 Task: Search one way flight ticket for 1 adult, 5 children, 2 infants in seat and 1 infant on lap in first from Lafayette: Lafayette Regional Airport (paul Fournet Field) to Jacksonville: Albert J. Ellis Airport on 5-3-2023. Choice of flights is Southwest. Number of bags: 7 checked bags. Price is upto 77000. Outbound departure time preference is 11:15.
Action: Mouse moved to (310, 109)
Screenshot: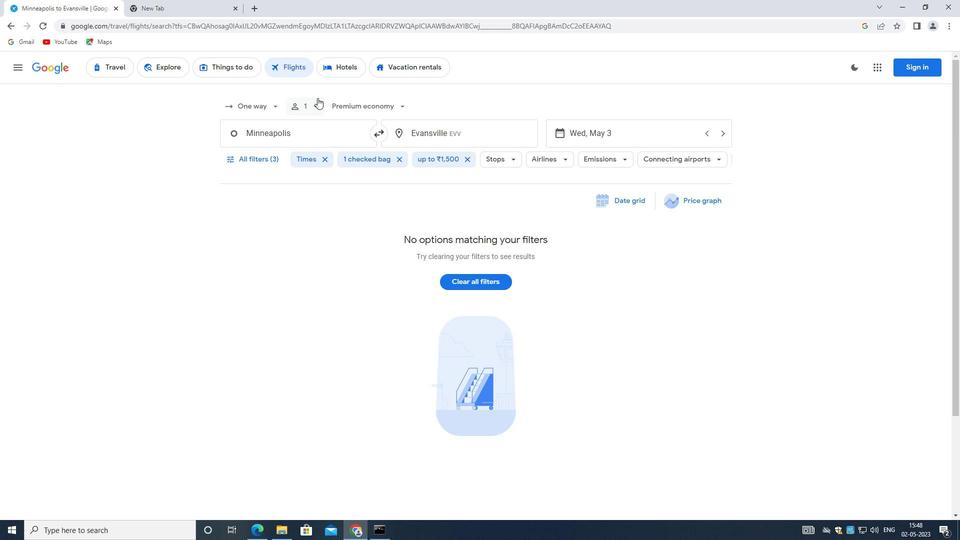 
Action: Mouse pressed left at (310, 109)
Screenshot: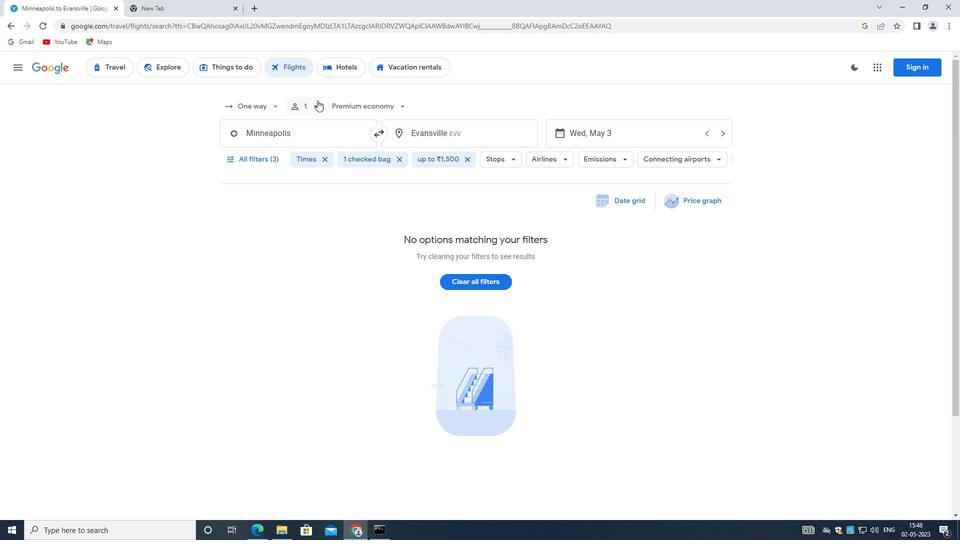 
Action: Mouse moved to (260, 107)
Screenshot: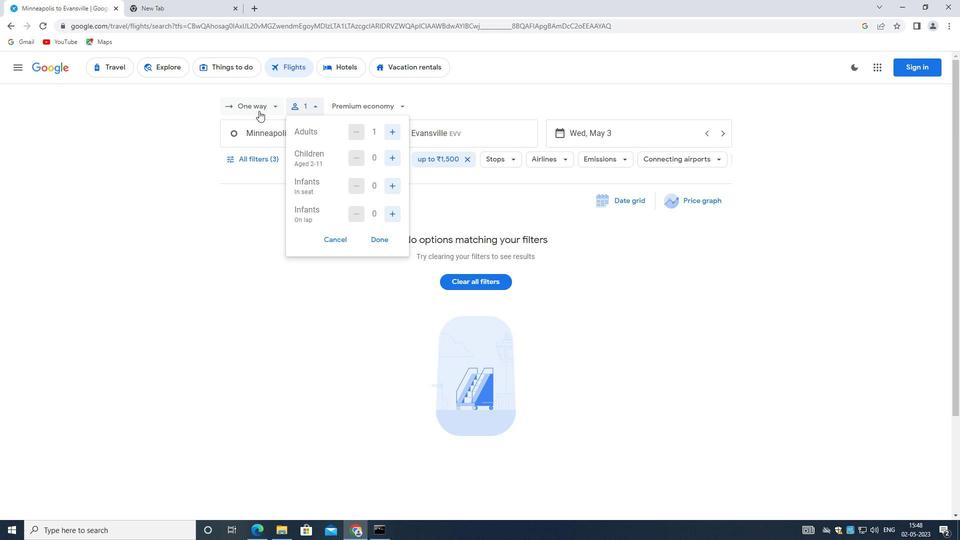 
Action: Mouse pressed left at (260, 107)
Screenshot: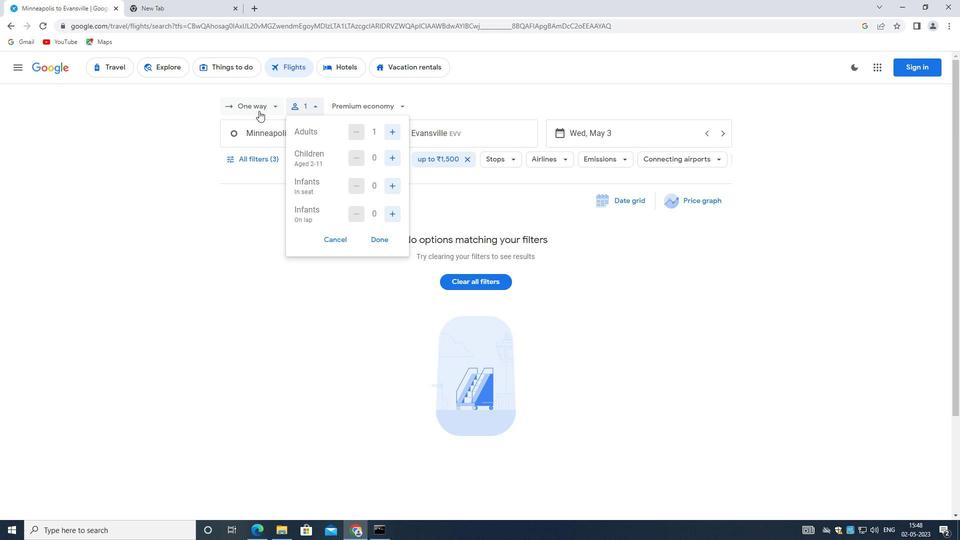 
Action: Mouse moved to (263, 149)
Screenshot: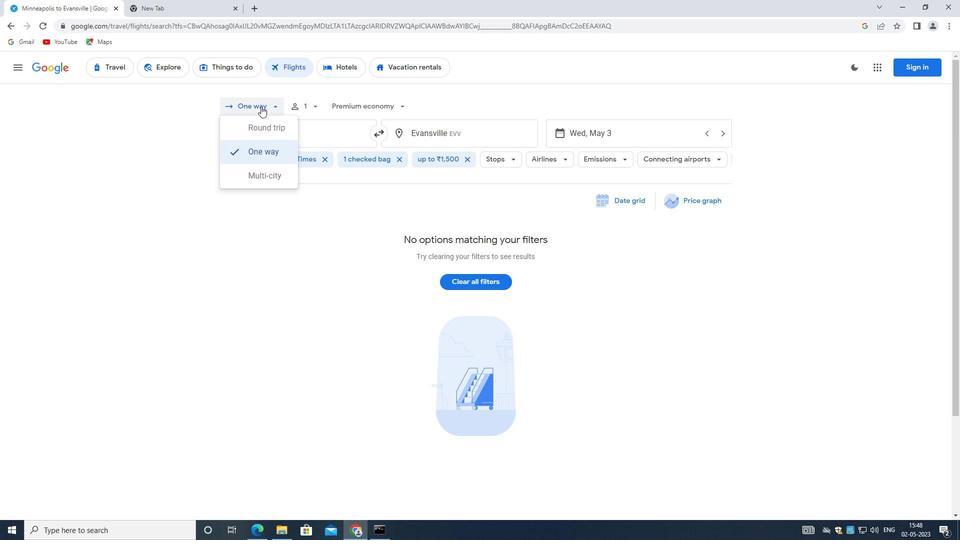 
Action: Mouse pressed left at (263, 149)
Screenshot: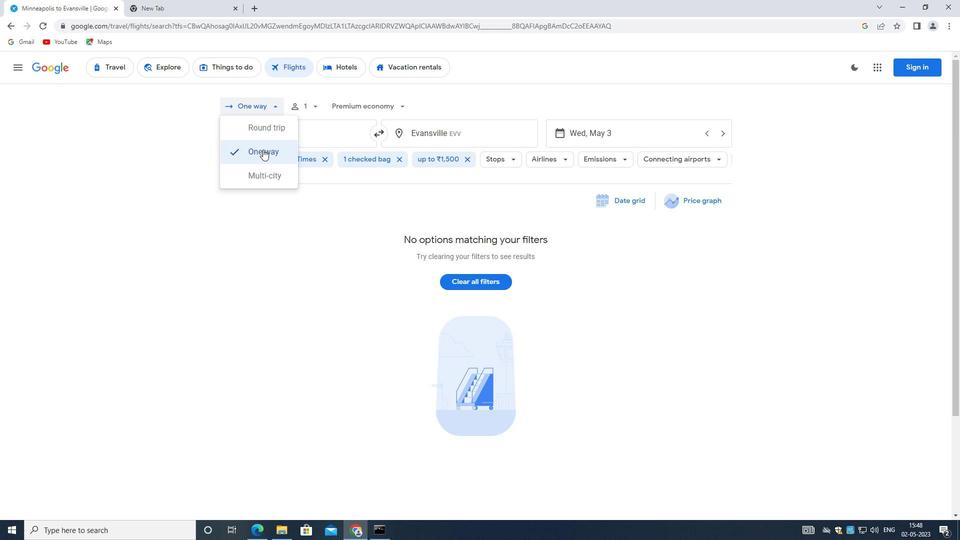 
Action: Mouse moved to (311, 104)
Screenshot: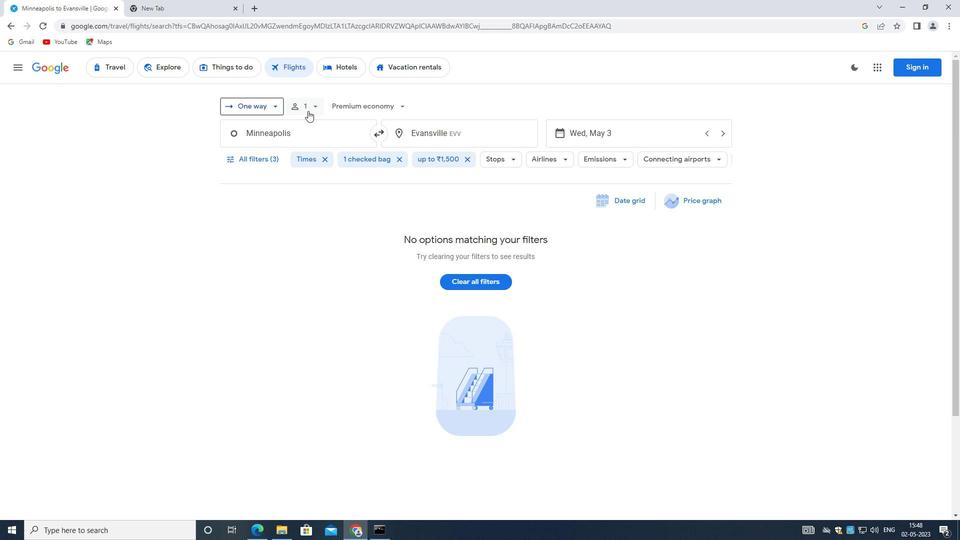 
Action: Mouse pressed left at (311, 104)
Screenshot: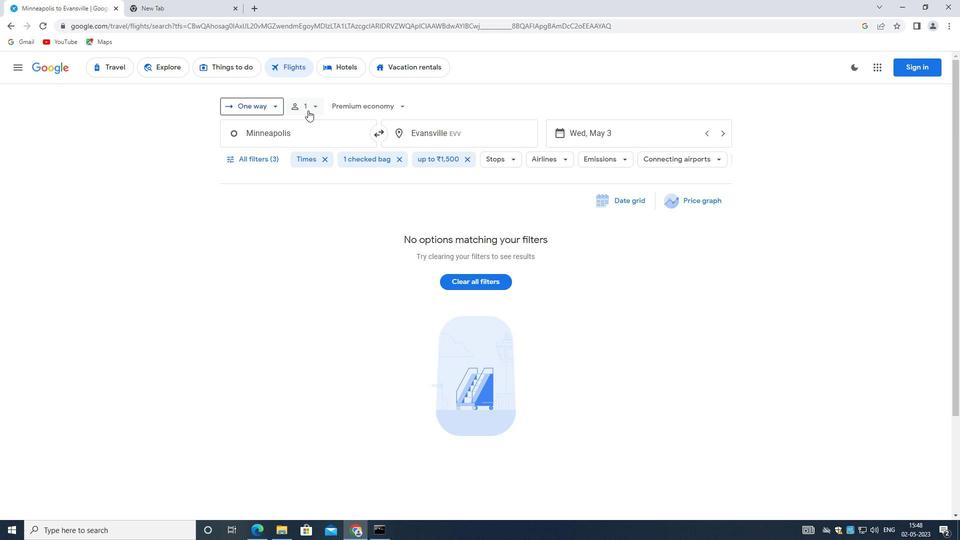 
Action: Mouse moved to (388, 155)
Screenshot: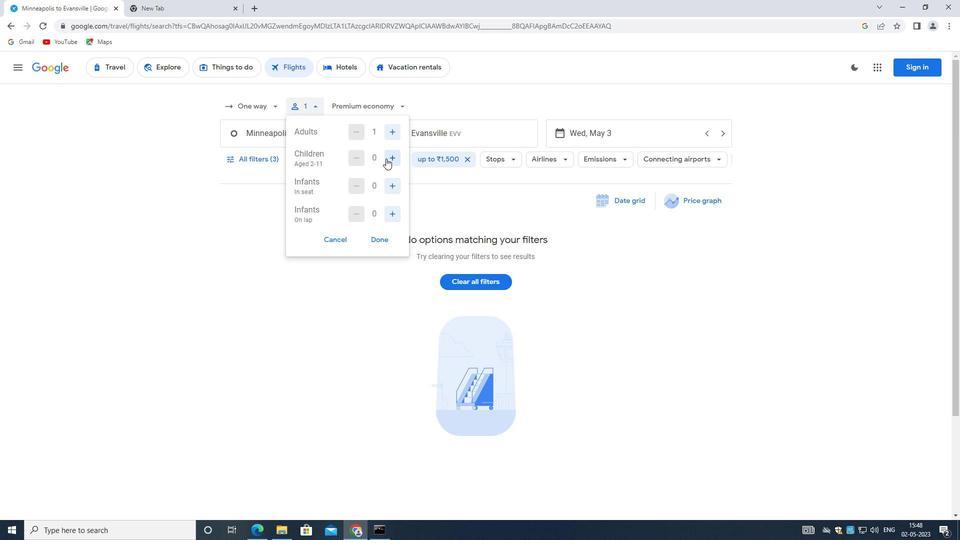 
Action: Mouse pressed left at (388, 155)
Screenshot: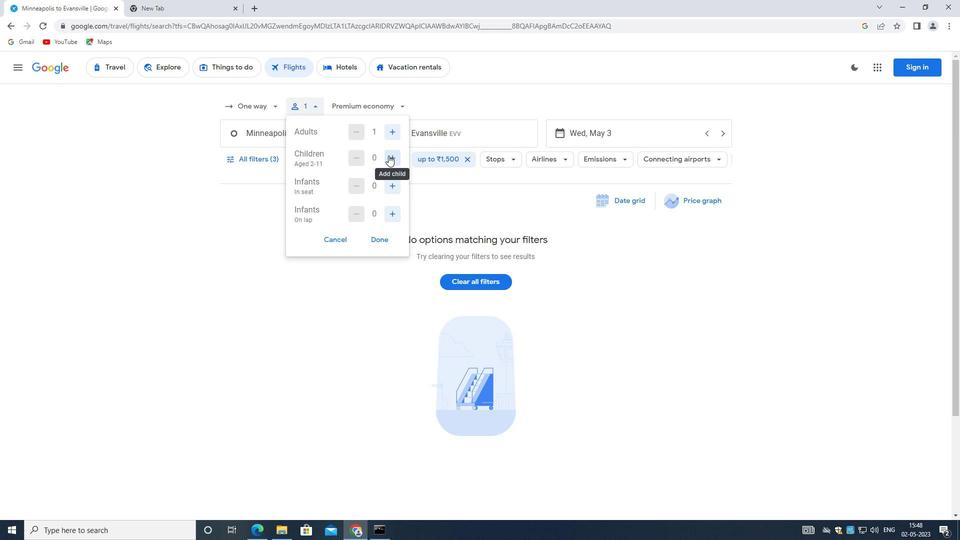 
Action: Mouse pressed left at (388, 155)
Screenshot: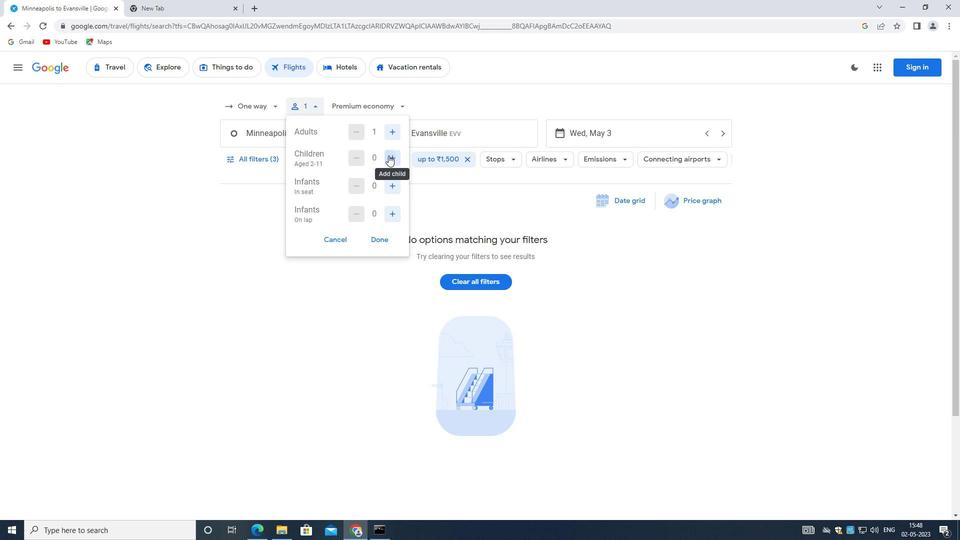 
Action: Mouse pressed left at (388, 155)
Screenshot: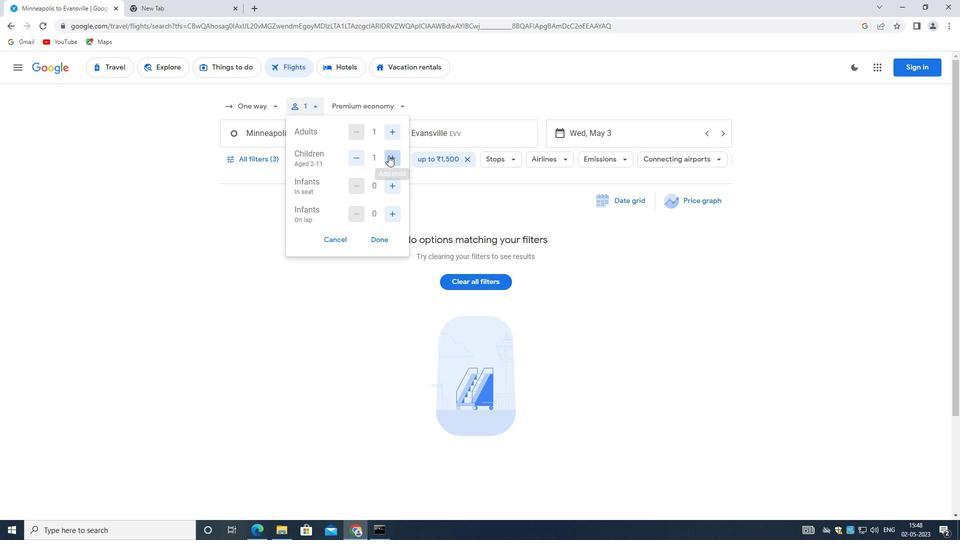 
Action: Mouse pressed left at (388, 155)
Screenshot: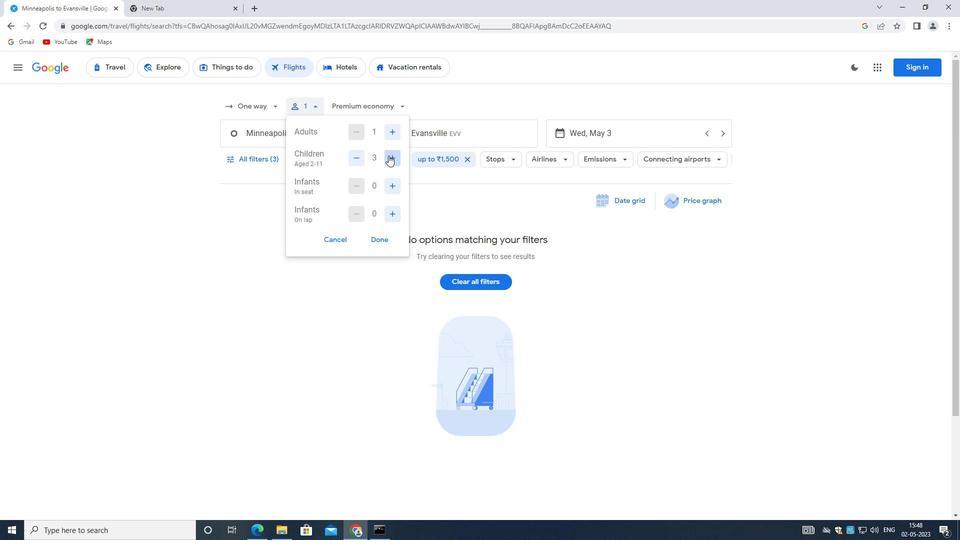 
Action: Mouse pressed left at (388, 155)
Screenshot: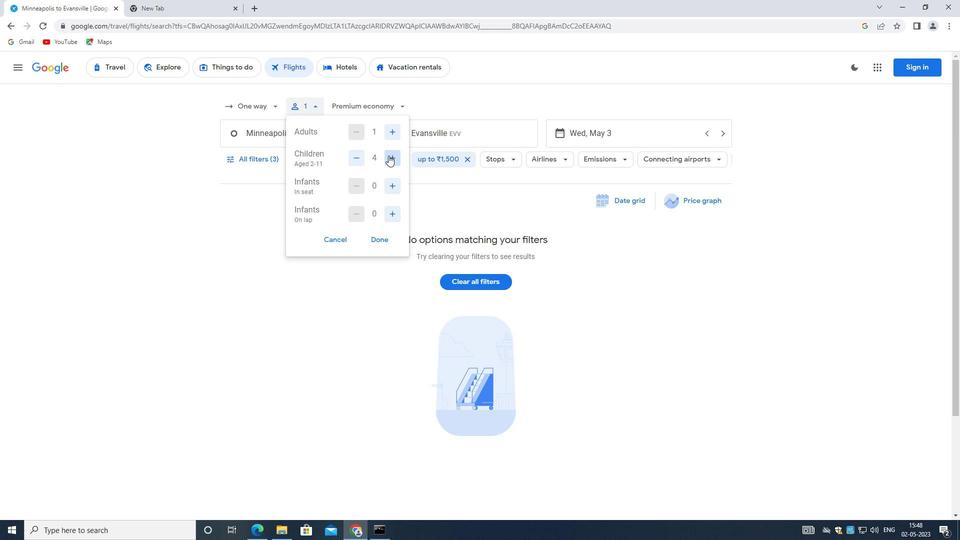 
Action: Mouse moved to (389, 186)
Screenshot: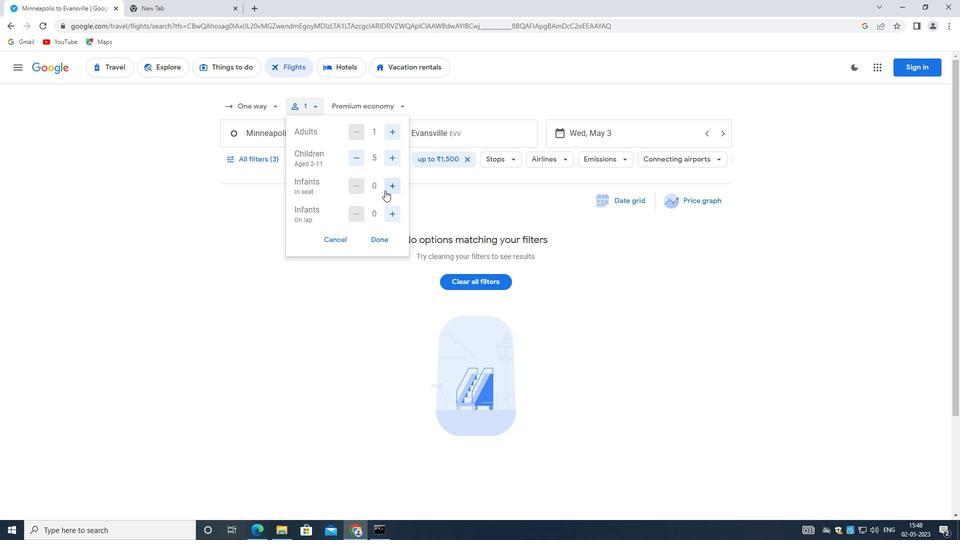 
Action: Mouse pressed left at (389, 186)
Screenshot: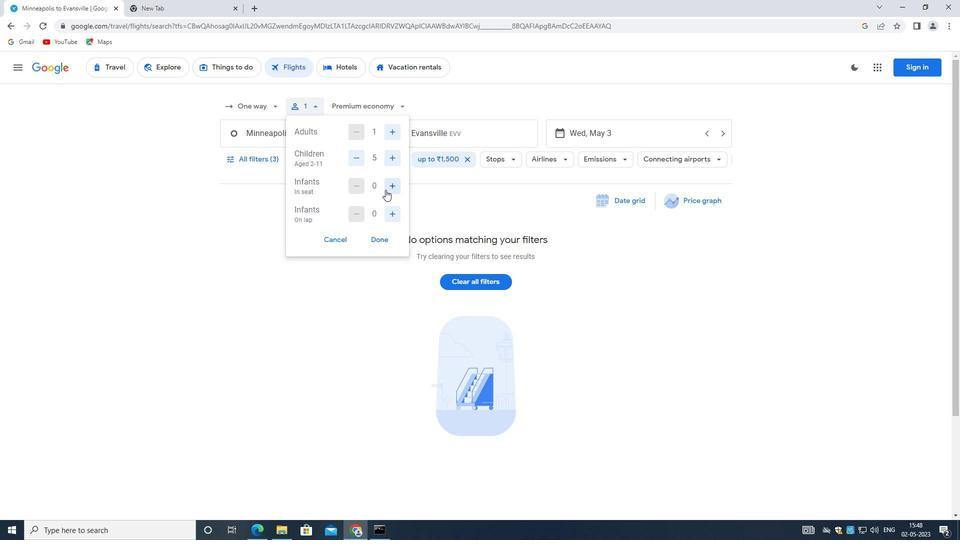 
Action: Mouse moved to (389, 185)
Screenshot: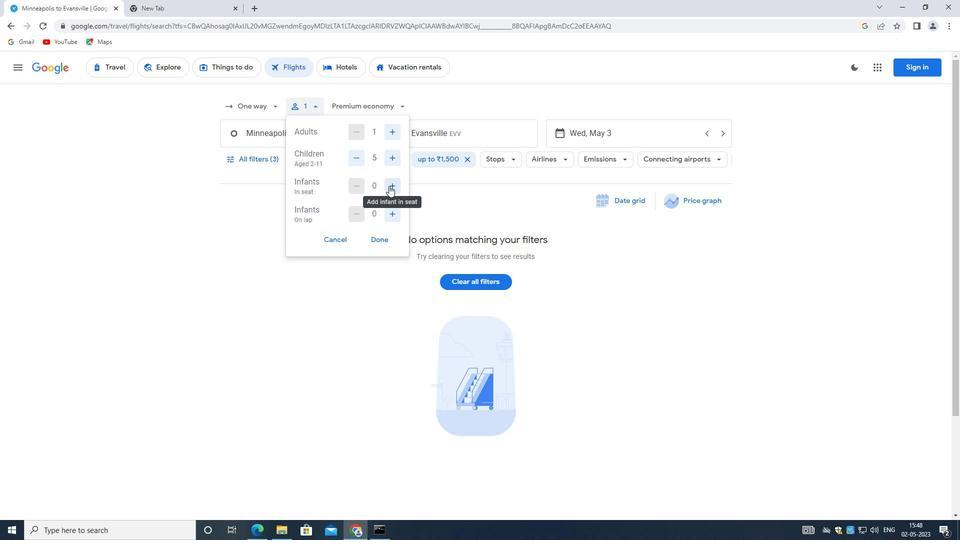 
Action: Mouse pressed left at (389, 185)
Screenshot: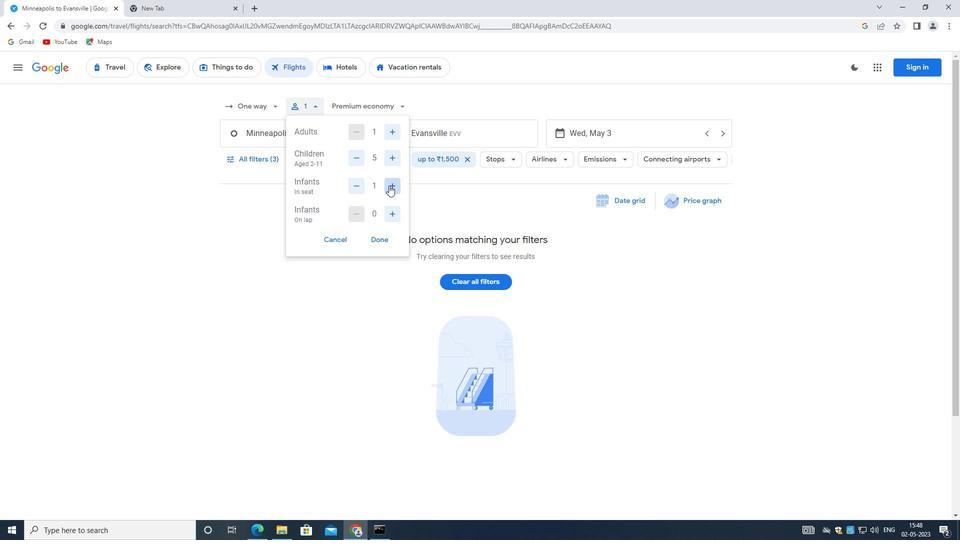 
Action: Mouse moved to (387, 217)
Screenshot: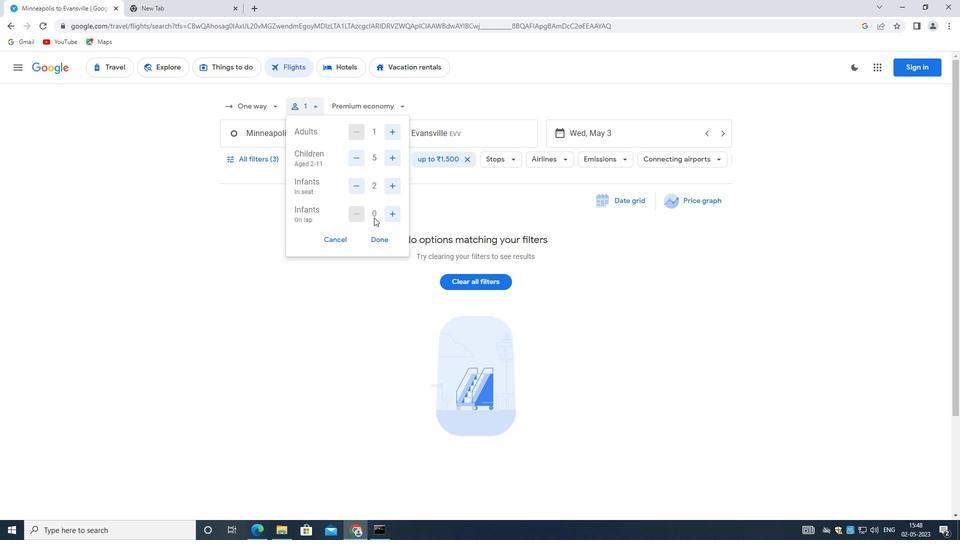 
Action: Mouse pressed left at (387, 217)
Screenshot: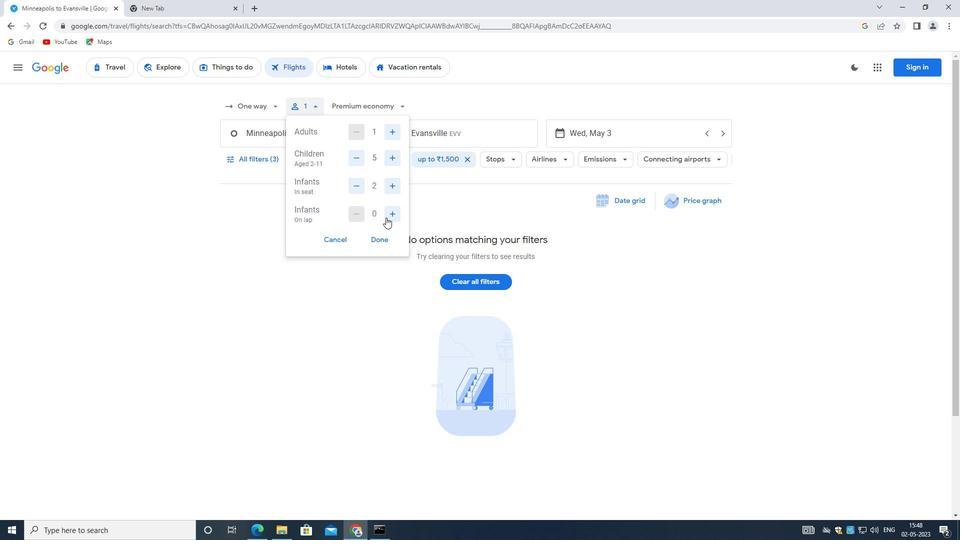 
Action: Mouse moved to (359, 185)
Screenshot: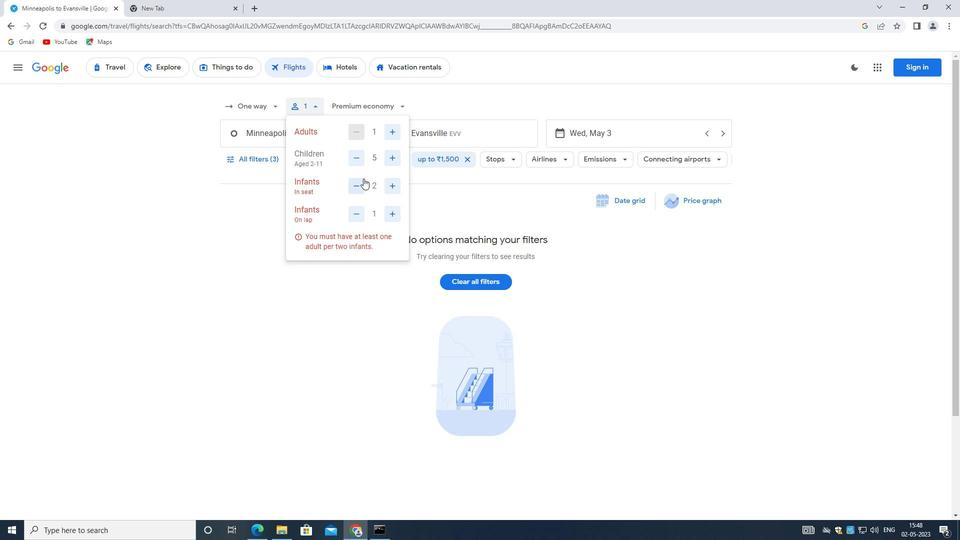 
Action: Mouse pressed left at (359, 185)
Screenshot: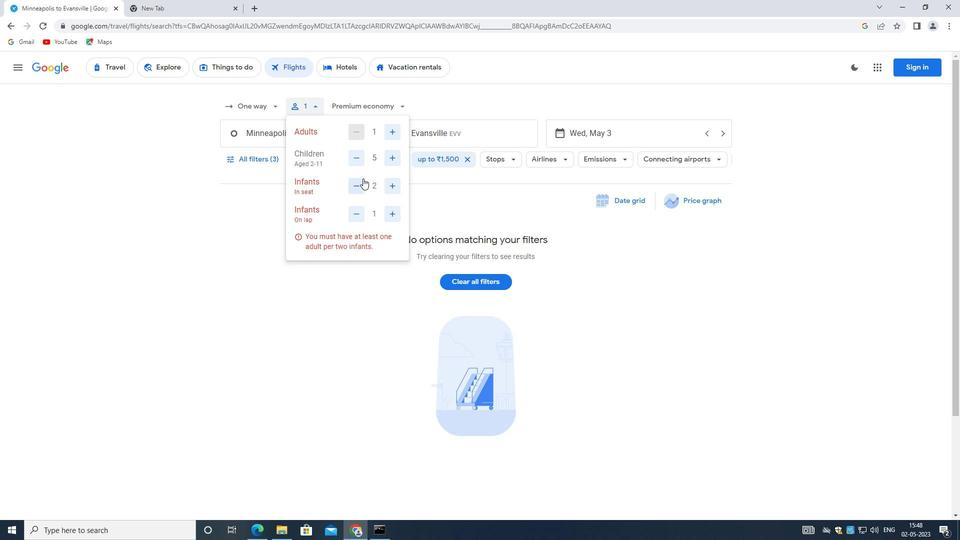 
Action: Mouse moved to (382, 240)
Screenshot: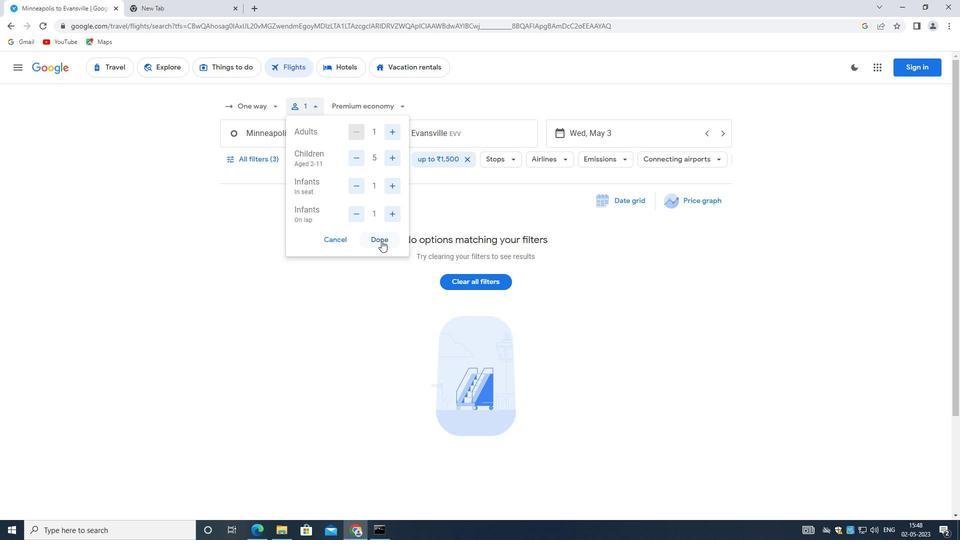 
Action: Mouse pressed left at (382, 240)
Screenshot: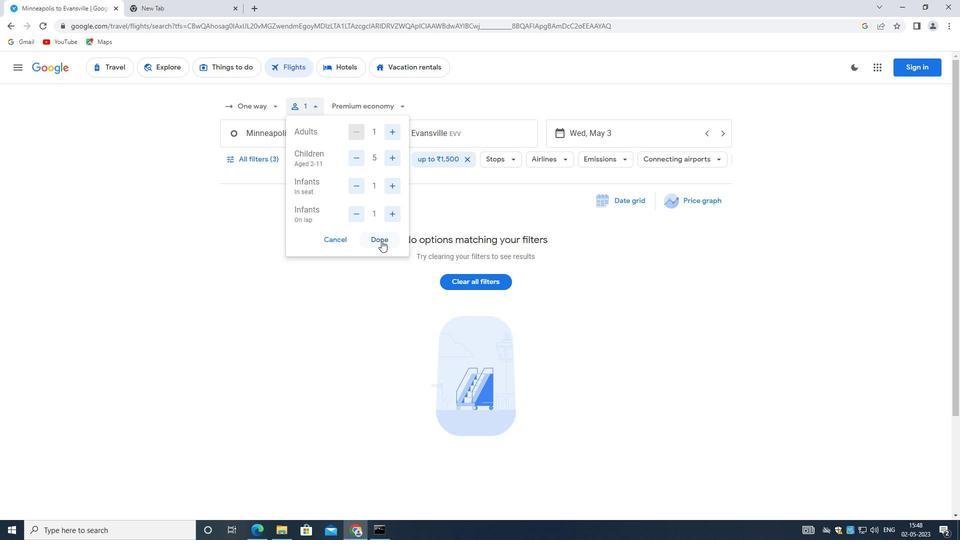 
Action: Mouse moved to (284, 135)
Screenshot: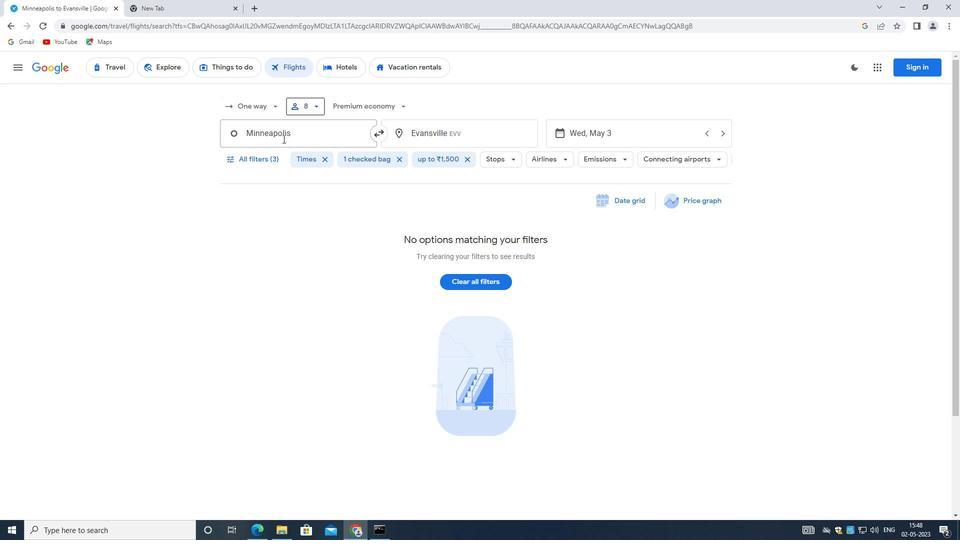
Action: Mouse pressed left at (284, 135)
Screenshot: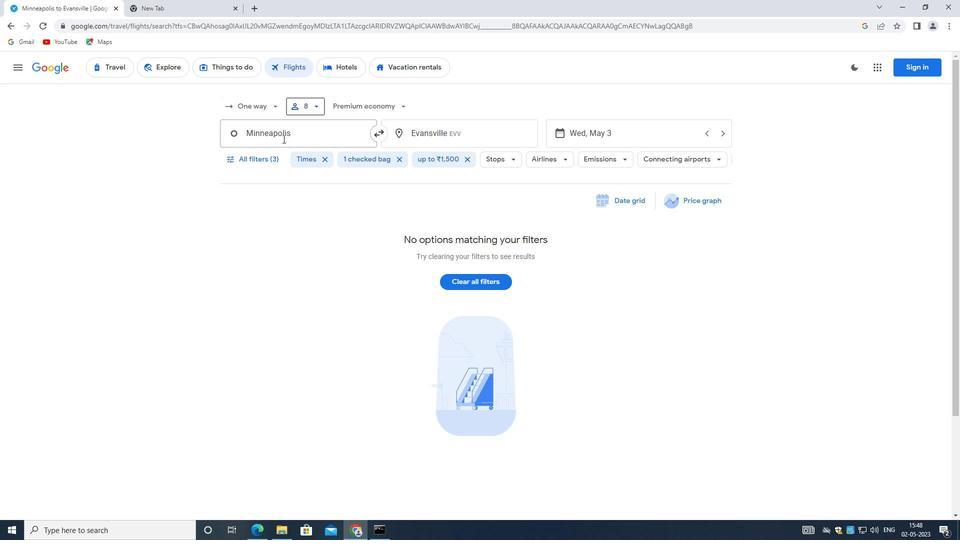 
Action: Mouse moved to (285, 134)
Screenshot: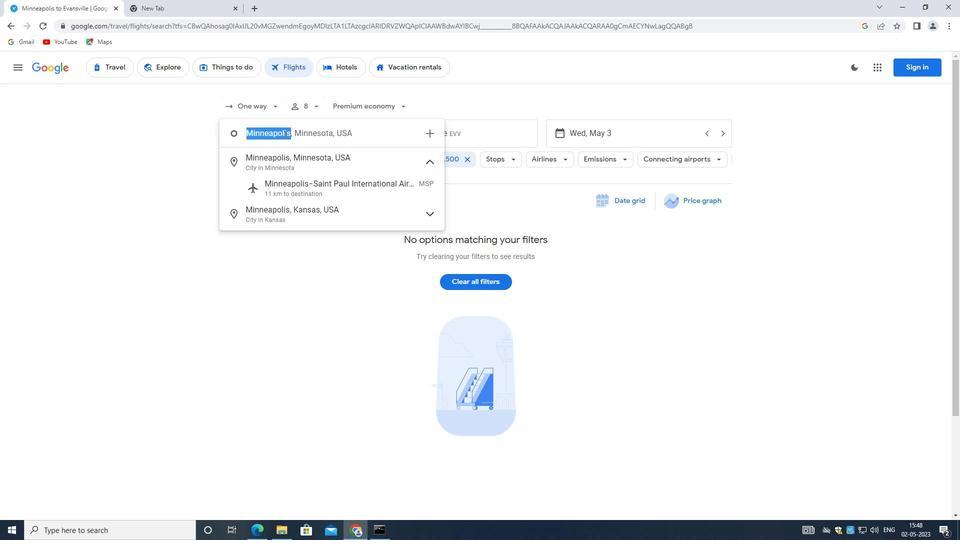 
Action: Key pressed <Key.backspace><Key.shift_r><Key.shift_r><Key.shift_r><Key.shift_r><Key.shift_r><Key.shift_r><Key.shift_r><Key.shift_r><Key.shift_r><Key.shift_r><Key.shift_r><Key.shift_r><Key.shift_r><Key.shift_r><Key.shift_r><Key.shift_r><Key.shift_r><Key.shift_r><Key.shift_r><Key.shift_r><Key.shift_r><Key.shift_r><Key.shift_r><Key.shift_r><Key.shift_r><Key.shift_r><Key.shift_r><Key.shift_r><Key.shift_r><Key.shift_r><Key.shift_r><Key.shift_r>Lafayette<Key.space><Key.shift><Key.shift><Key.shift><Key.shift><Key.shift><Key.shift><Key.shift><Key.shift><Key.shift><Key.shift><Key.shift><Key.shift><Key.shift><Key.shift><Key.shift><Key.shift><Key.shift><Key.shift><Key.shift><Key.shift><Key.shift><Key.shift><Key.shift><Key.shift><Key.shift><Key.shift><Key.shift><Key.shift><Key.shift><Key.shift><Key.shift><Key.shift><Key.shift><Key.shift><Key.shift><Key.shift><Key.shift><Key.shift><Key.shift><Key.shift><Key.shift><Key.shift><Key.shift><Key.shift><Key.shift><Key.shift><Key.shift><Key.shift><Key.shift><Key.shift><Key.shift><Key.shift><Key.shift><Key.shift><Key.shift><Key.shift><Key.shift><Key.shift><Key.shift><Key.shift><Key.shift><Key.shift><Key.shift><Key.shift><Key.shift><Key.shift><Key.shift><Key.shift><Key.shift><Key.shift><Key.shift>
Screenshot: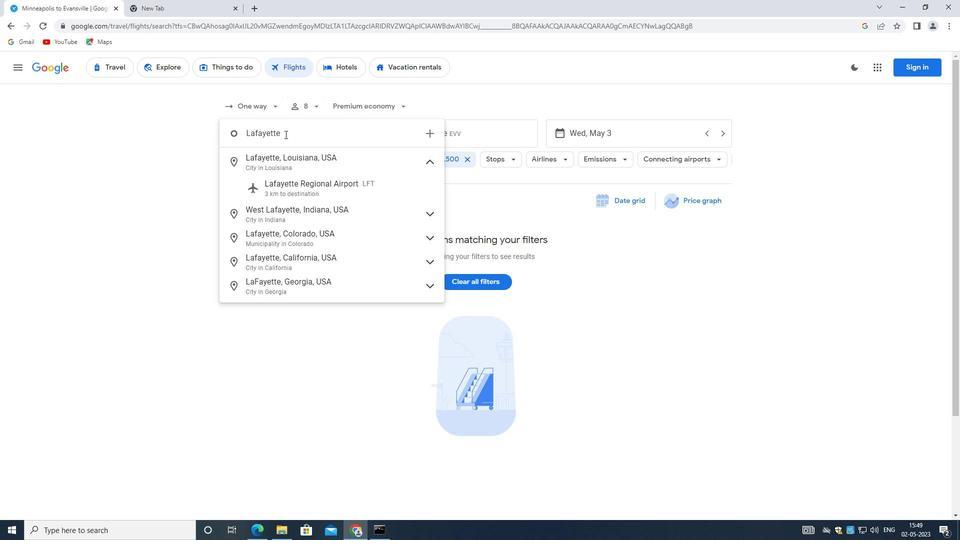 
Action: Mouse moved to (300, 181)
Screenshot: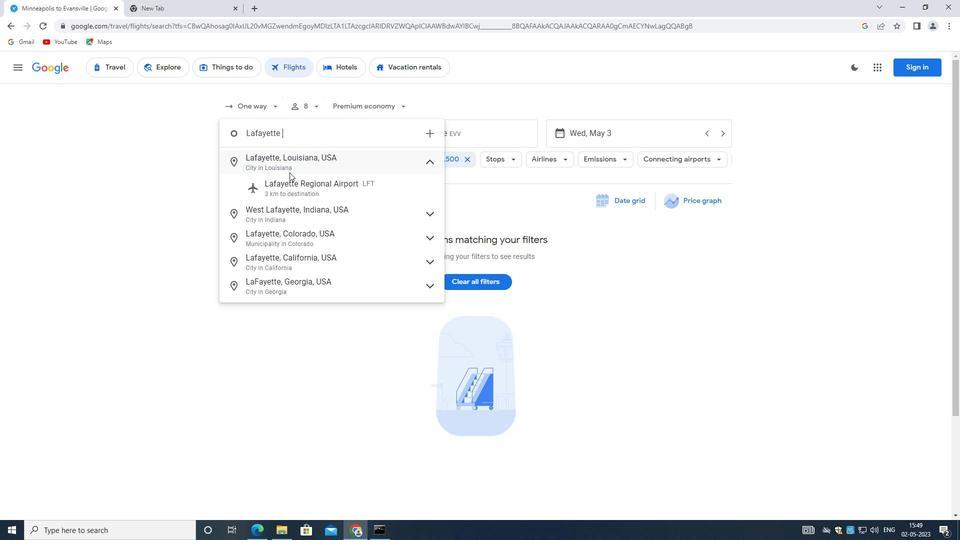 
Action: Mouse pressed left at (300, 181)
Screenshot: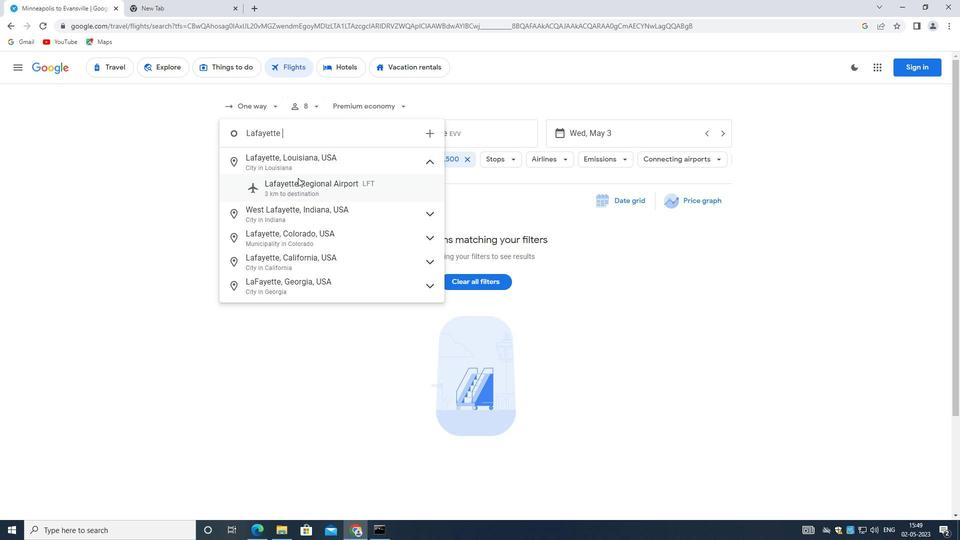 
Action: Mouse moved to (446, 127)
Screenshot: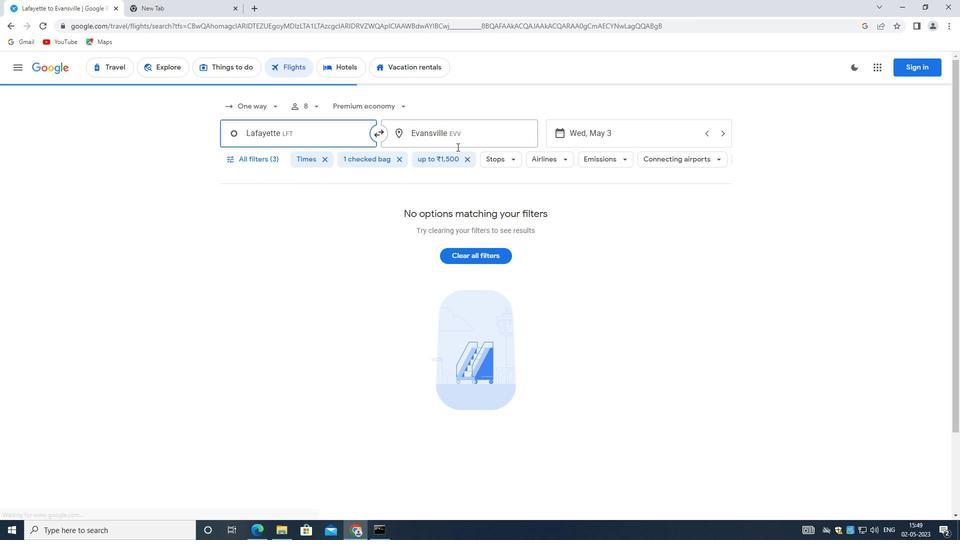 
Action: Mouse pressed left at (446, 127)
Screenshot: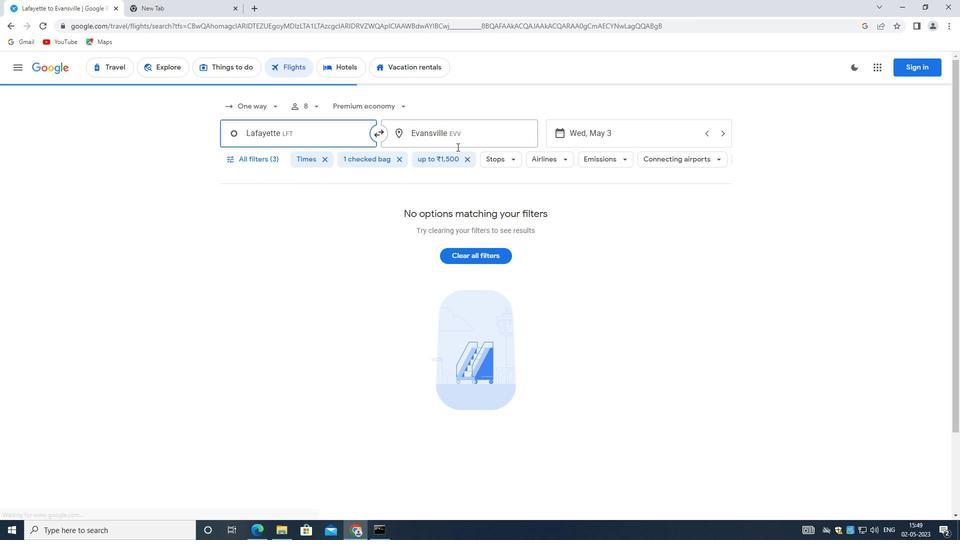 
Action: Mouse moved to (412, 117)
Screenshot: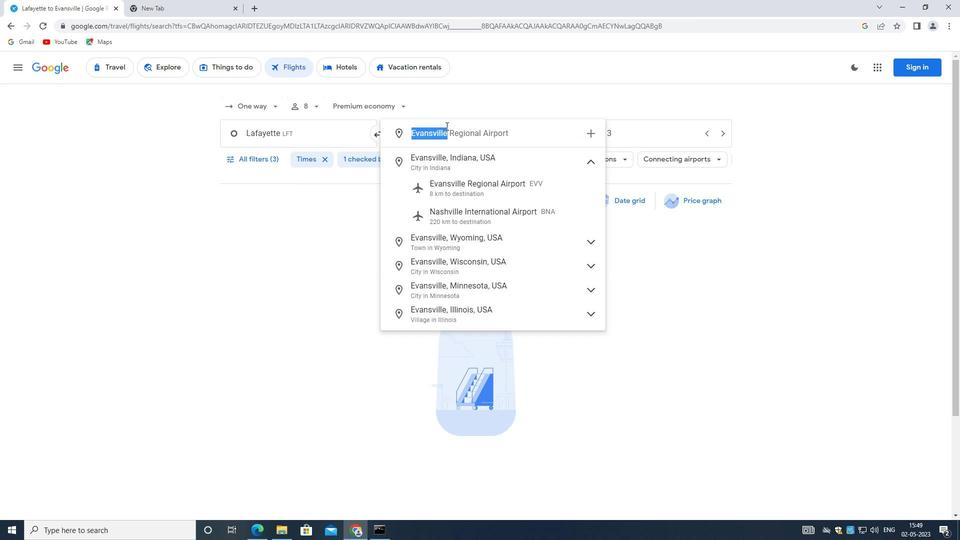 
Action: Key pressed <Key.backspace><Key.shift_r><Key.shift_r><Key.shift_r><Key.shift_r><Key.shift_r><Key.shift_r>JACKSONVILLE<Key.shift_r><Key.shift_r><Key.shift_r><Key.shift_r><Key.shift_r><Key.shift_r><Key.shift_r><Key.shift_r><Key.shift_r><Key.shift_r><Key.shift_r>:<Key.space><Key.shift>ALBERT<Key.space><Key.shift_r>J.<Key.space><Key.shift><Key.shift><Key.shift><Key.shift><Key.shift><Key.shift><Key.shift><Key.shift><Key.shift>ELLIS<Key.space><Key.shift>AIRPORT
Screenshot: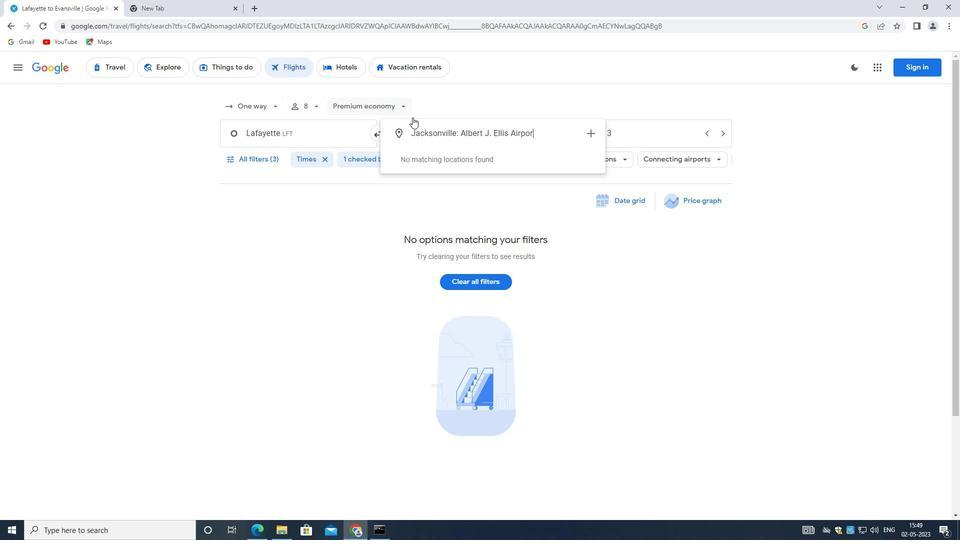 
Action: Mouse moved to (589, 129)
Screenshot: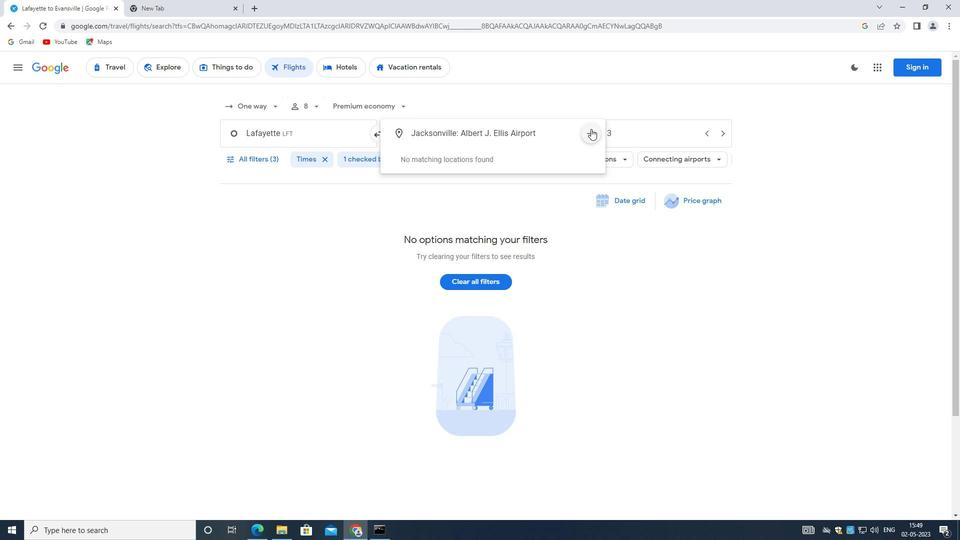 
Action: Mouse pressed left at (589, 129)
Screenshot: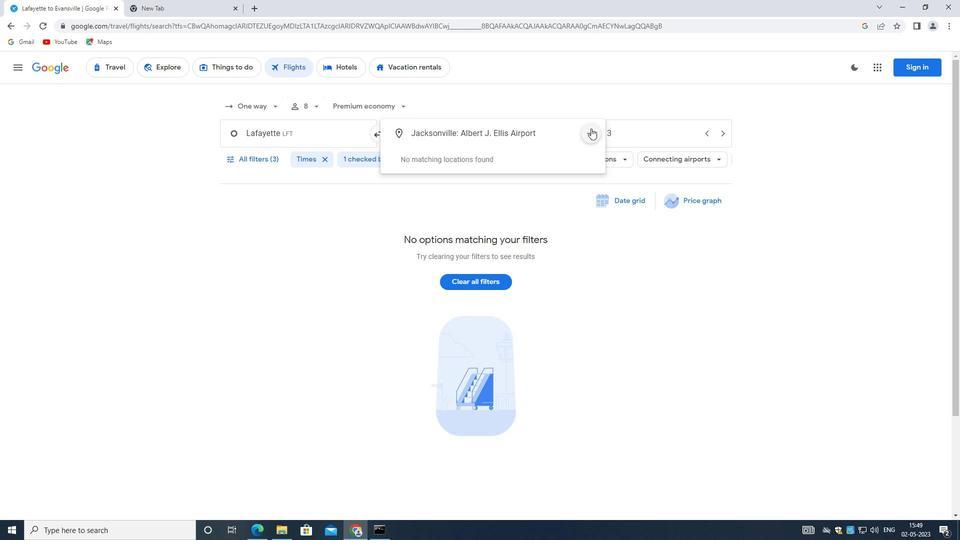 
Action: Mouse moved to (649, 132)
Screenshot: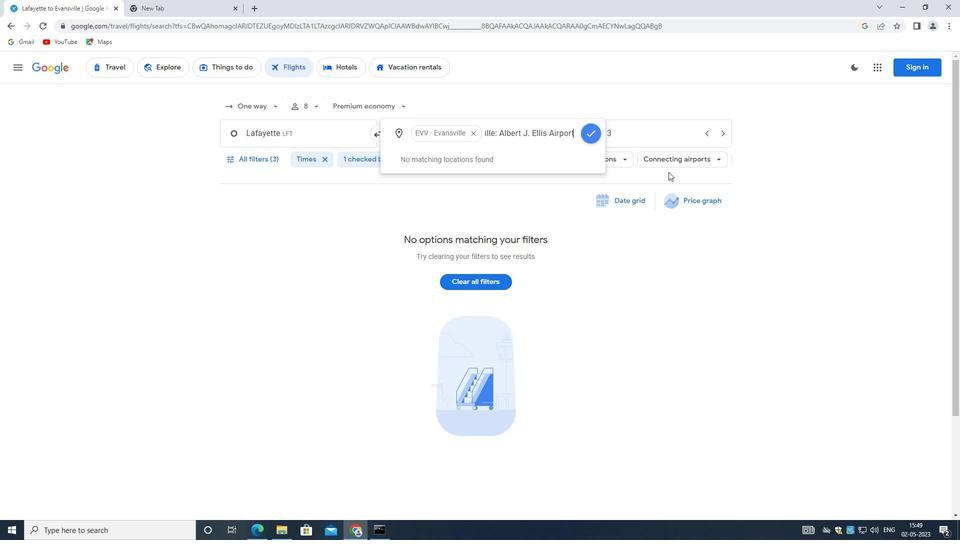 
Action: Mouse pressed left at (649, 132)
Screenshot: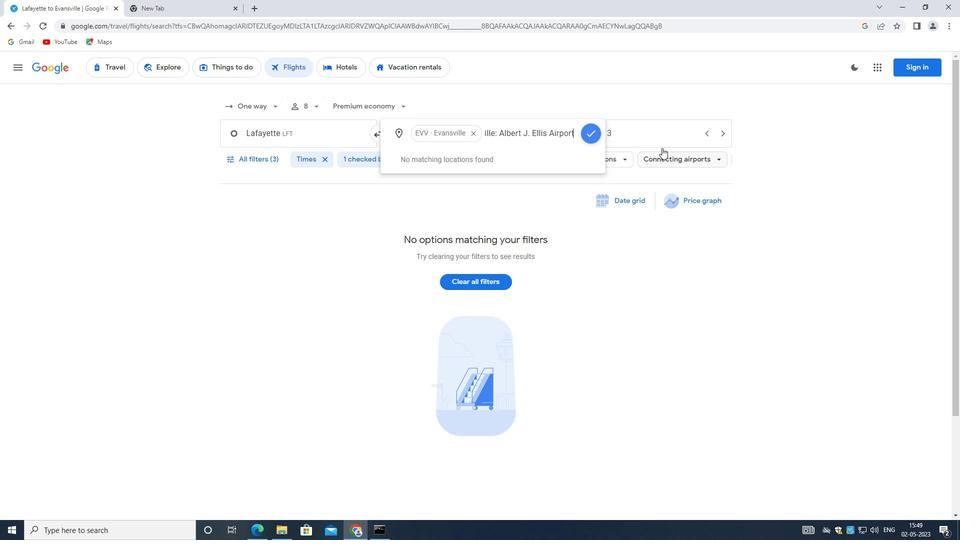 
Action: Mouse moved to (707, 387)
Screenshot: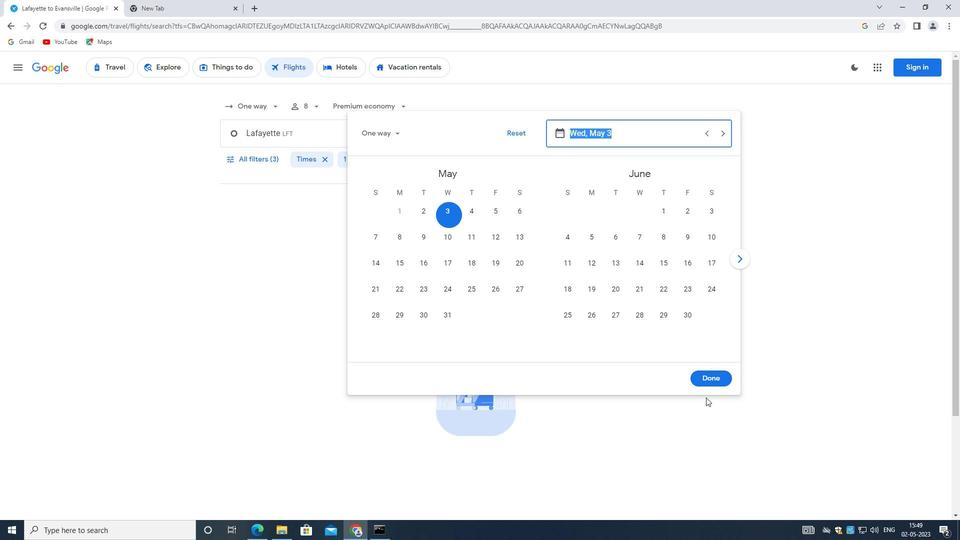 
Action: Mouse pressed left at (707, 387)
Screenshot: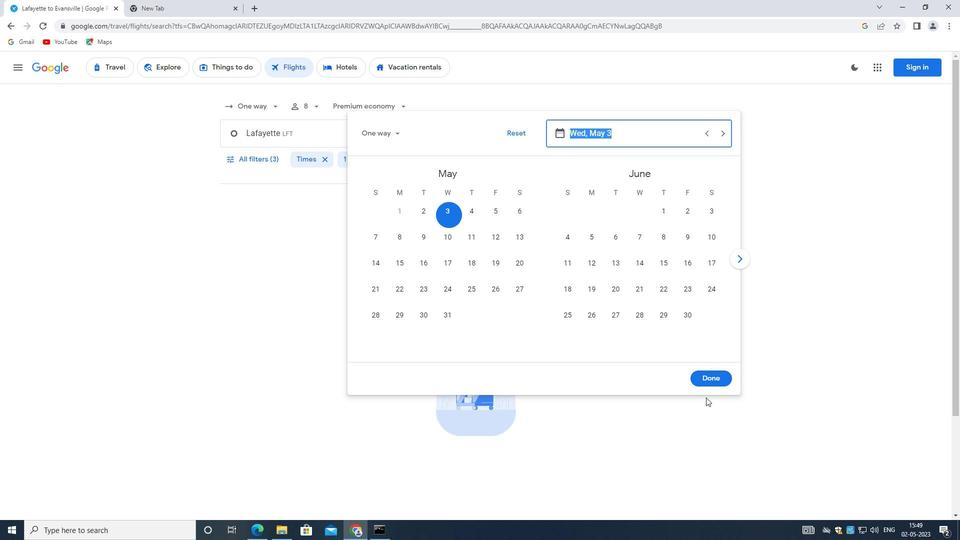 
Action: Mouse moved to (260, 163)
Screenshot: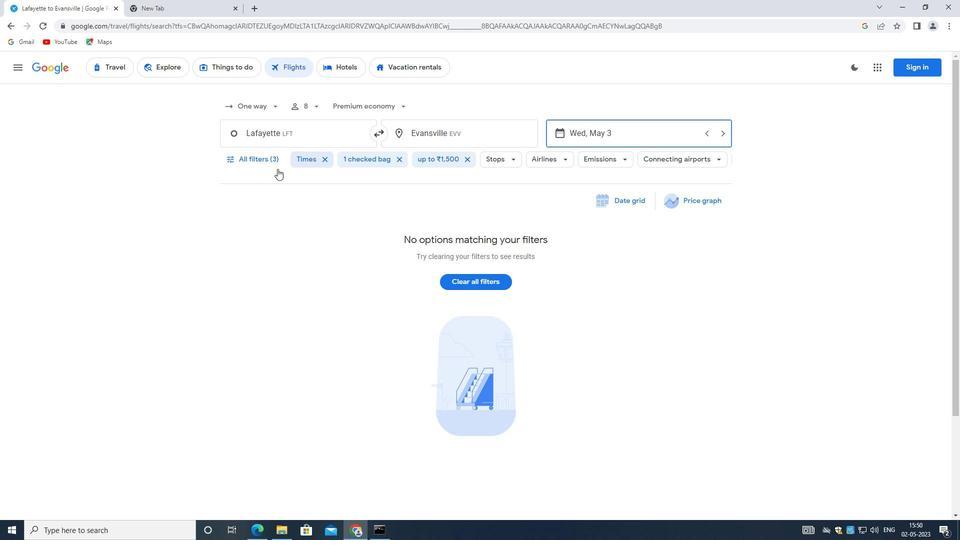 
Action: Mouse pressed left at (260, 163)
Screenshot: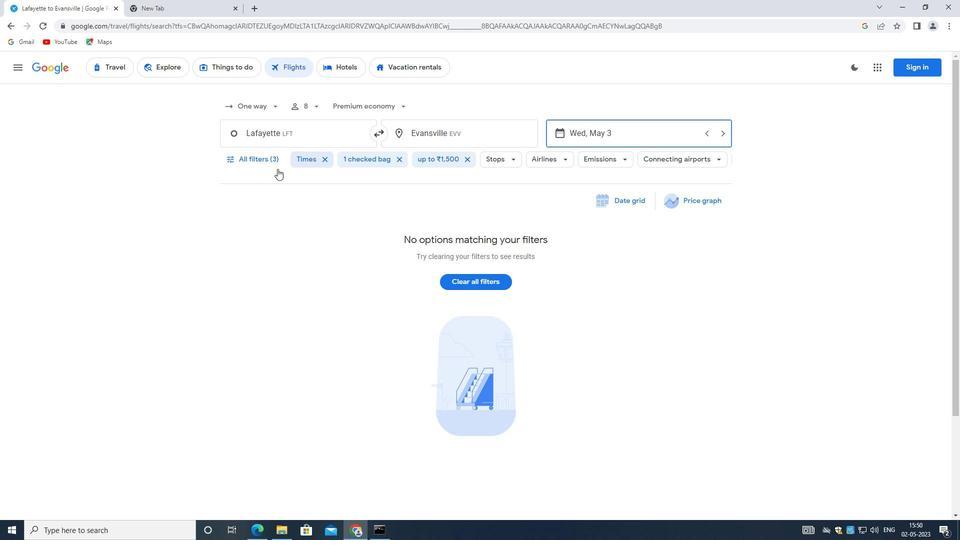 
Action: Mouse moved to (242, 297)
Screenshot: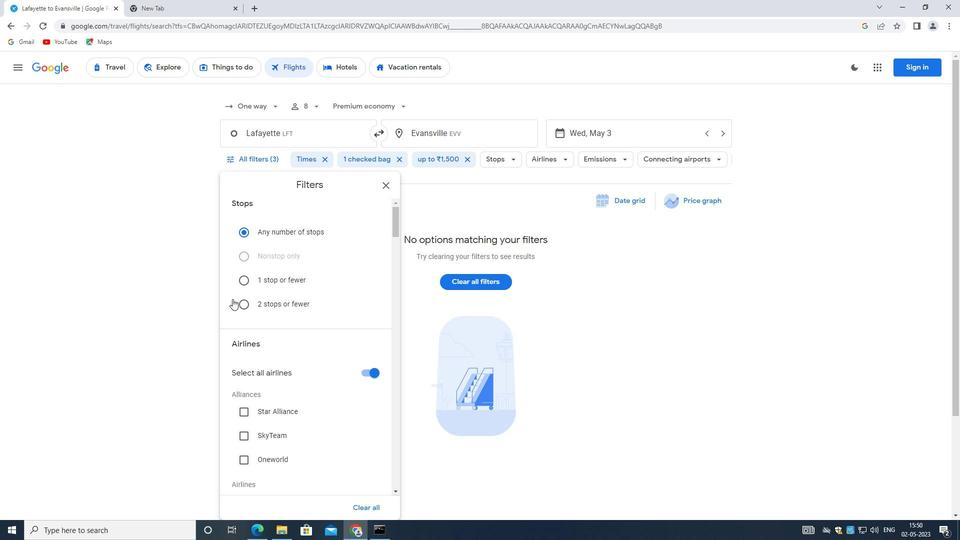 
Action: Mouse scrolled (242, 297) with delta (0, 0)
Screenshot: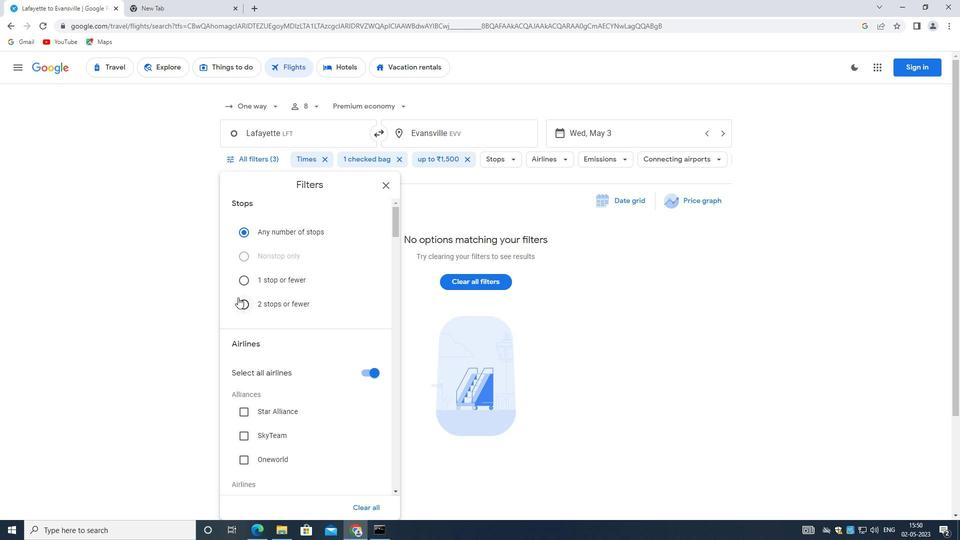 
Action: Mouse moved to (242, 297)
Screenshot: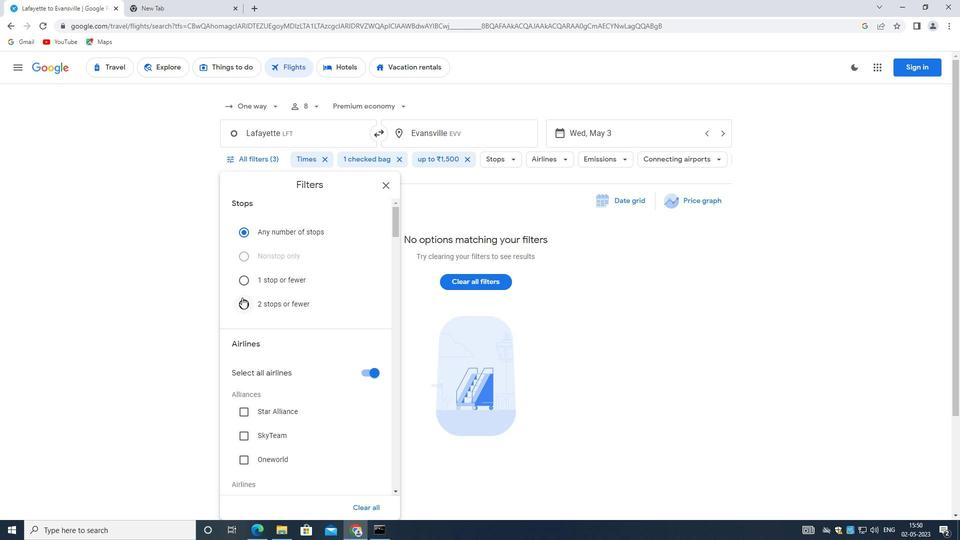 
Action: Mouse scrolled (242, 297) with delta (0, 0)
Screenshot: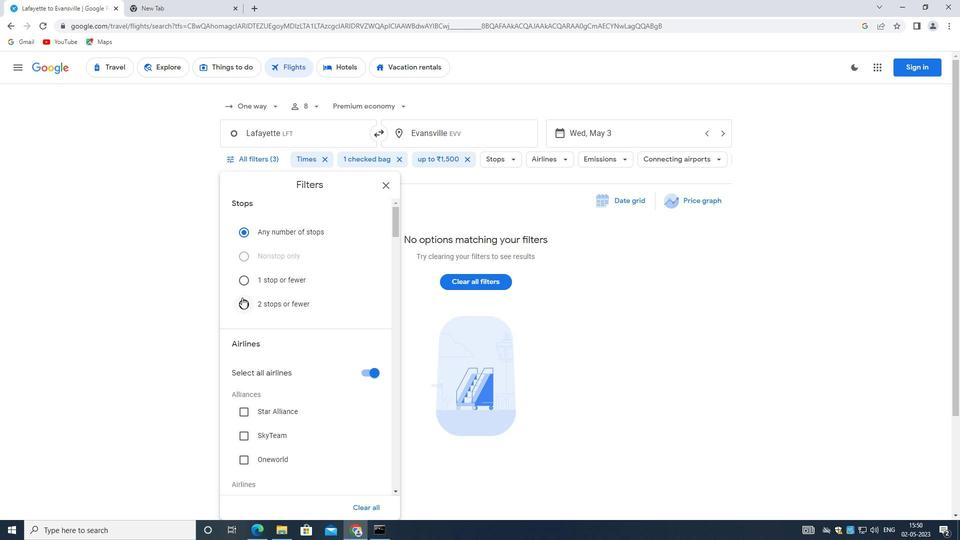 
Action: Mouse moved to (242, 298)
Screenshot: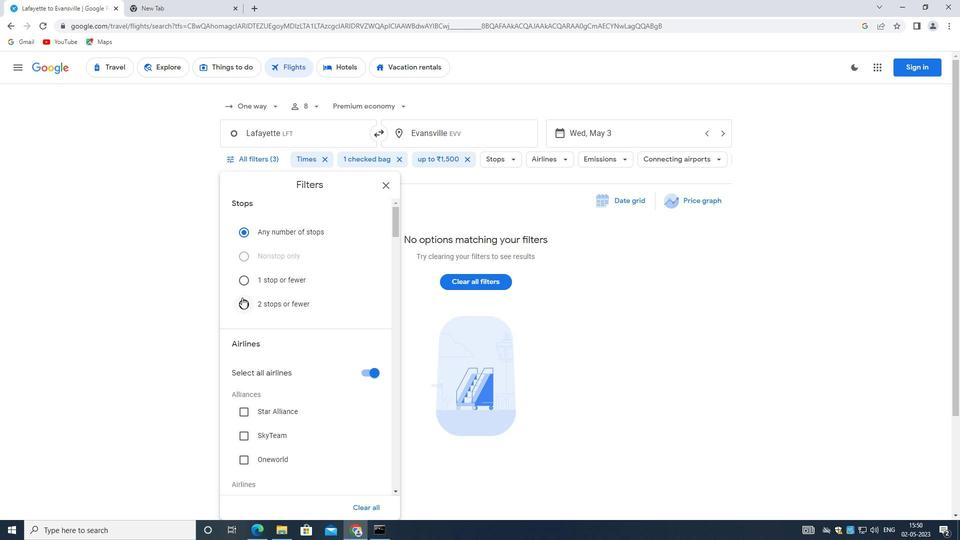 
Action: Mouse scrolled (242, 297) with delta (0, 0)
Screenshot: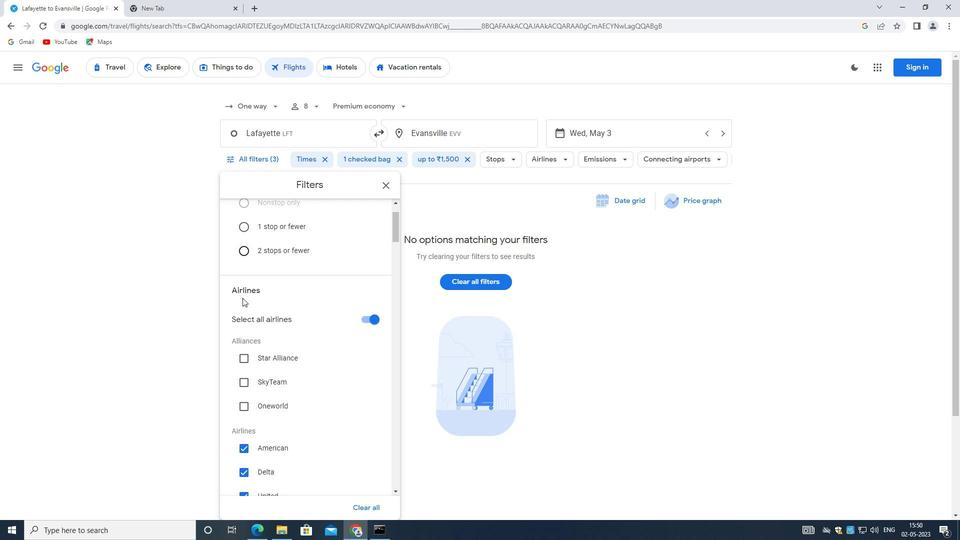 
Action: Mouse moved to (292, 343)
Screenshot: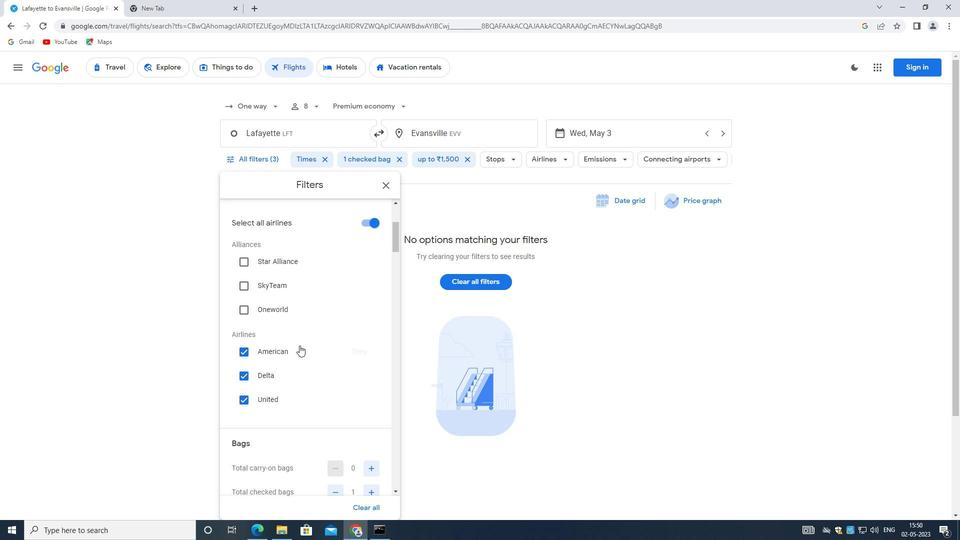 
Action: Mouse scrolled (292, 343) with delta (0, 0)
Screenshot: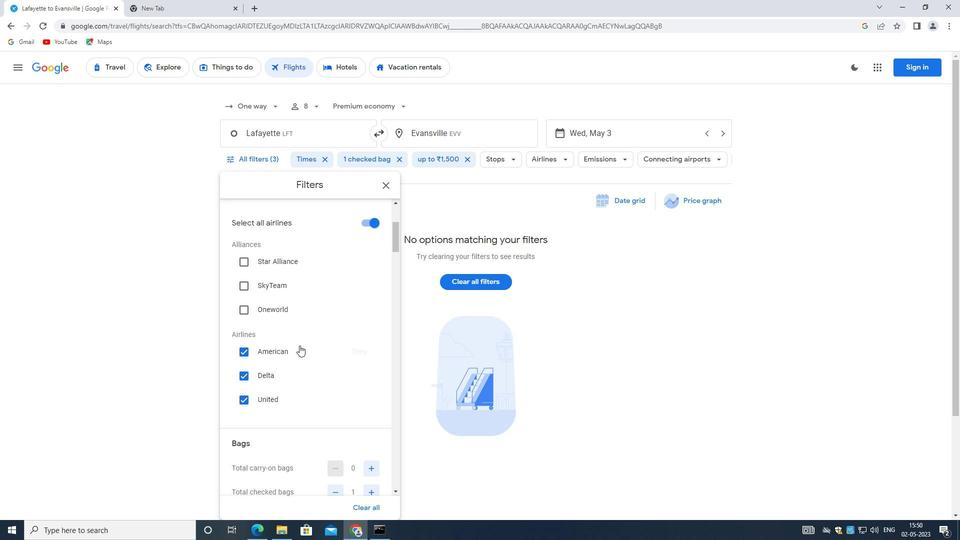 
Action: Mouse moved to (292, 343)
Screenshot: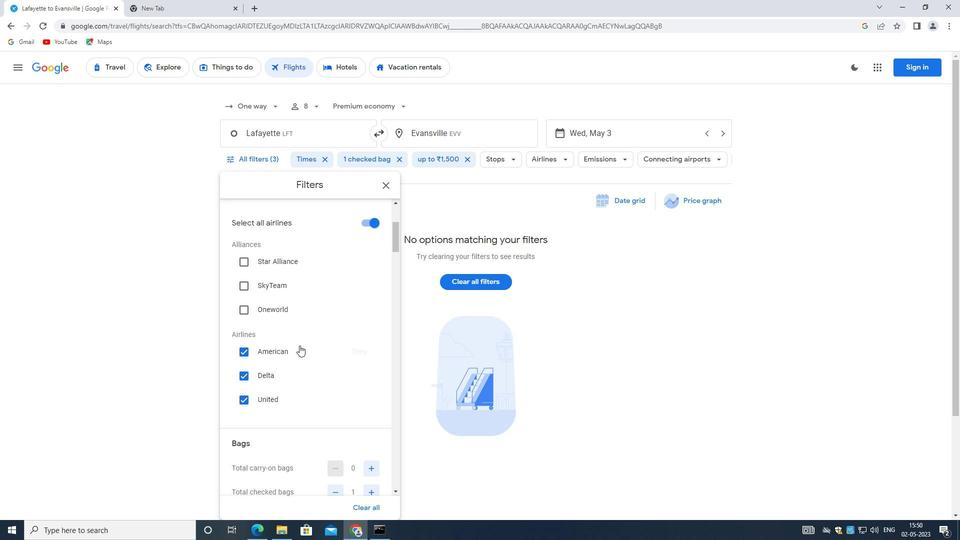 
Action: Mouse scrolled (292, 343) with delta (0, 0)
Screenshot: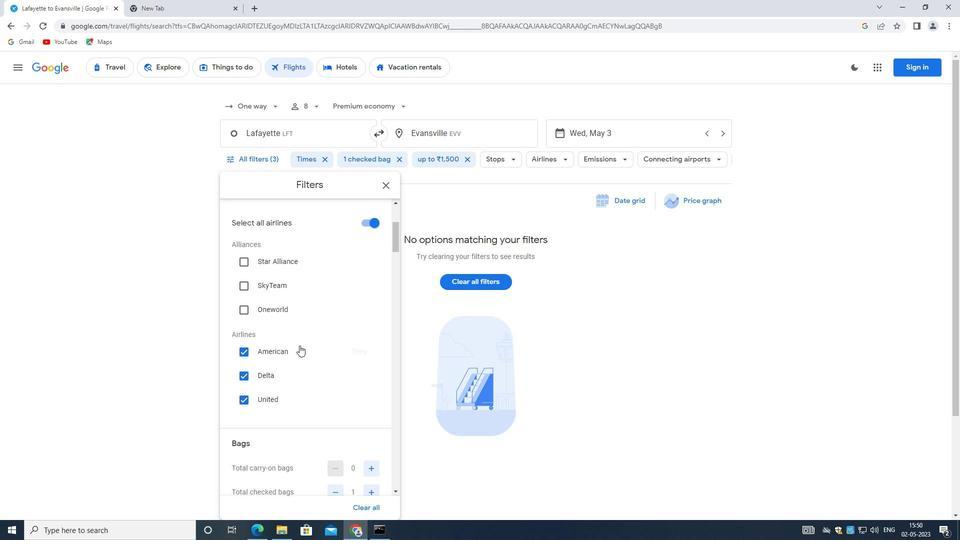 
Action: Mouse moved to (292, 343)
Screenshot: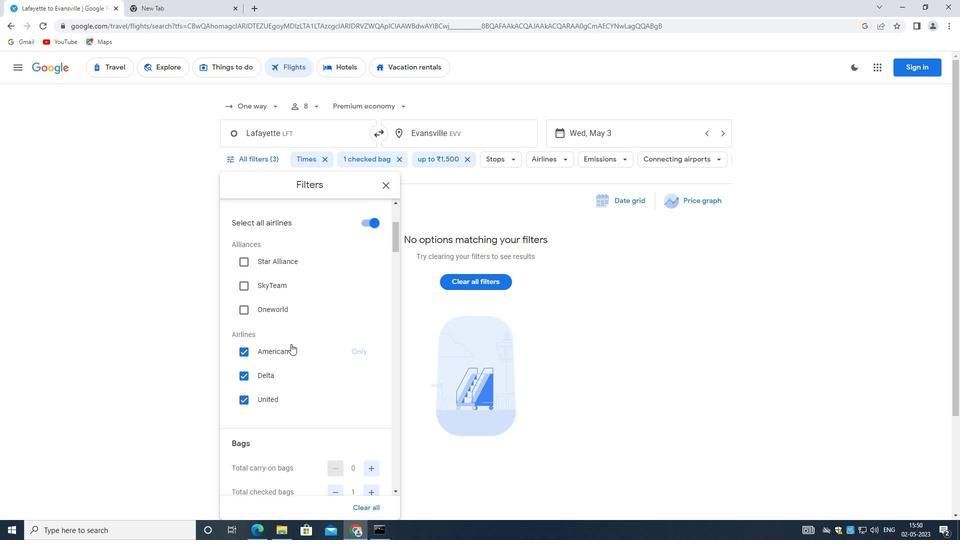 
Action: Mouse scrolled (292, 343) with delta (0, 0)
Screenshot: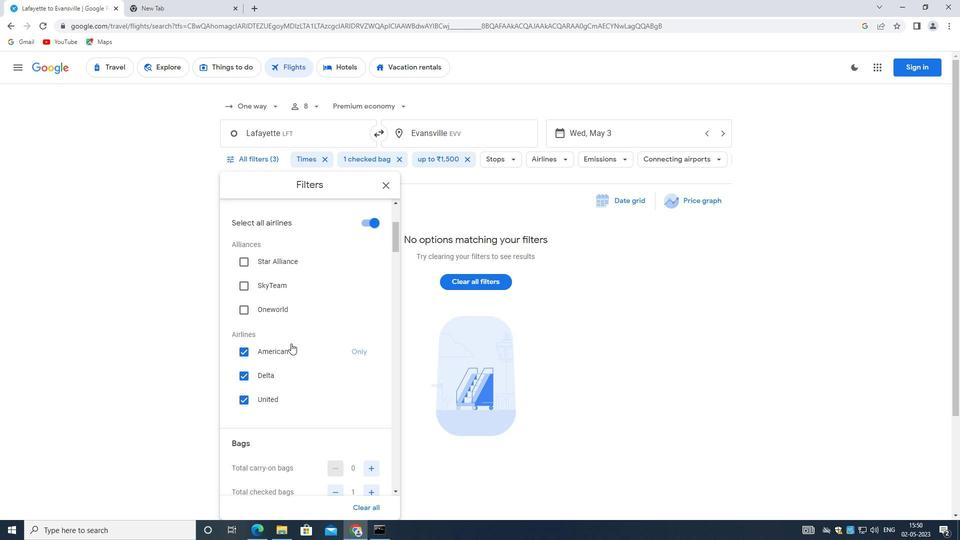 
Action: Mouse moved to (293, 343)
Screenshot: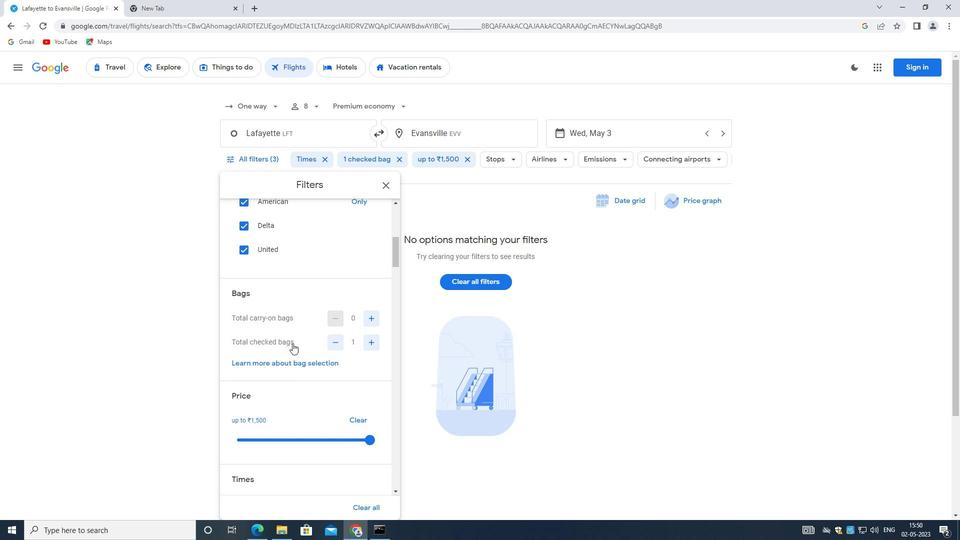 
Action: Mouse scrolled (293, 343) with delta (0, 0)
Screenshot: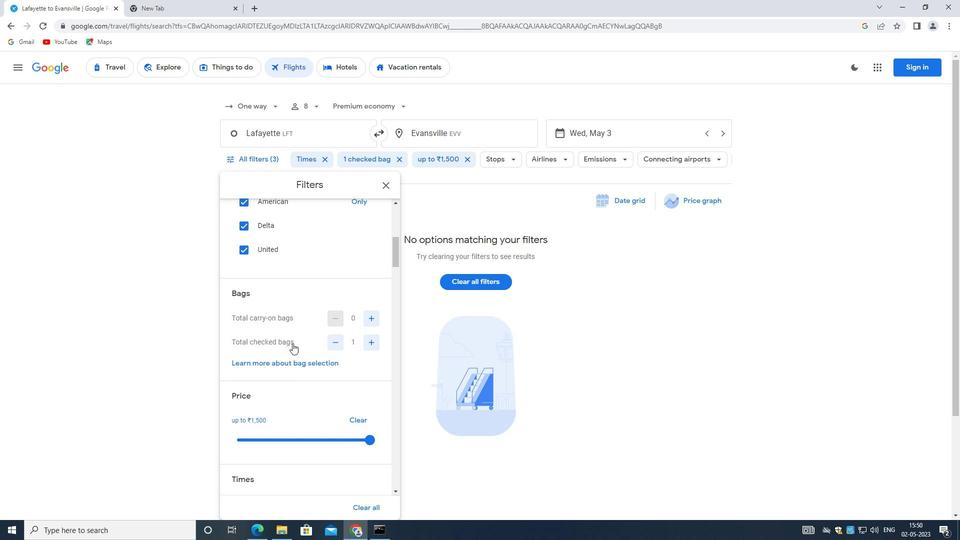 
Action: Mouse scrolled (293, 343) with delta (0, 0)
Screenshot: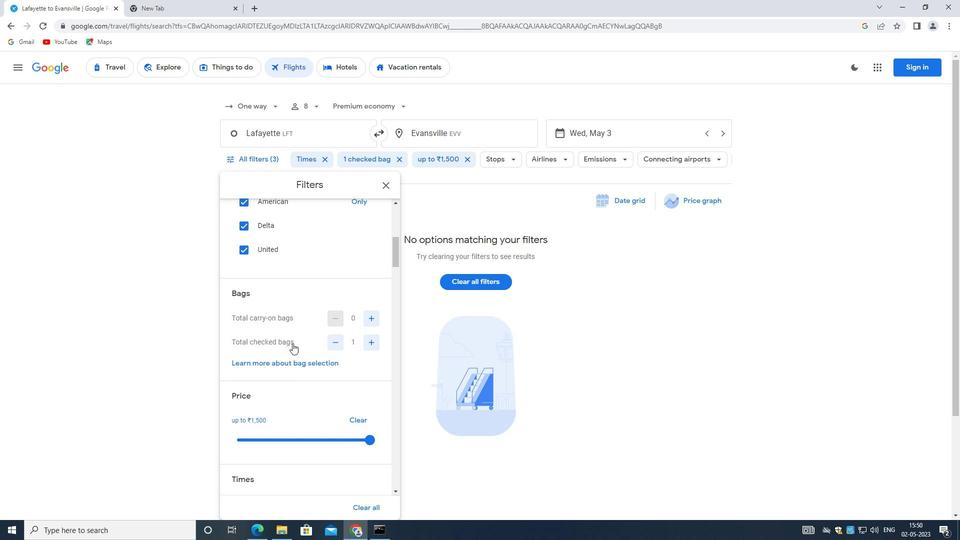 
Action: Mouse scrolled (293, 343) with delta (0, 0)
Screenshot: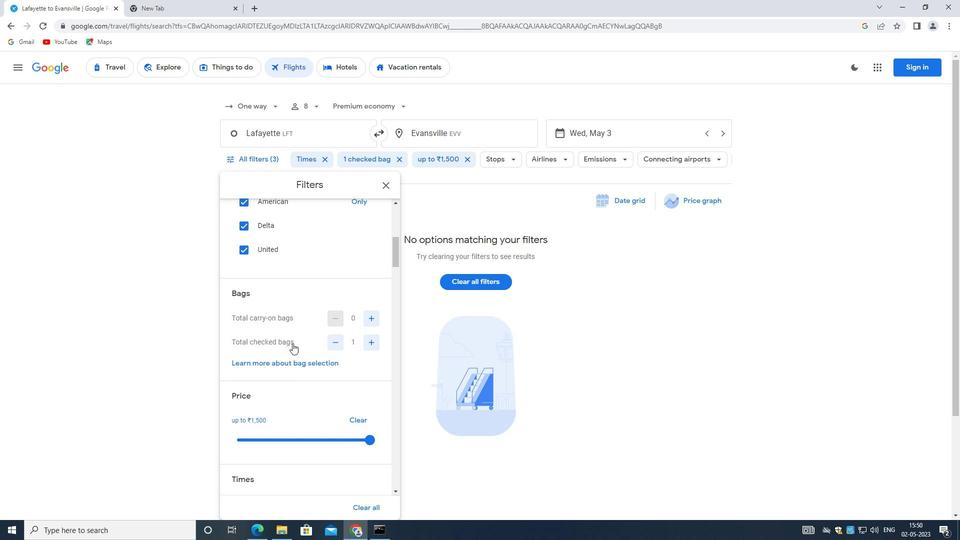 
Action: Mouse scrolled (293, 343) with delta (0, 0)
Screenshot: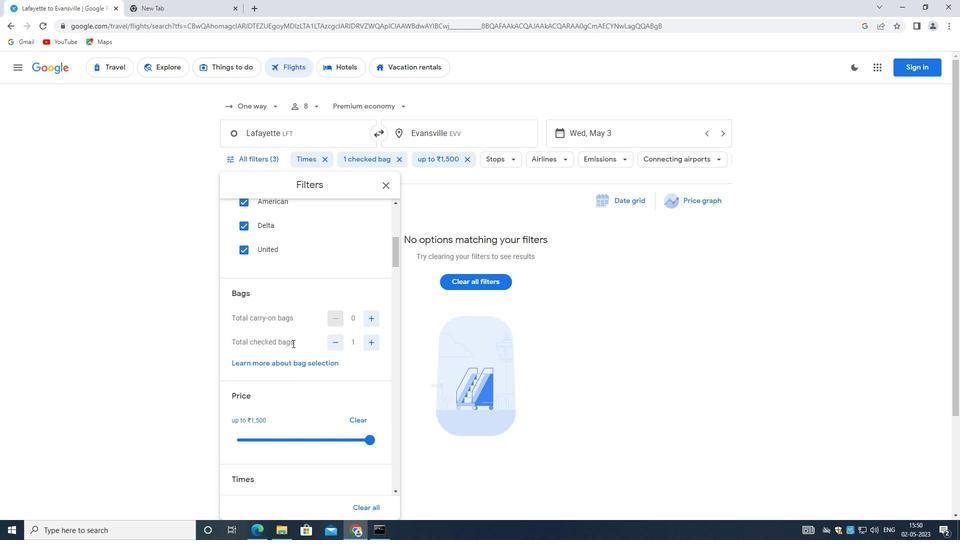 
Action: Mouse moved to (365, 272)
Screenshot: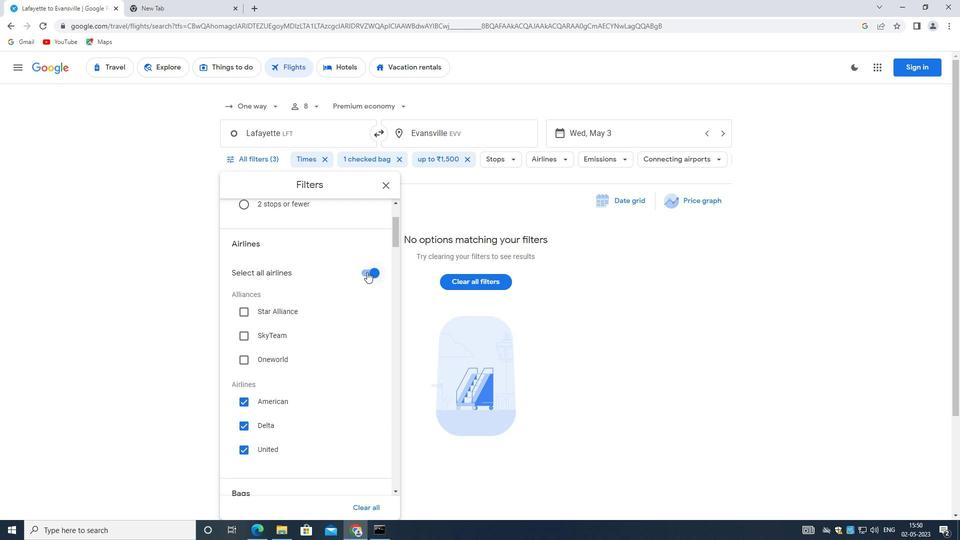 
Action: Mouse pressed left at (365, 272)
Screenshot: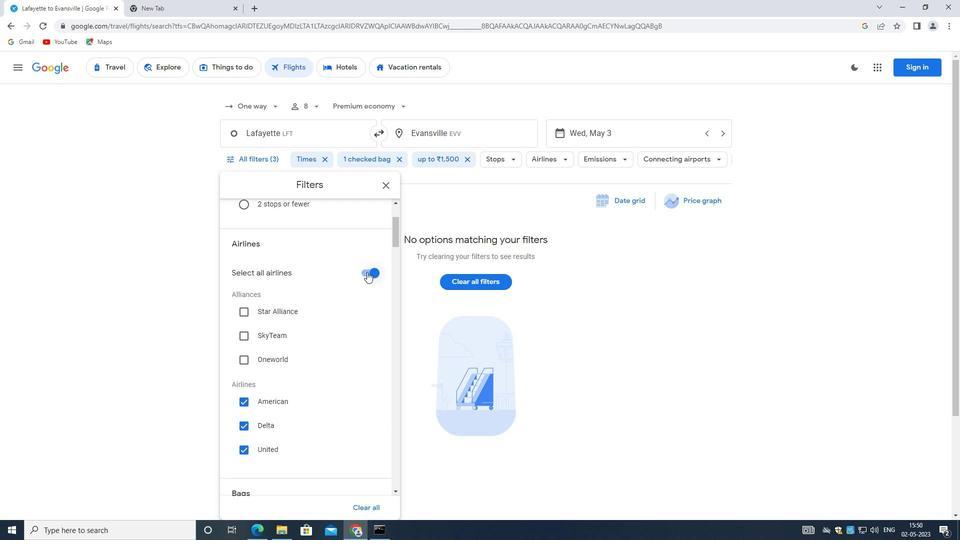 
Action: Mouse moved to (333, 281)
Screenshot: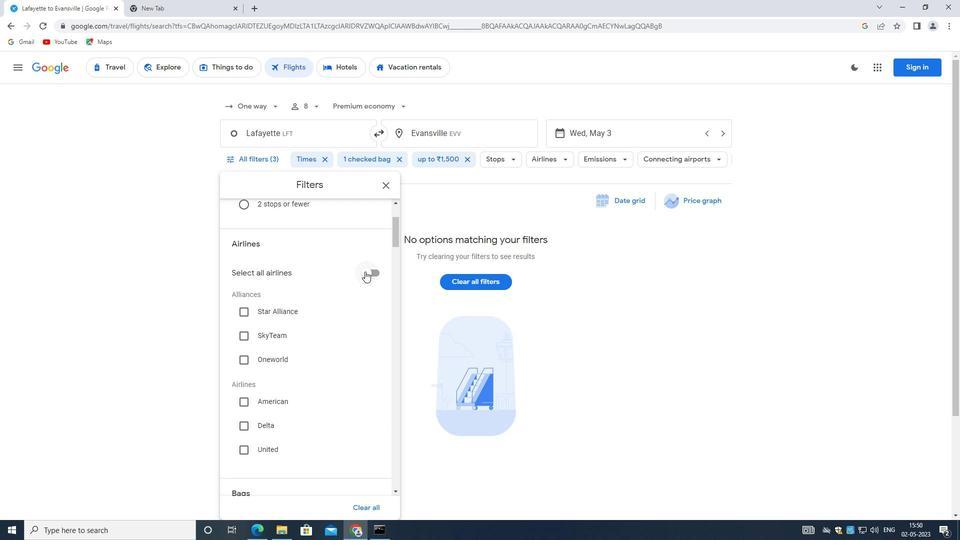 
Action: Mouse scrolled (333, 280) with delta (0, 0)
Screenshot: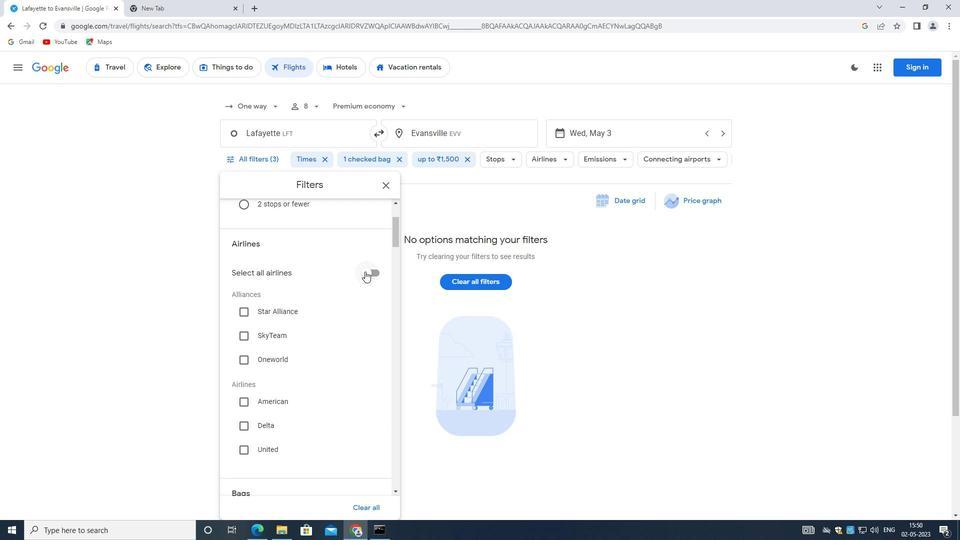
Action: Mouse moved to (332, 283)
Screenshot: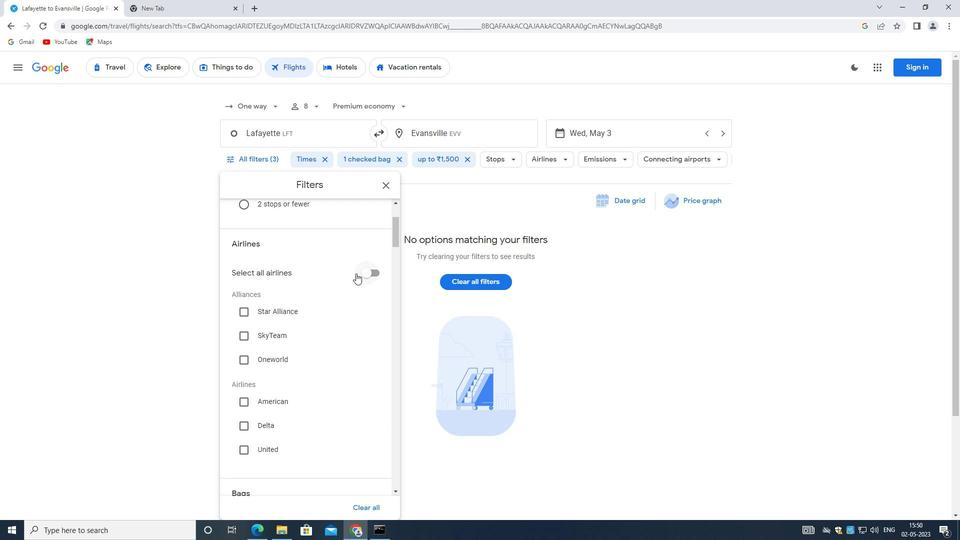 
Action: Mouse scrolled (332, 282) with delta (0, 0)
Screenshot: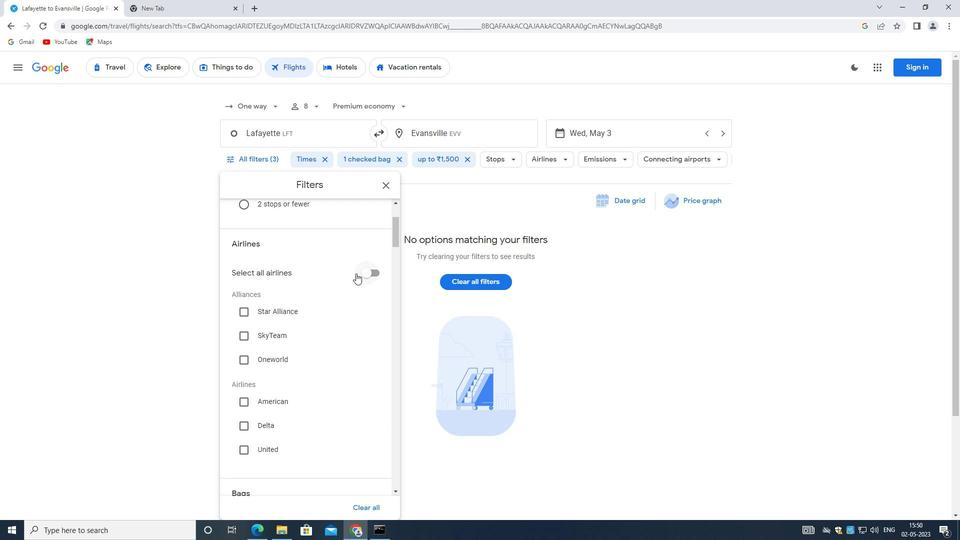 
Action: Mouse moved to (332, 284)
Screenshot: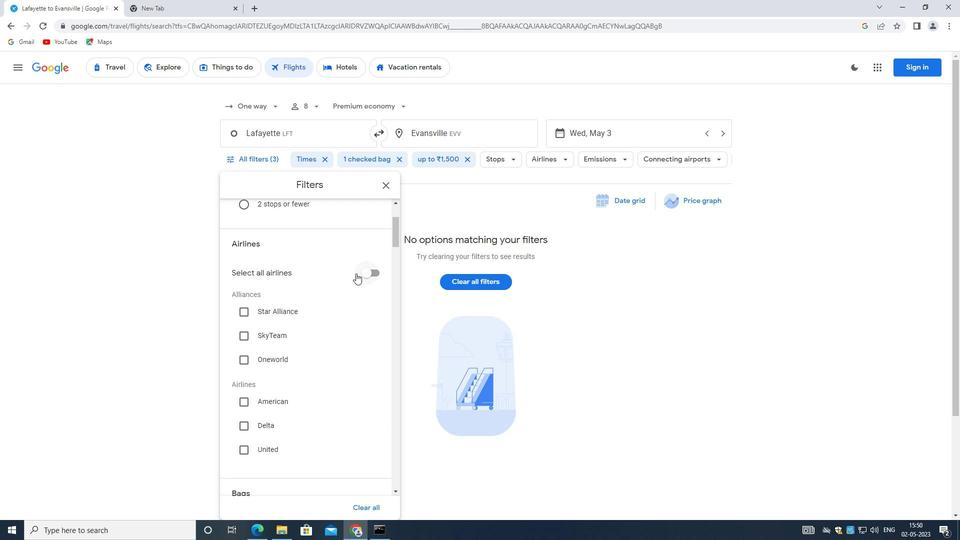
Action: Mouse scrolled (332, 283) with delta (0, 0)
Screenshot: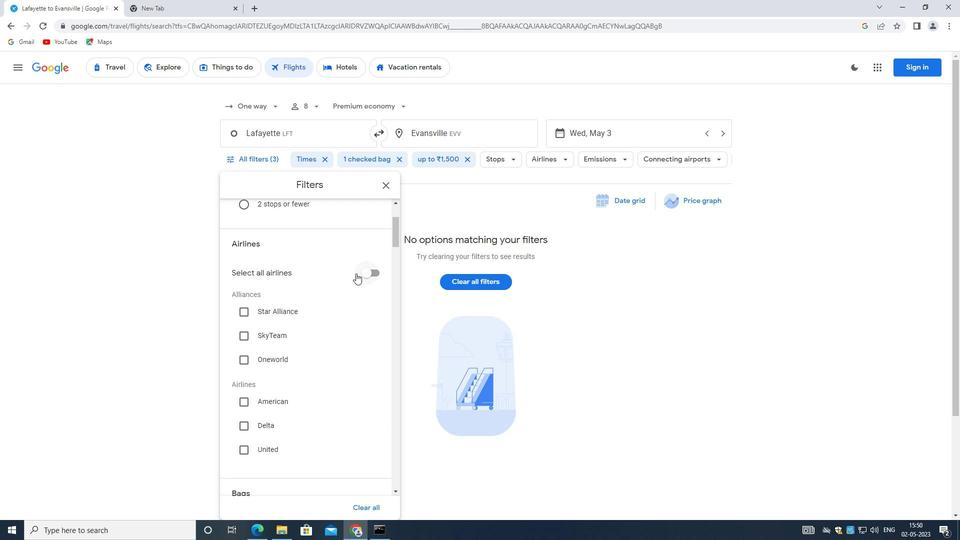 
Action: Mouse moved to (332, 285)
Screenshot: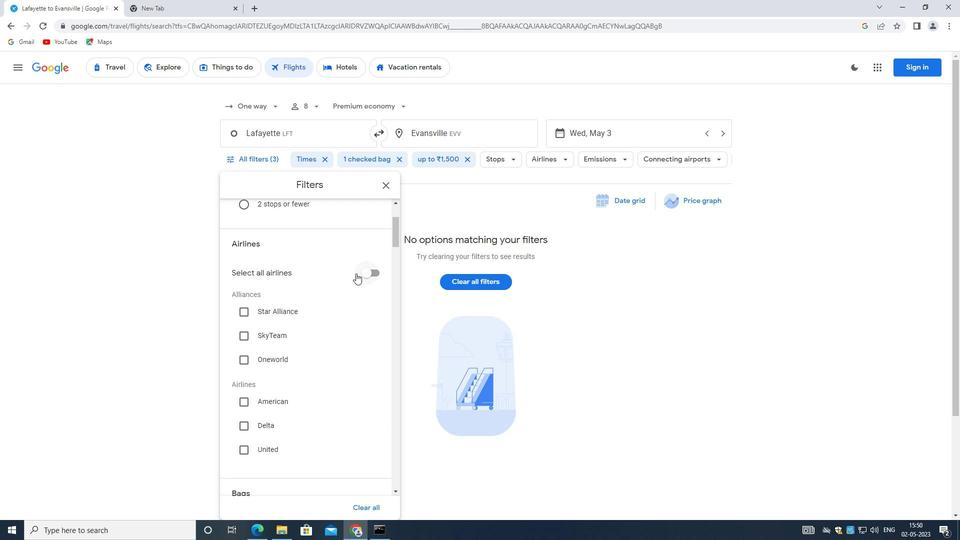 
Action: Mouse scrolled (332, 284) with delta (0, 0)
Screenshot: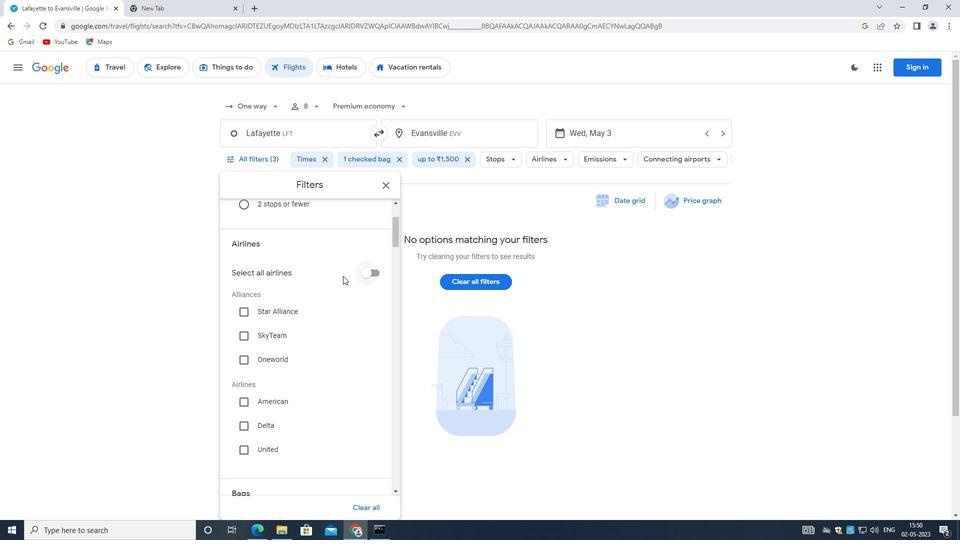 
Action: Mouse moved to (331, 285)
Screenshot: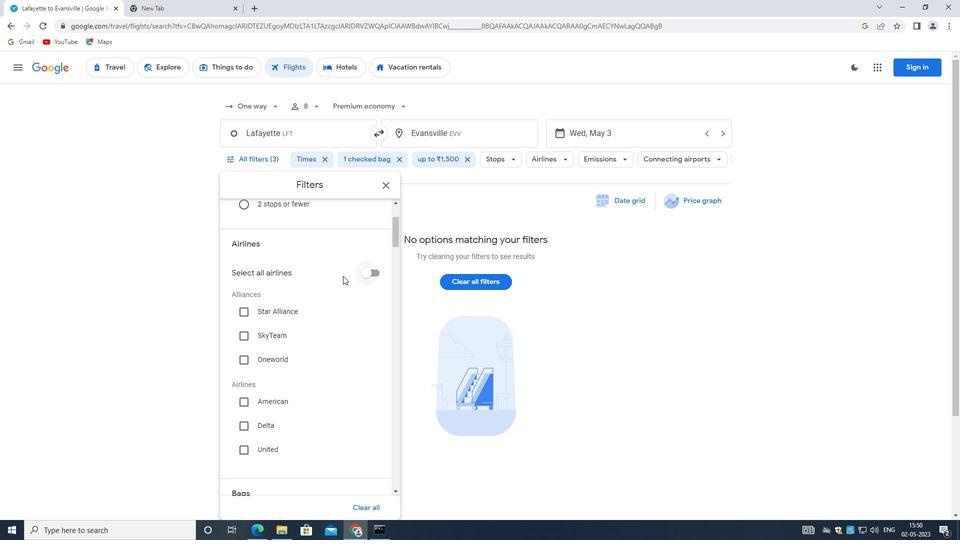 
Action: Mouse scrolled (331, 285) with delta (0, 0)
Screenshot: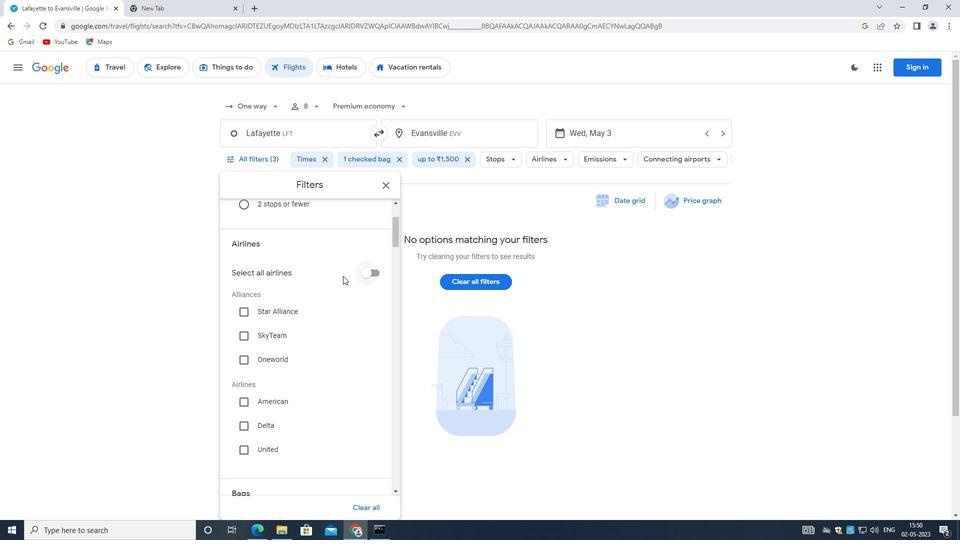 
Action: Mouse moved to (330, 287)
Screenshot: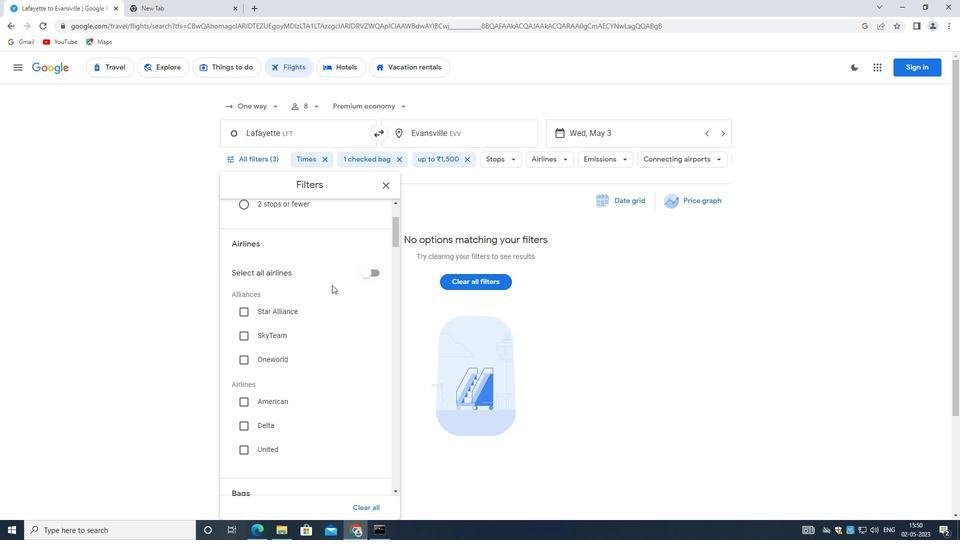 
Action: Mouse scrolled (330, 286) with delta (0, 0)
Screenshot: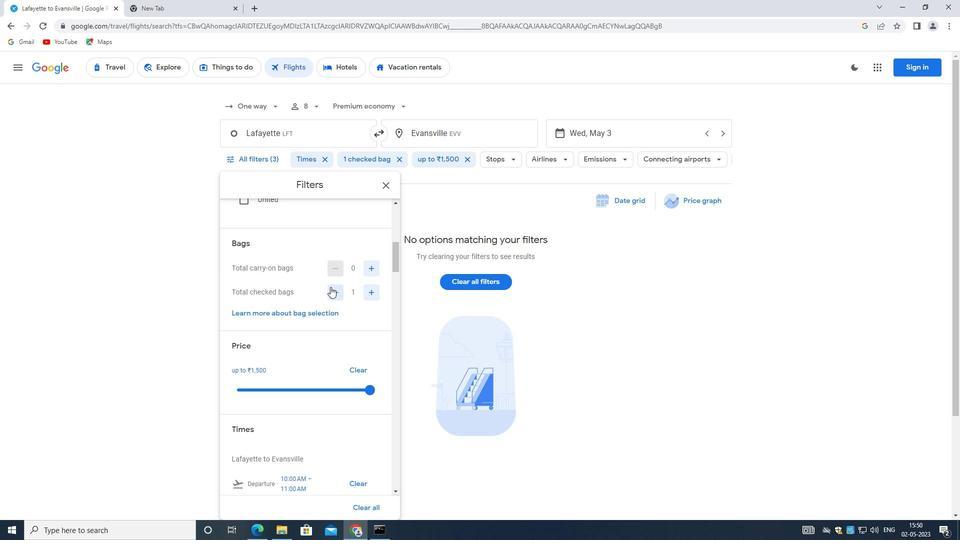 
Action: Mouse scrolled (330, 286) with delta (0, 0)
Screenshot: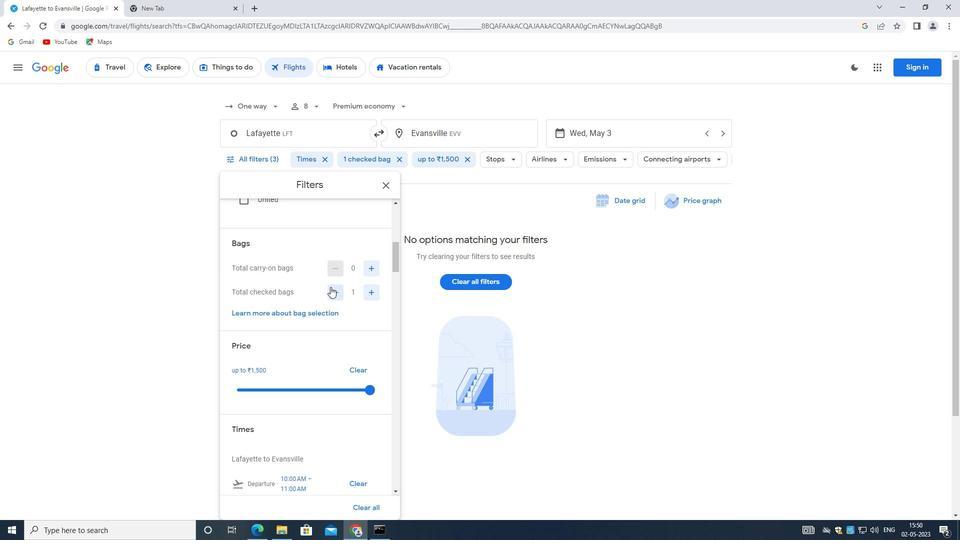 
Action: Mouse scrolled (330, 286) with delta (0, 0)
Screenshot: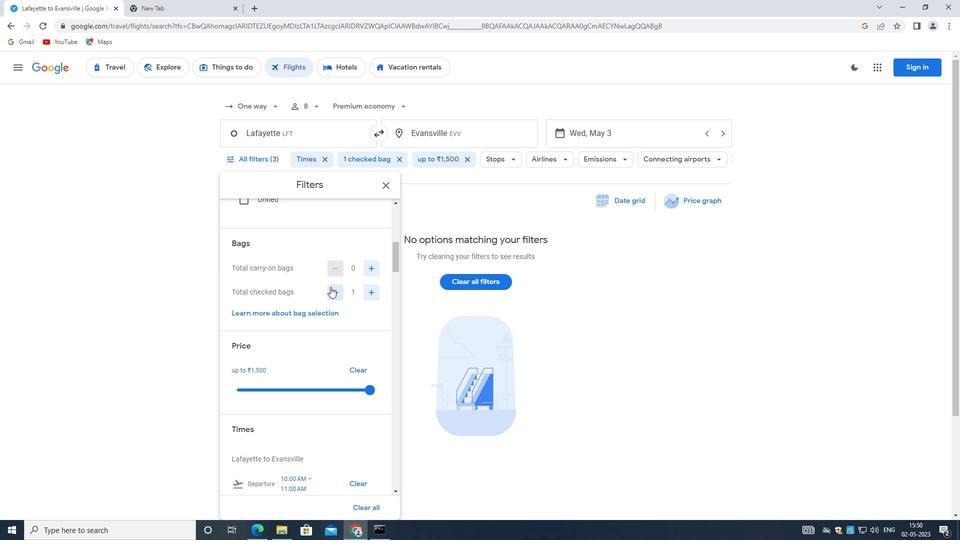 
Action: Mouse scrolled (330, 286) with delta (0, 0)
Screenshot: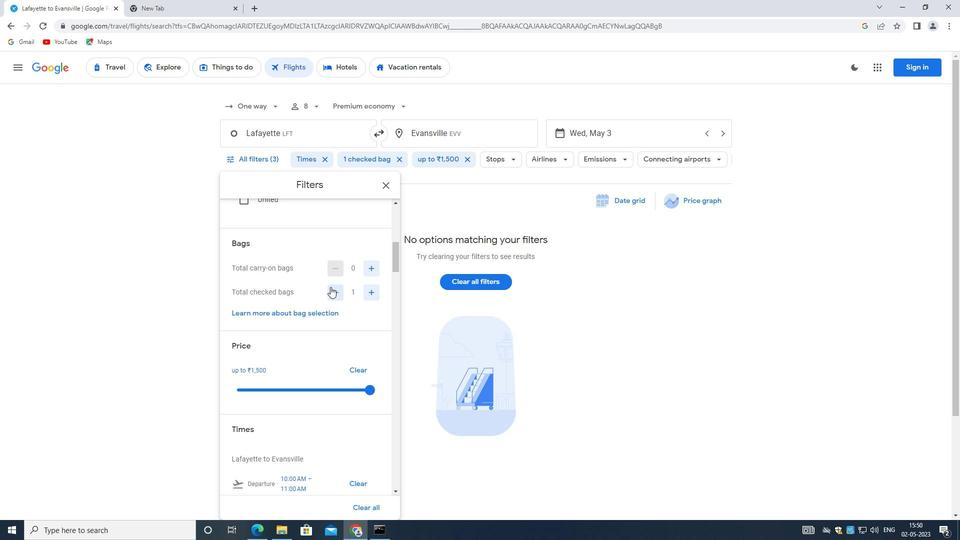 
Action: Mouse scrolled (330, 287) with delta (0, 0)
Screenshot: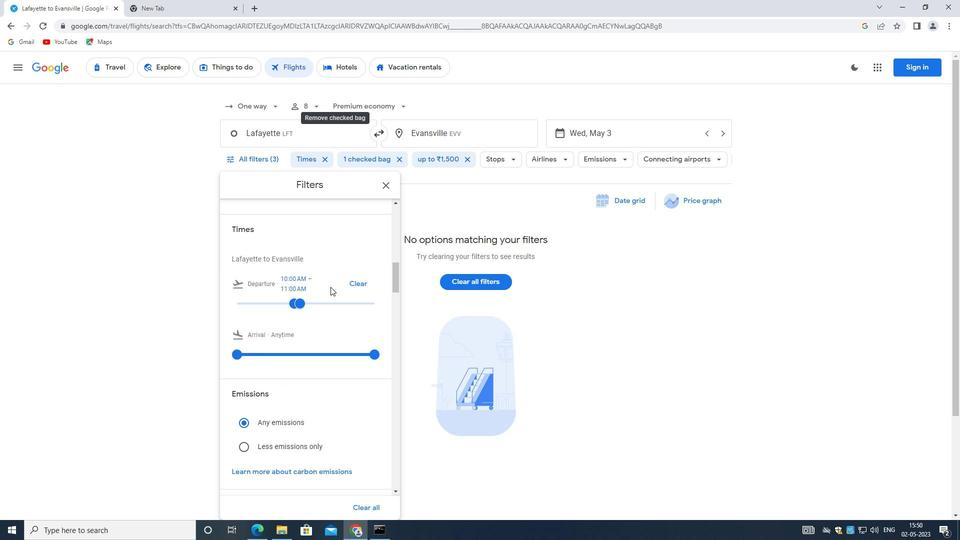 
Action: Mouse scrolled (330, 287) with delta (0, 0)
Screenshot: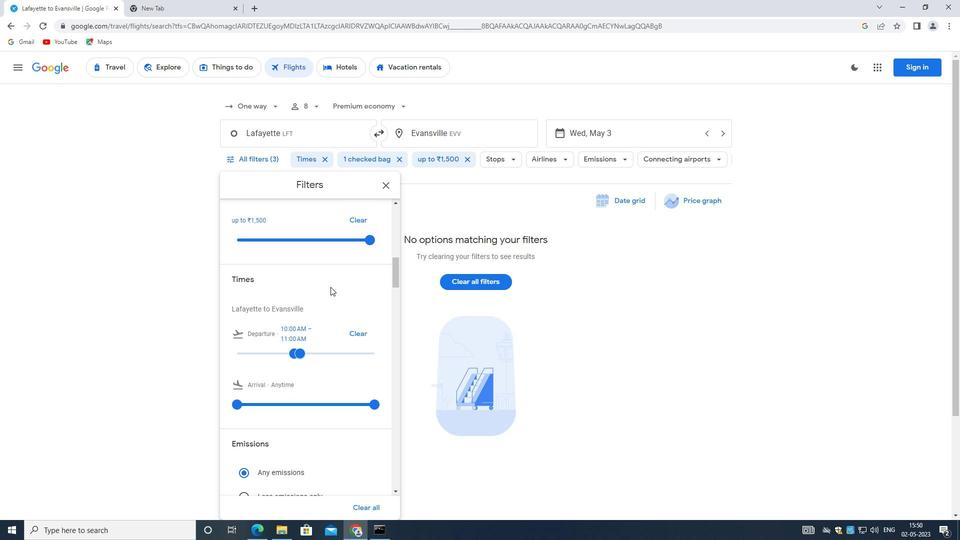 
Action: Mouse scrolled (330, 287) with delta (0, 0)
Screenshot: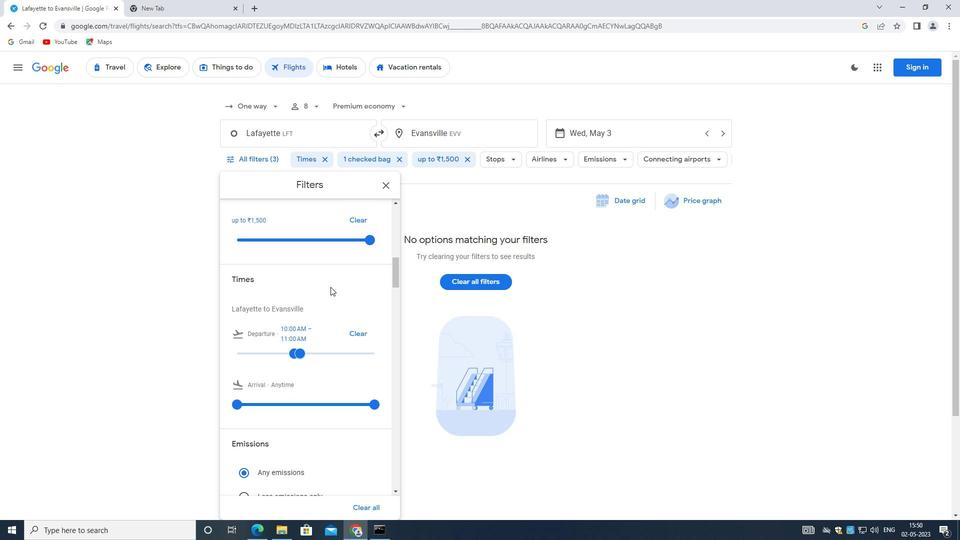 
Action: Mouse moved to (370, 241)
Screenshot: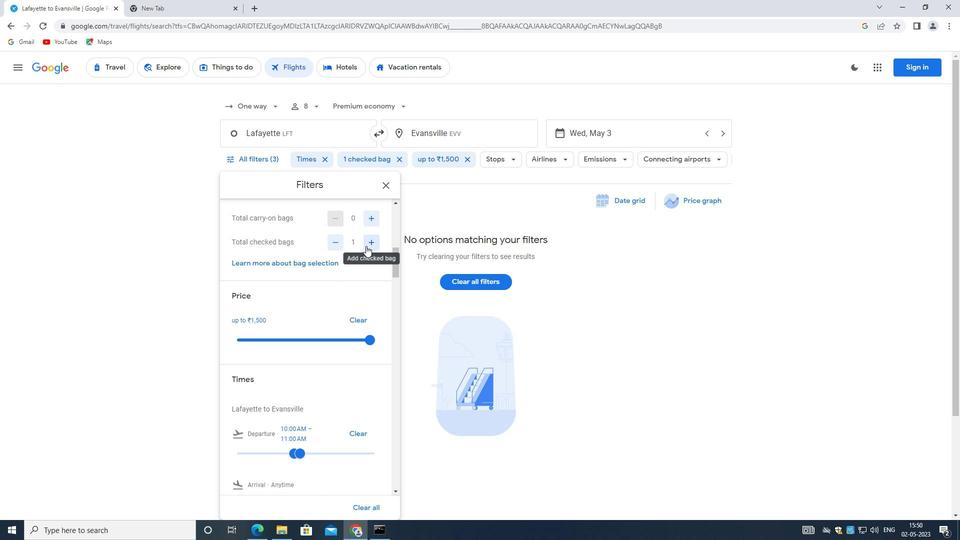 
Action: Mouse pressed left at (370, 241)
Screenshot: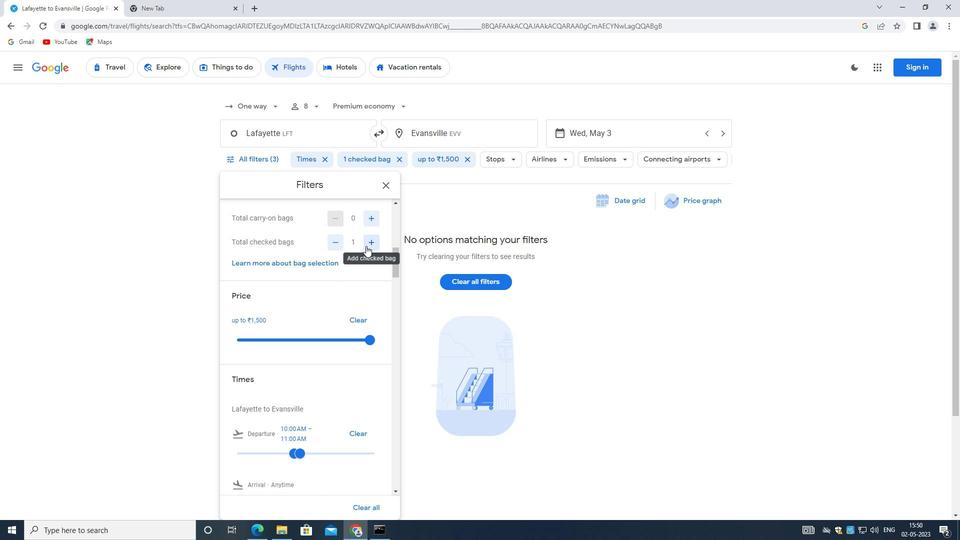 
Action: Mouse moved to (370, 241)
Screenshot: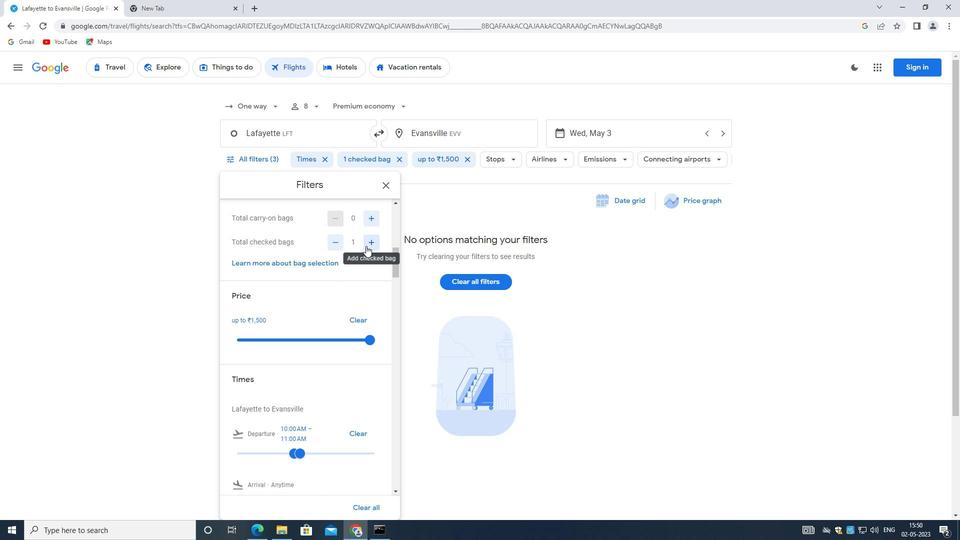 
Action: Mouse pressed left at (370, 241)
Screenshot: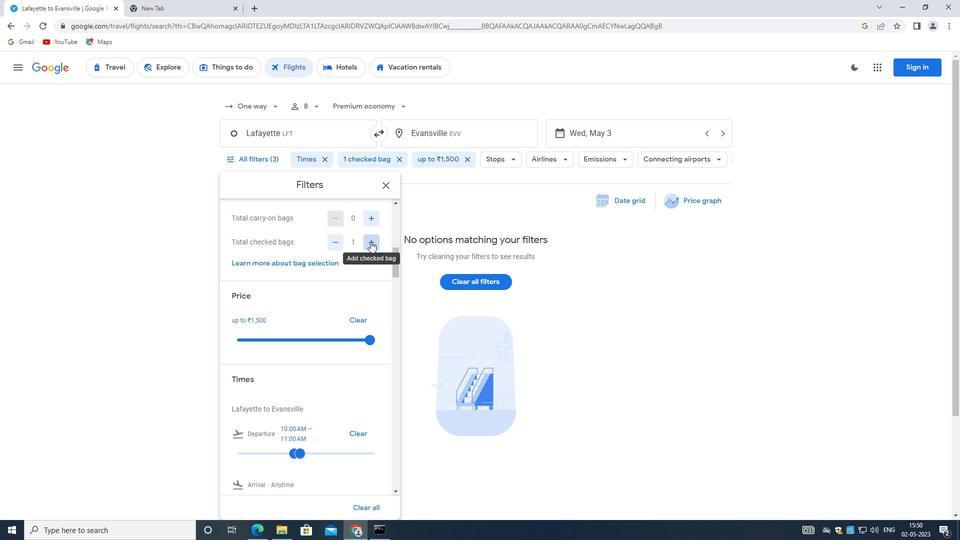 
Action: Mouse pressed left at (370, 241)
Screenshot: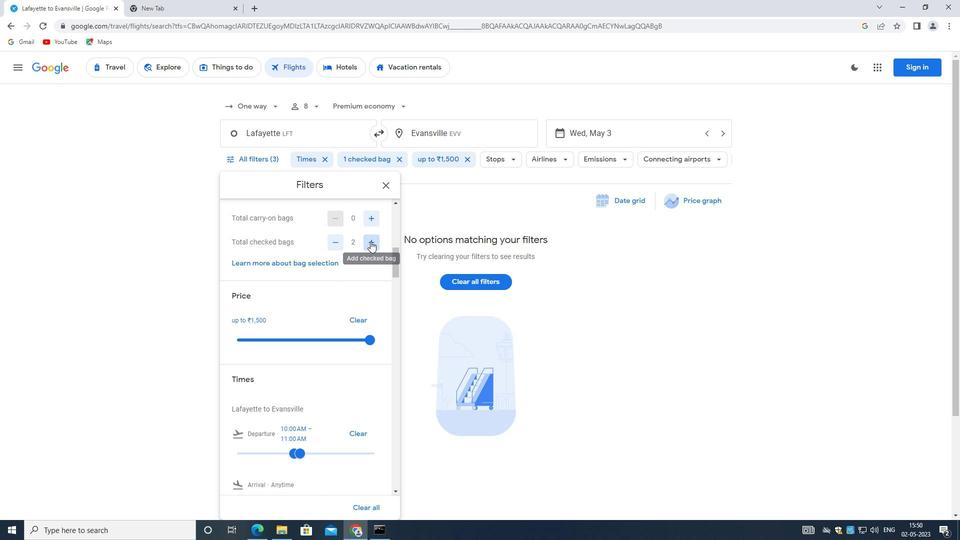 
Action: Mouse pressed left at (370, 241)
Screenshot: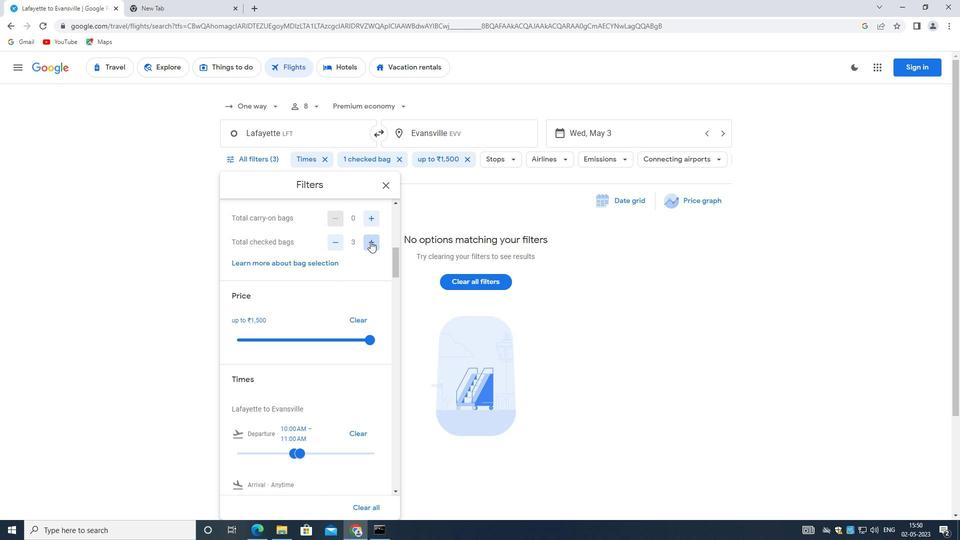 
Action: Mouse pressed left at (370, 241)
Screenshot: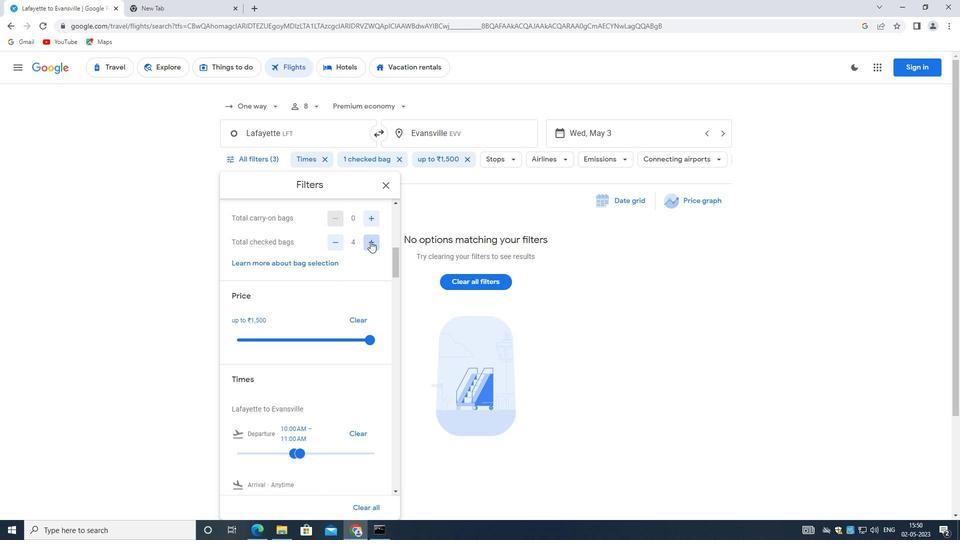 
Action: Mouse moved to (370, 241)
Screenshot: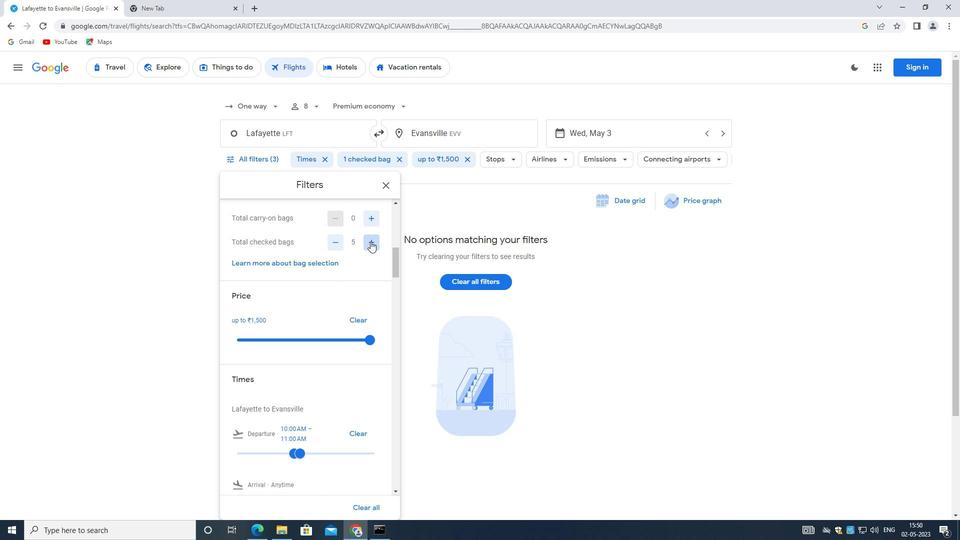 
Action: Mouse pressed left at (370, 241)
Screenshot: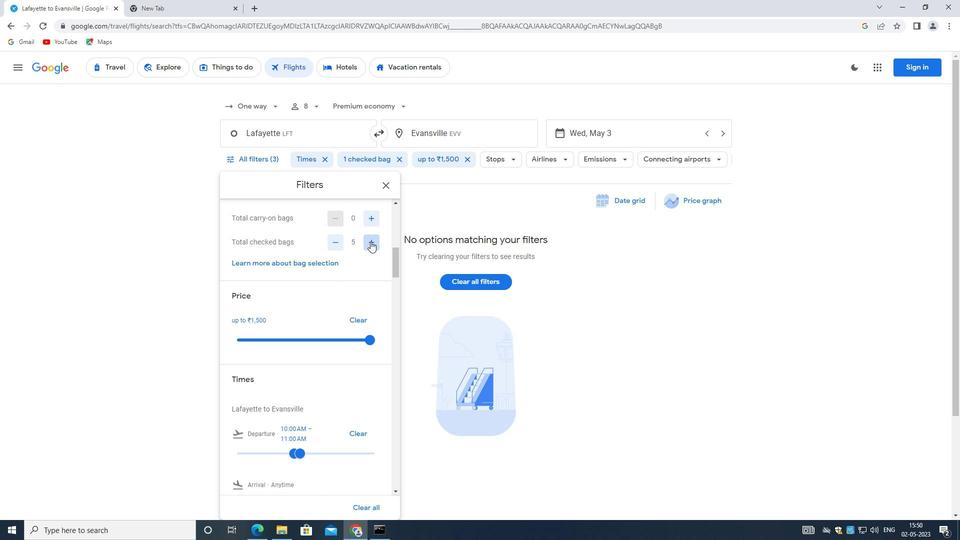 
Action: Mouse moved to (311, 272)
Screenshot: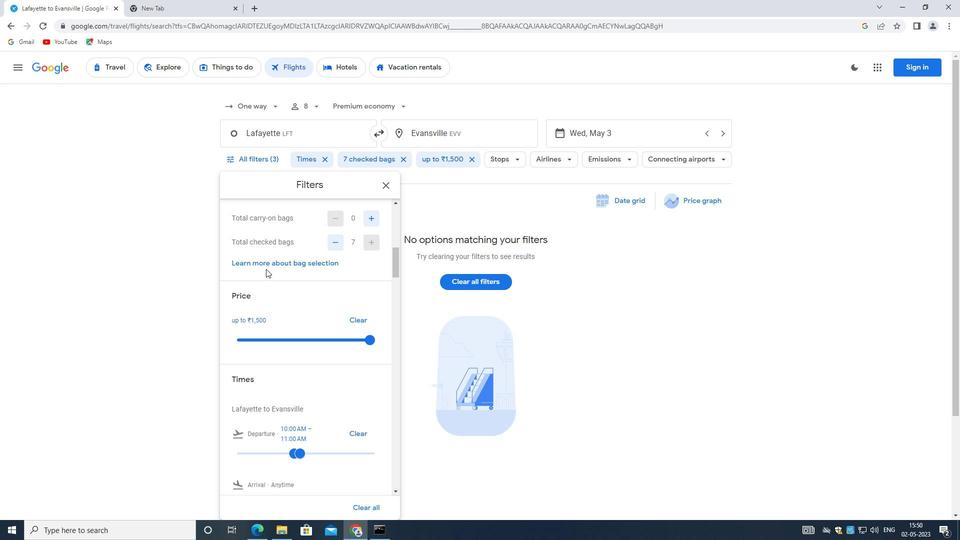 
Action: Mouse scrolled (311, 271) with delta (0, 0)
Screenshot: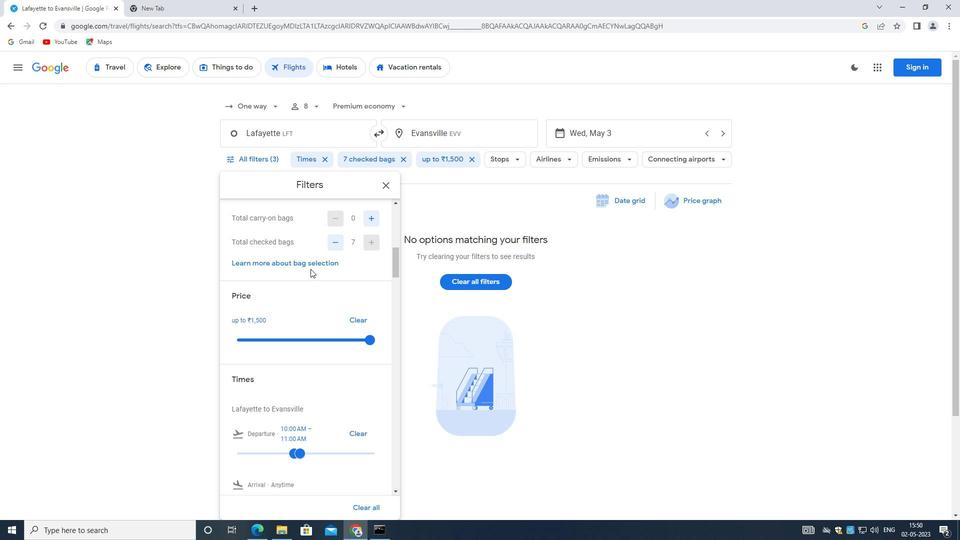 
Action: Mouse moved to (368, 281)
Screenshot: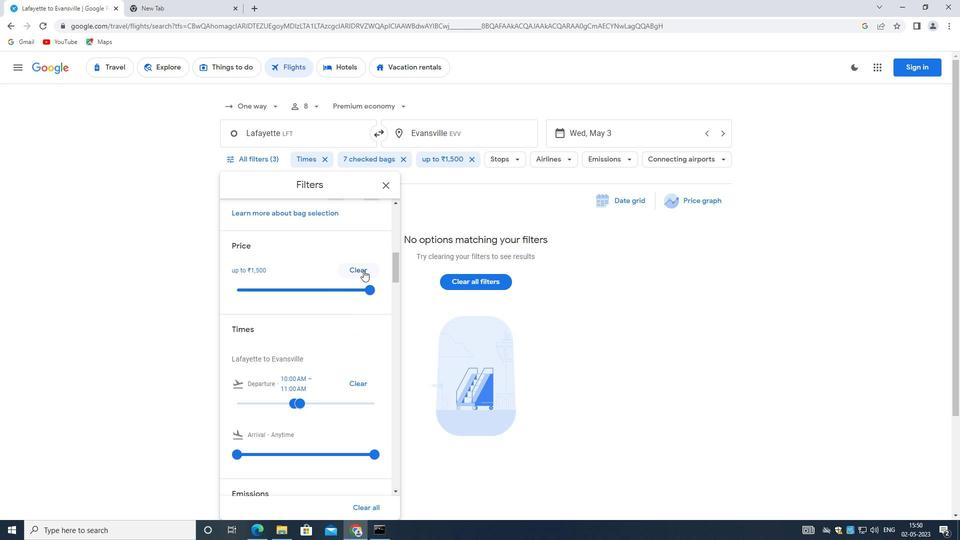 
Action: Mouse pressed left at (368, 281)
Screenshot: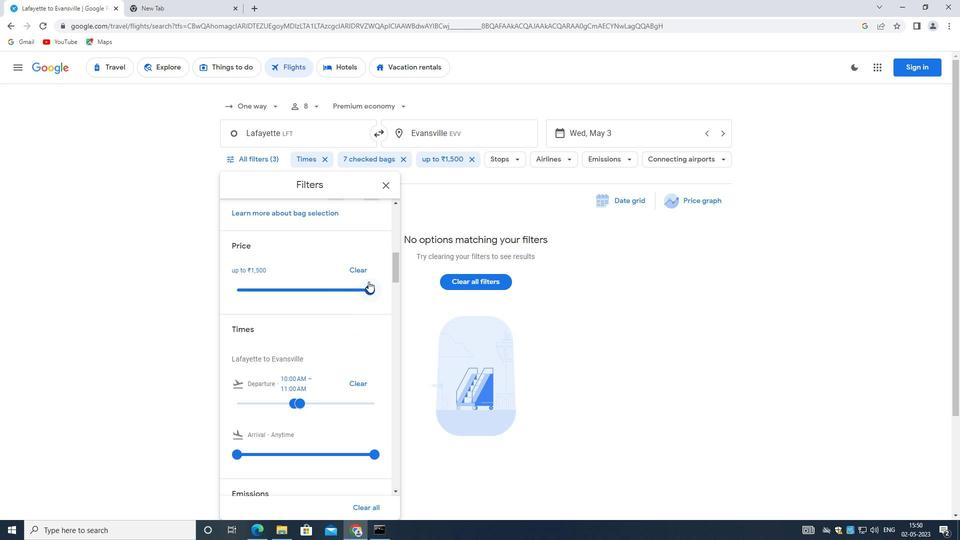 
Action: Mouse moved to (368, 282)
Screenshot: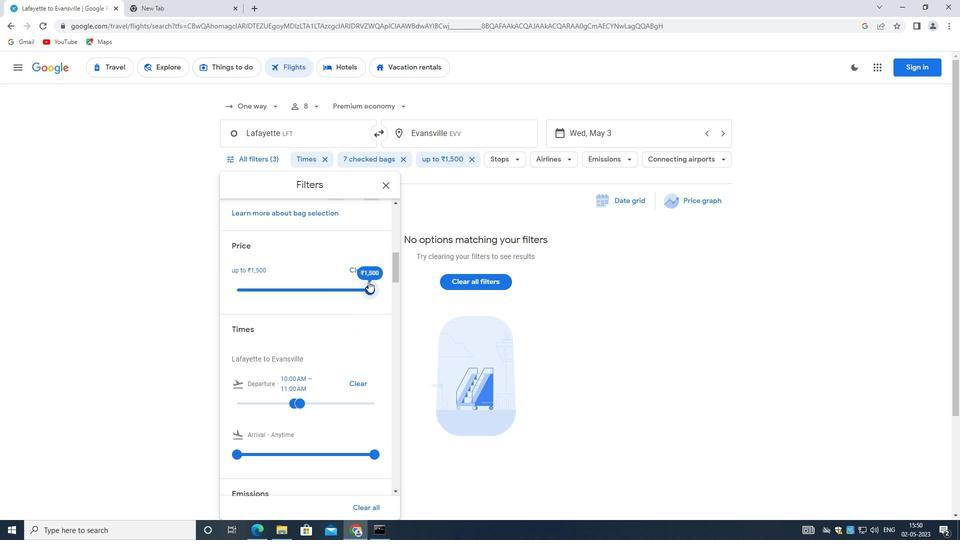 
Action: Mouse pressed left at (368, 282)
Screenshot: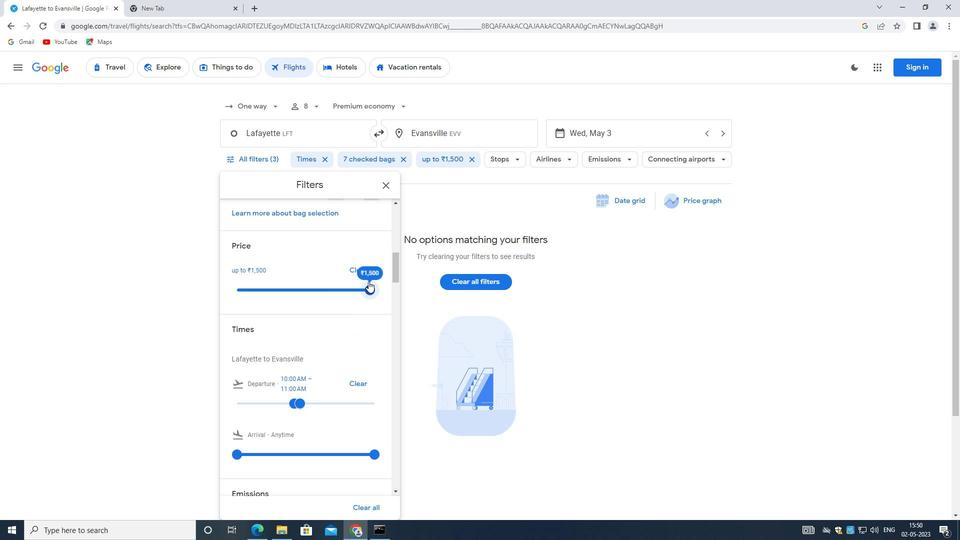 
Action: Mouse pressed left at (368, 282)
Screenshot: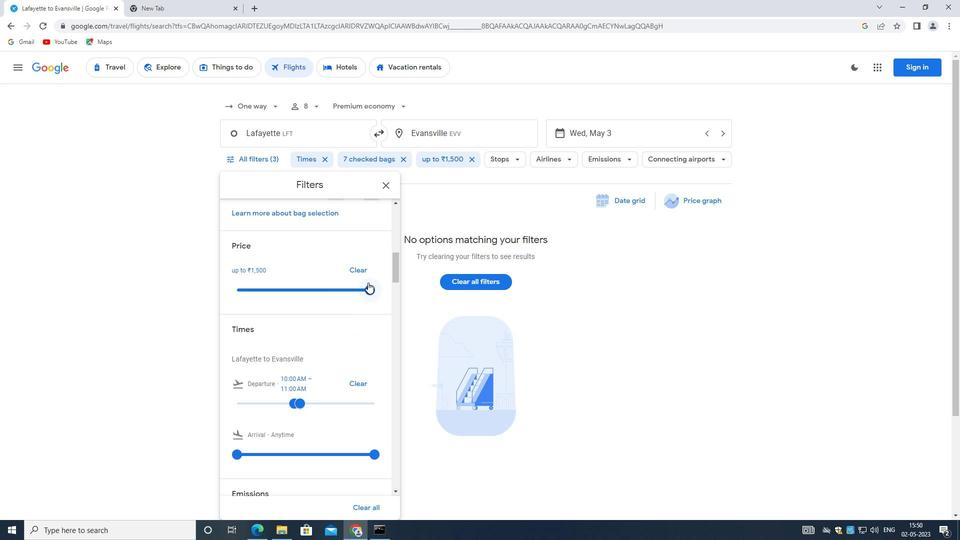 
Action: Mouse moved to (332, 280)
Screenshot: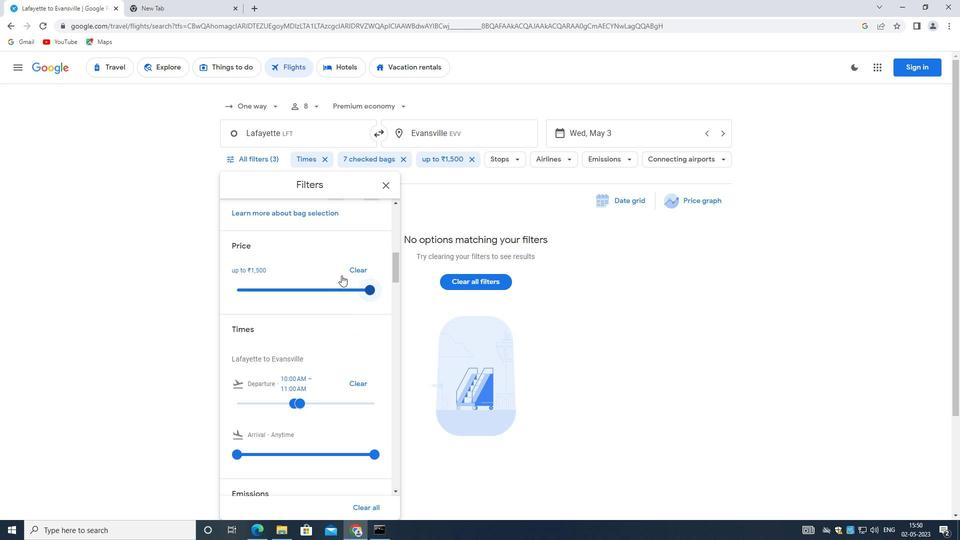
Action: Mouse scrolled (332, 280) with delta (0, 0)
Screenshot: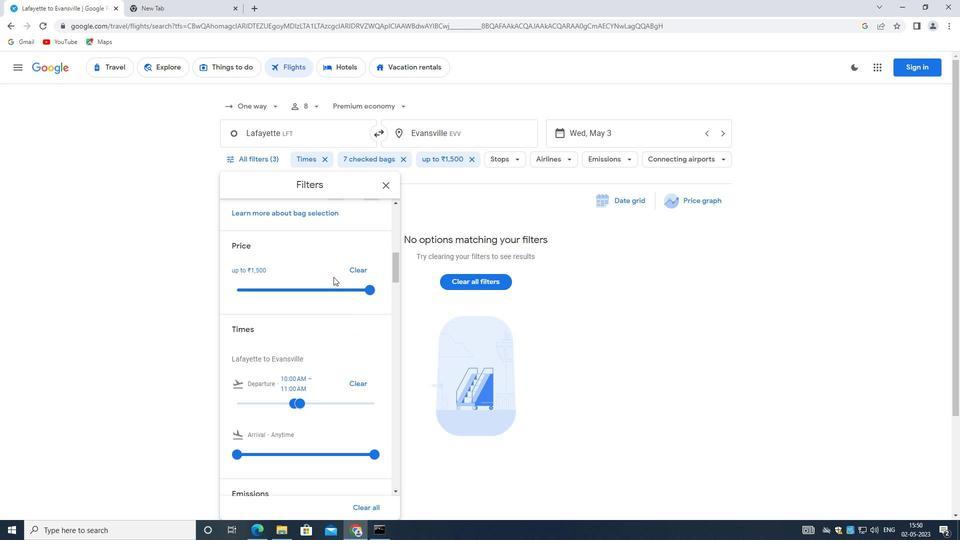 
Action: Mouse moved to (331, 281)
Screenshot: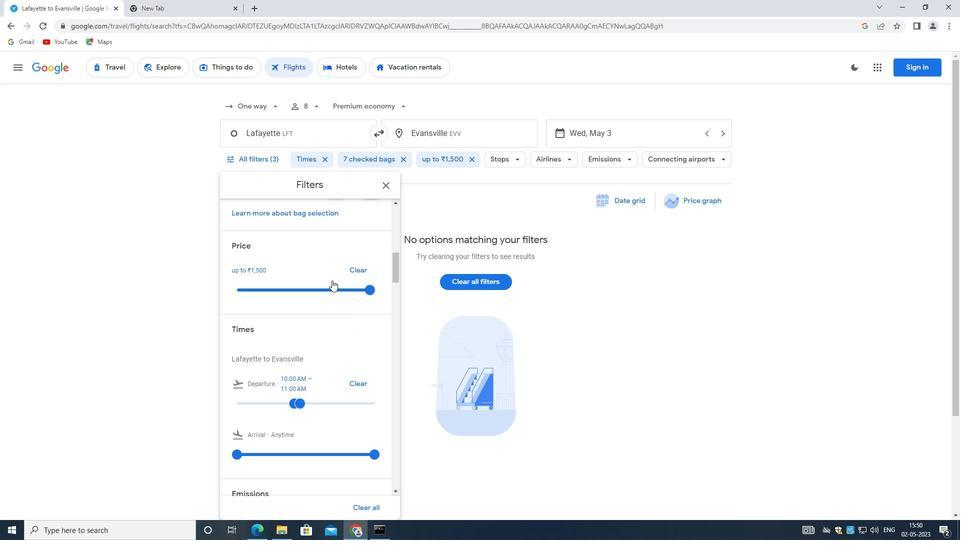 
Action: Mouse scrolled (331, 281) with delta (0, 0)
Screenshot: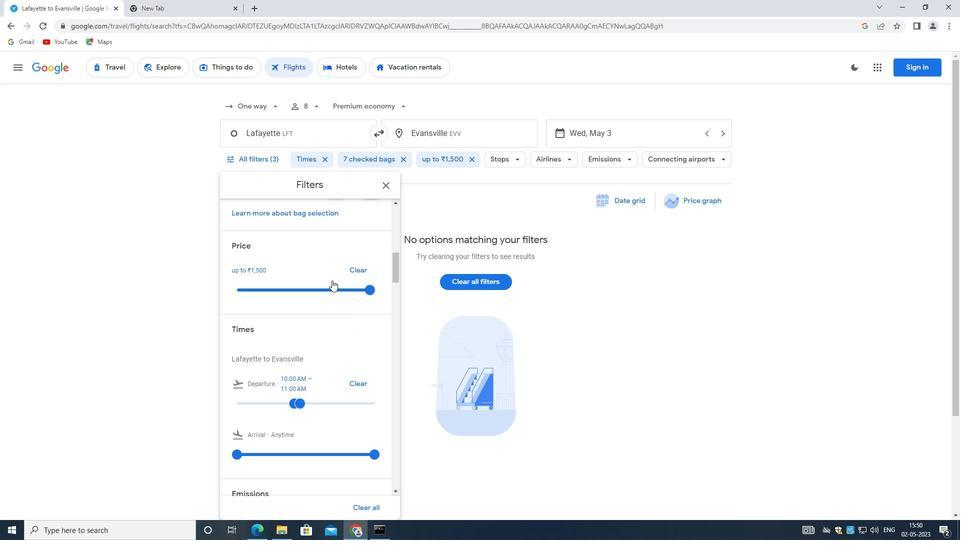 
Action: Mouse moved to (331, 283)
Screenshot: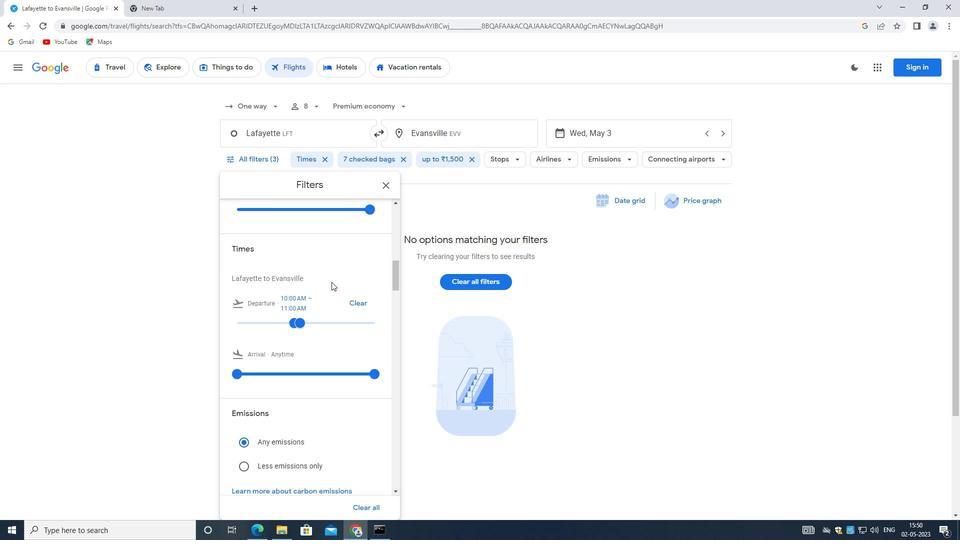 
Action: Mouse scrolled (331, 283) with delta (0, 0)
Screenshot: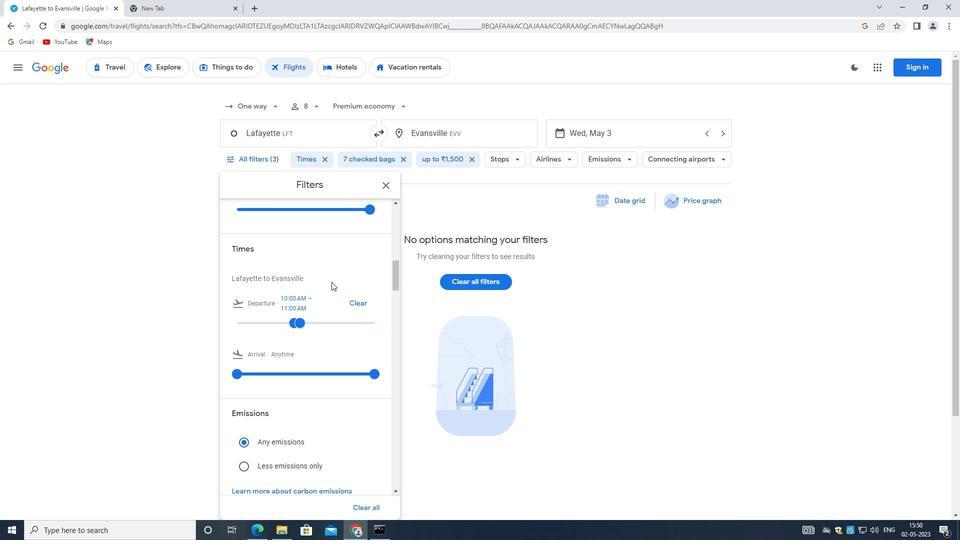 
Action: Mouse moved to (330, 284)
Screenshot: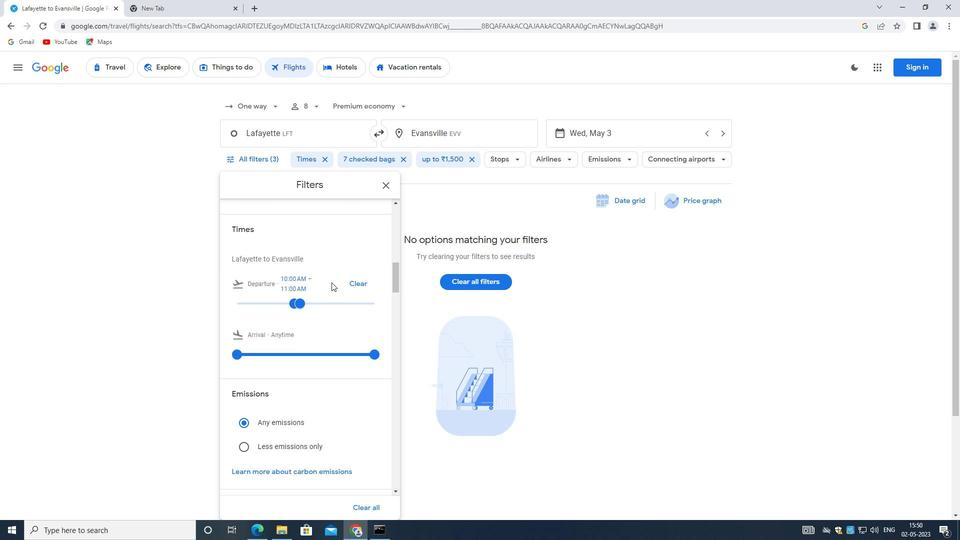 
Action: Mouse scrolled (330, 283) with delta (0, 0)
Screenshot: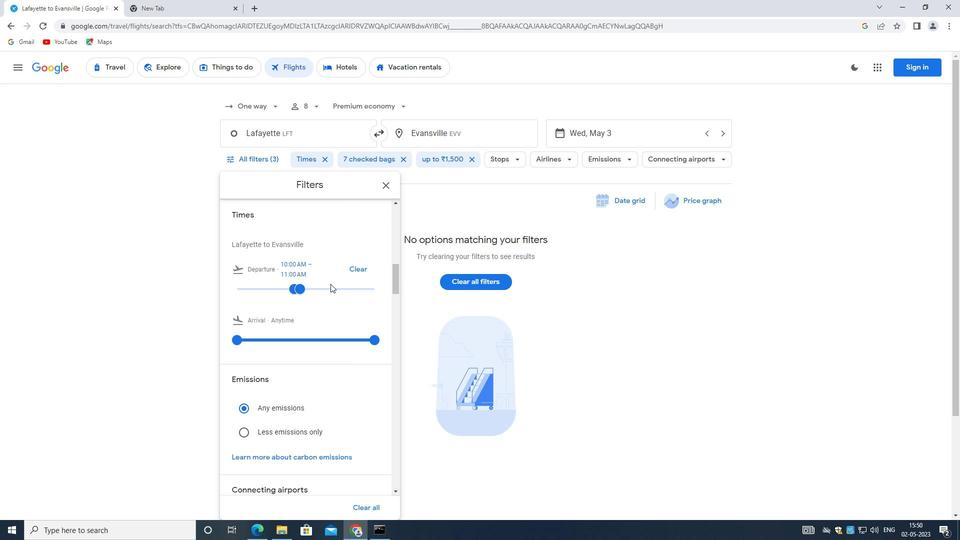 
Action: Mouse moved to (330, 285)
Screenshot: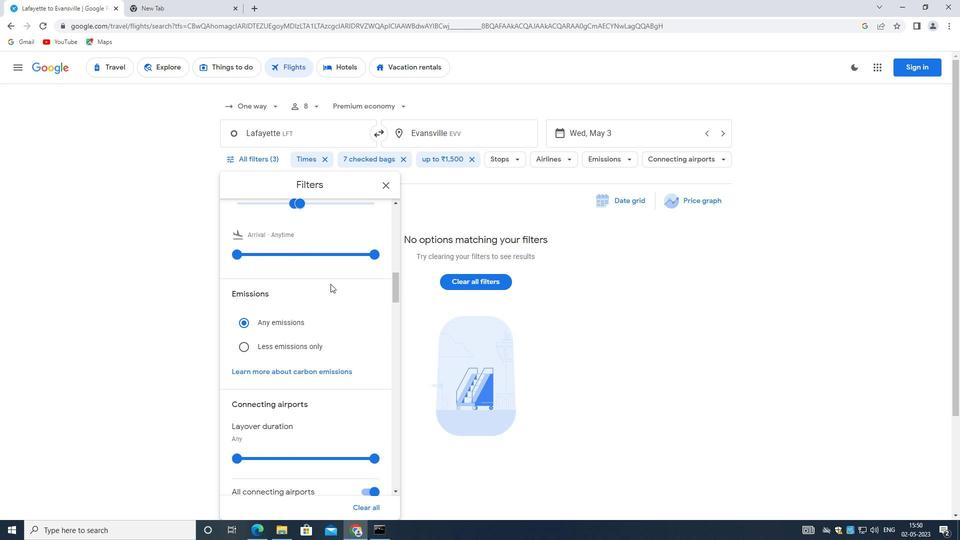 
Action: Mouse scrolled (330, 285) with delta (0, 0)
Screenshot: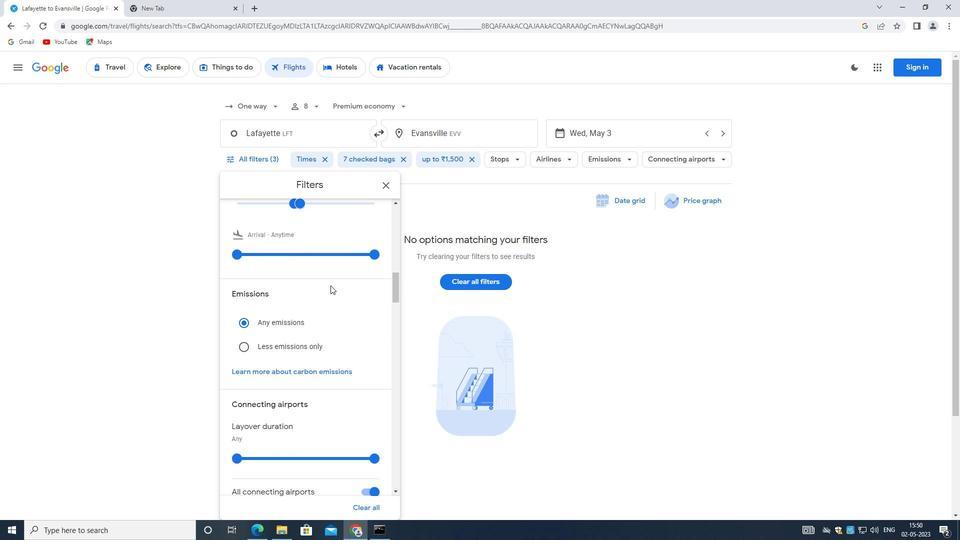 
Action: Mouse scrolled (330, 285) with delta (0, 0)
Screenshot: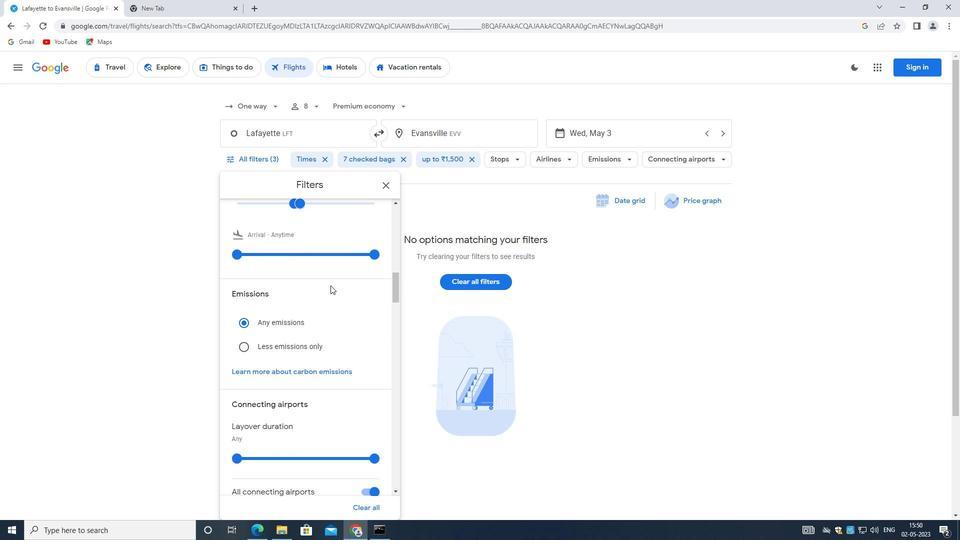 
Action: Mouse moved to (316, 305)
Screenshot: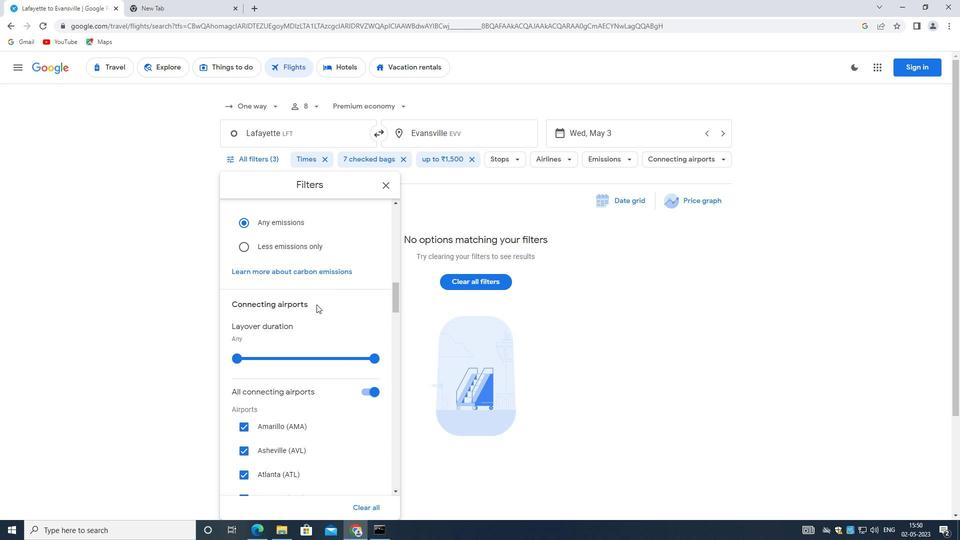 
Action: Mouse scrolled (316, 305) with delta (0, 0)
Screenshot: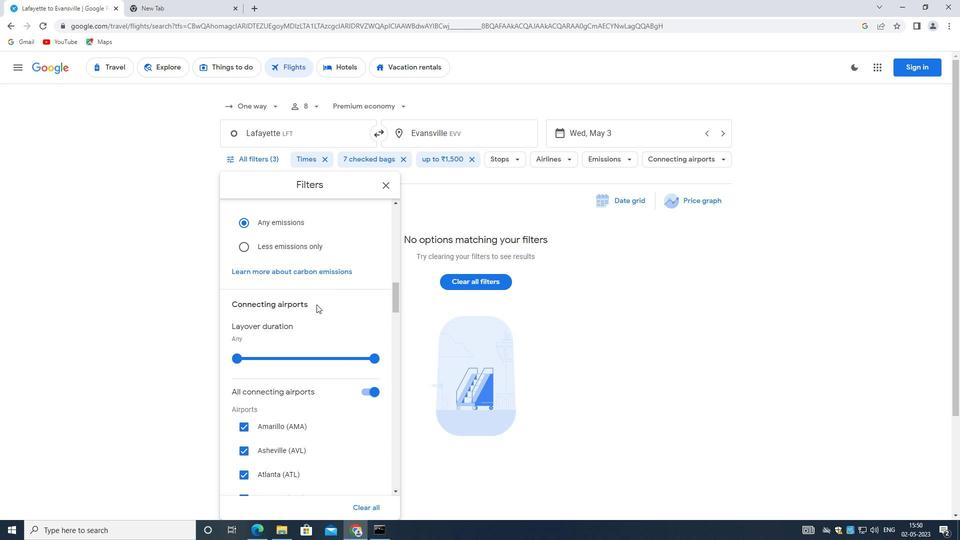 
Action: Mouse moved to (282, 326)
Screenshot: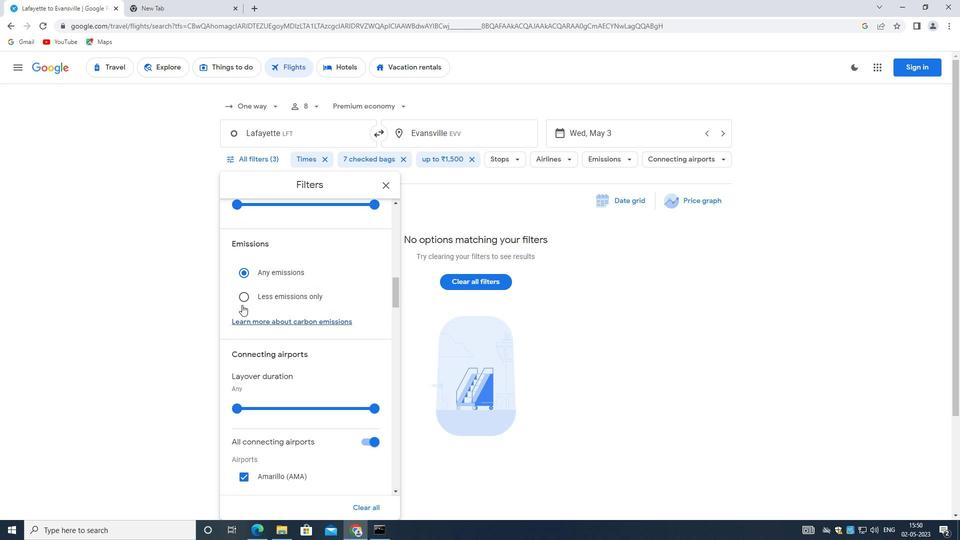 
Action: Mouse scrolled (282, 326) with delta (0, 0)
Screenshot: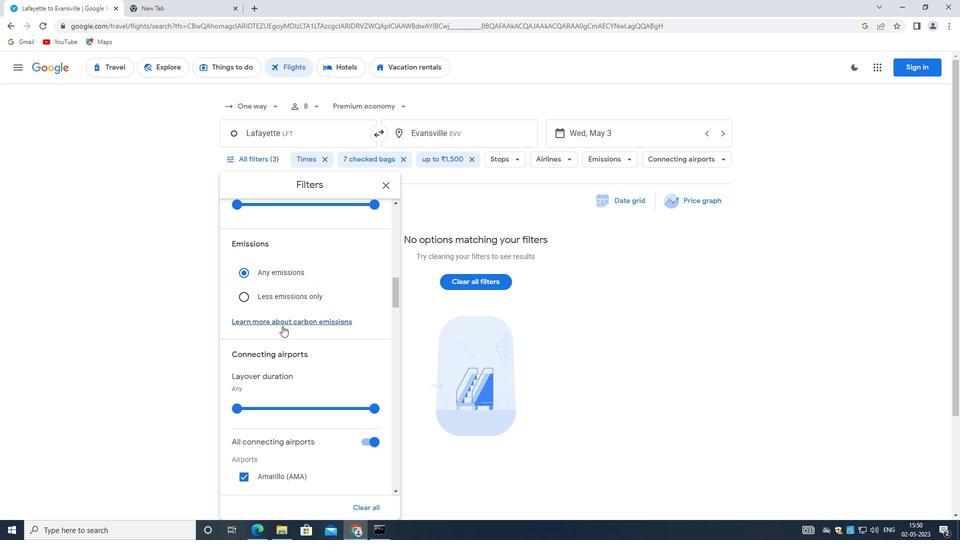 
Action: Mouse moved to (282, 326)
Screenshot: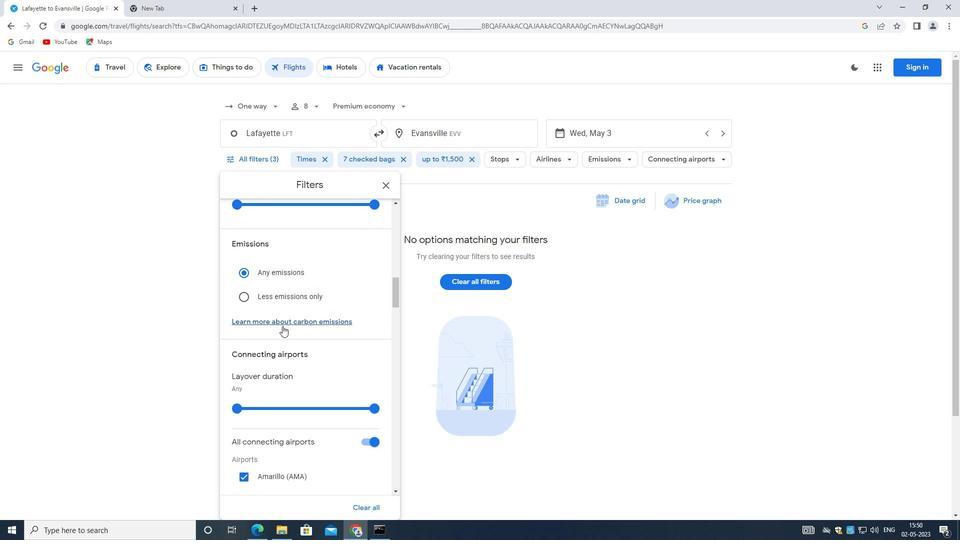 
Action: Mouse scrolled (282, 327) with delta (0, 0)
Screenshot: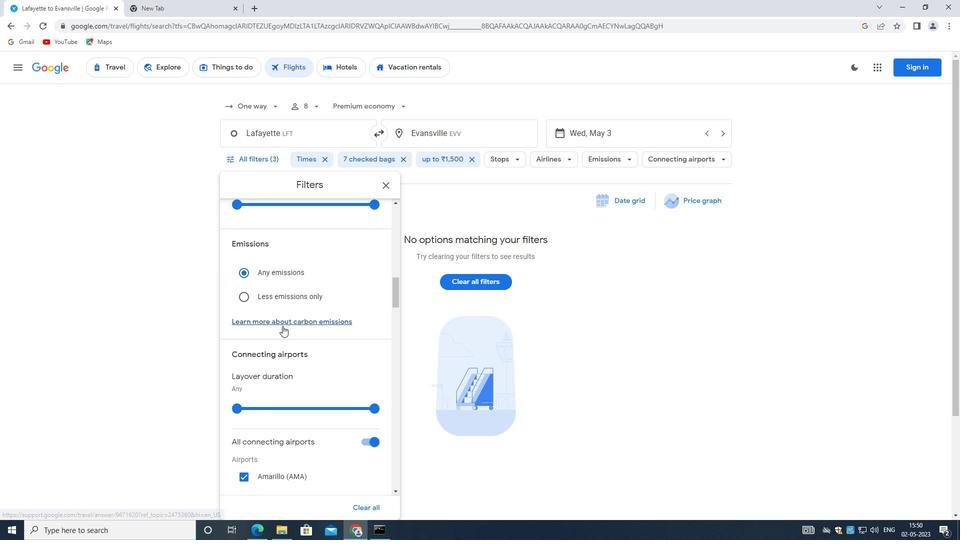 
Action: Mouse moved to (278, 249)
Screenshot: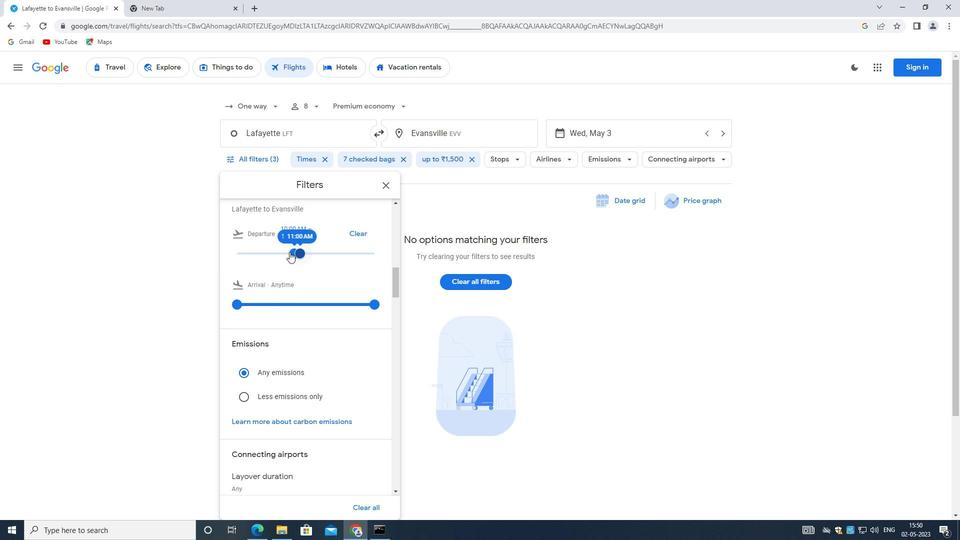 
Action: Mouse pressed left at (278, 249)
Screenshot: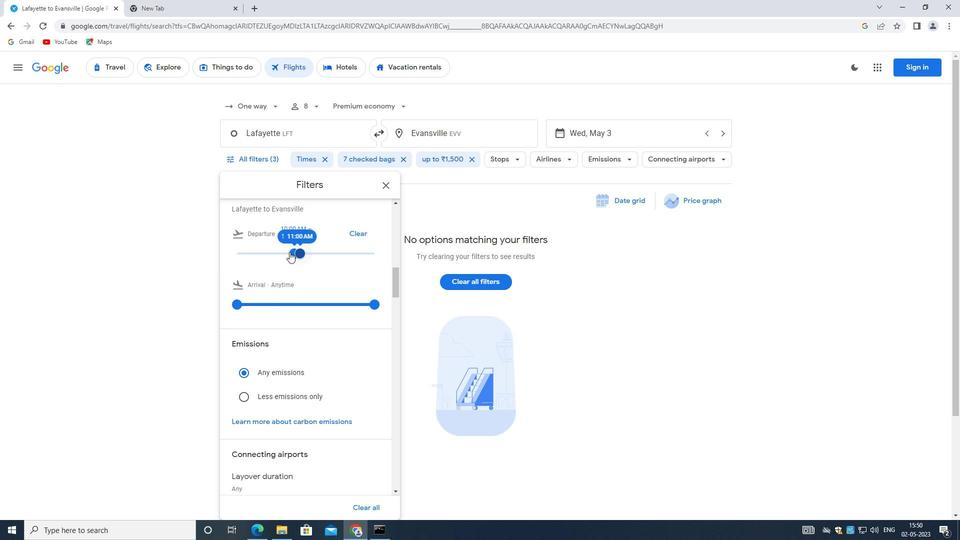 
Action: Mouse moved to (325, 256)
Screenshot: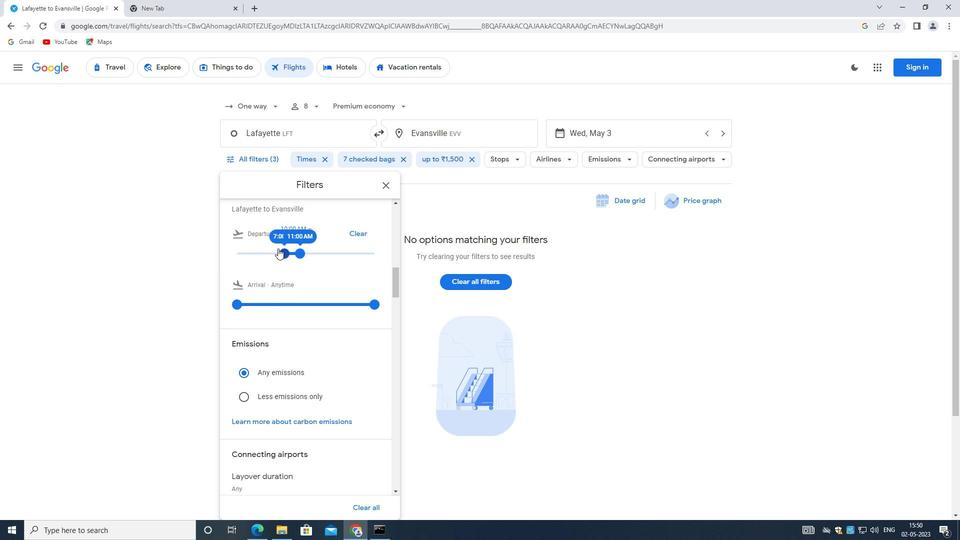 
Action: Mouse pressed left at (325, 256)
Screenshot: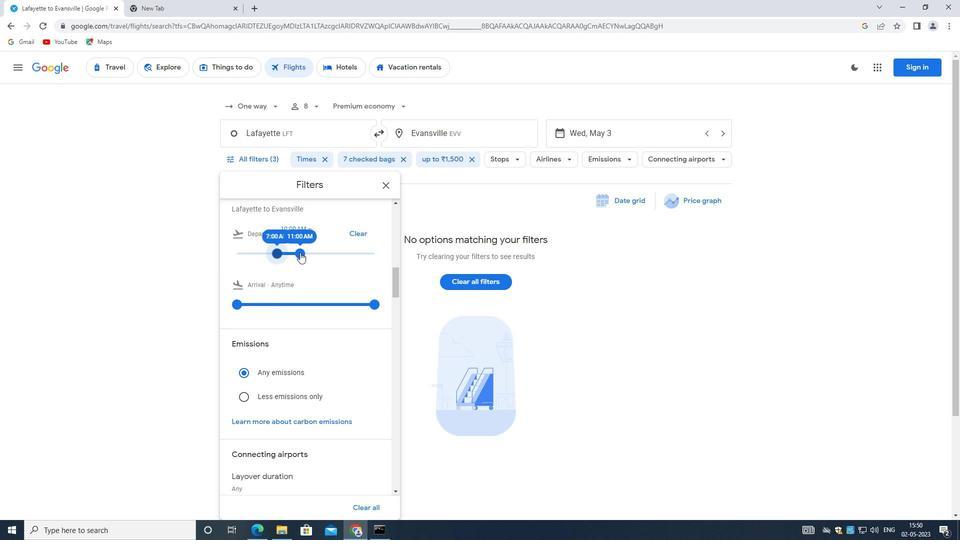 
Action: Mouse moved to (288, 253)
Screenshot: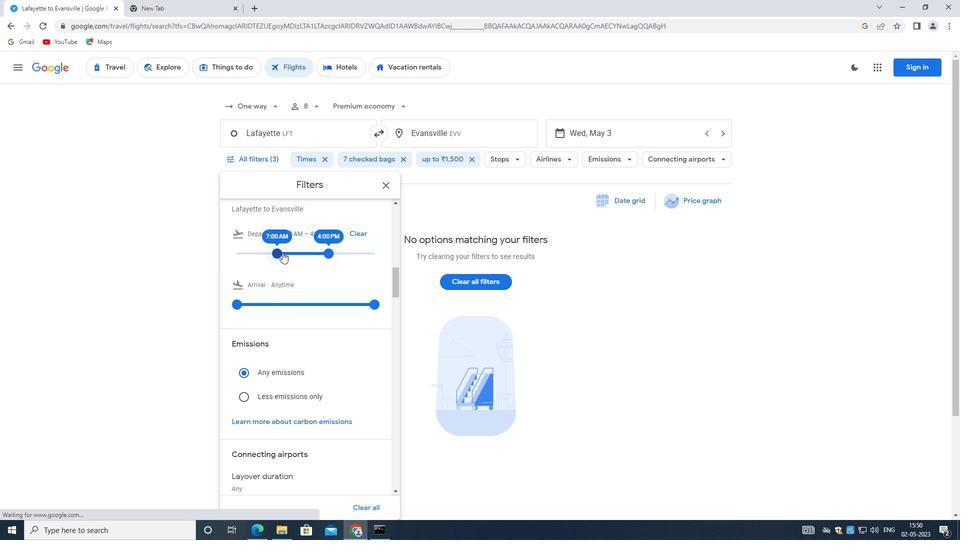
Action: Mouse pressed left at (288, 253)
Screenshot: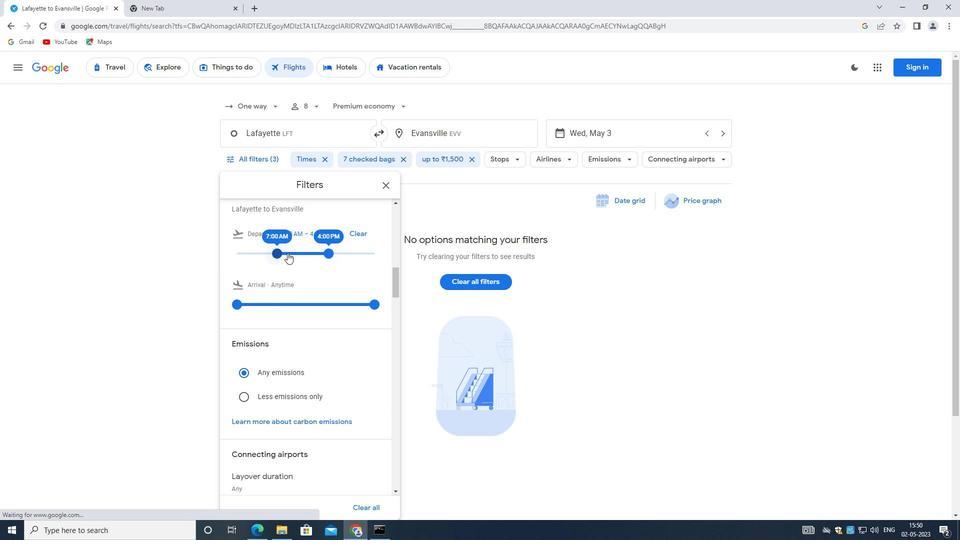 
Action: Mouse moved to (297, 253)
Screenshot: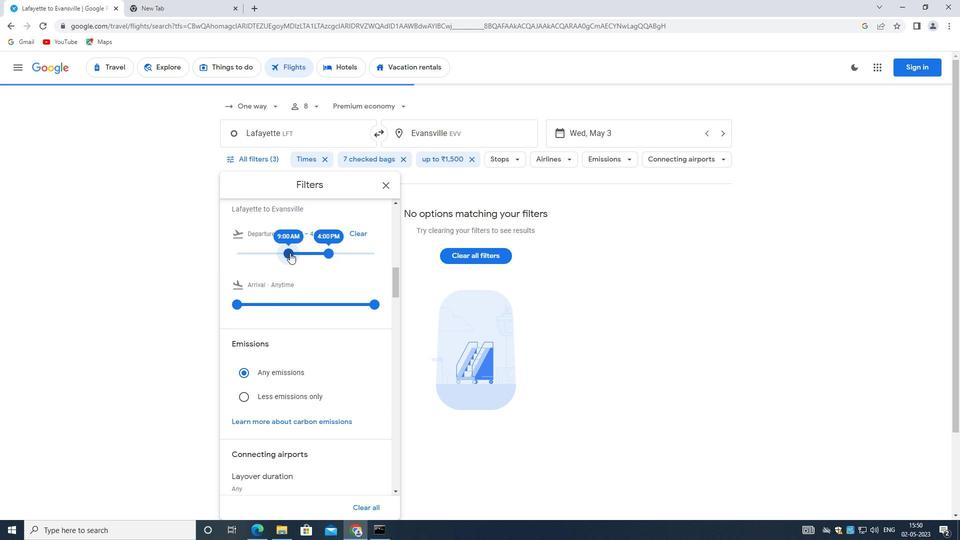 
Action: Mouse pressed left at (297, 253)
Screenshot: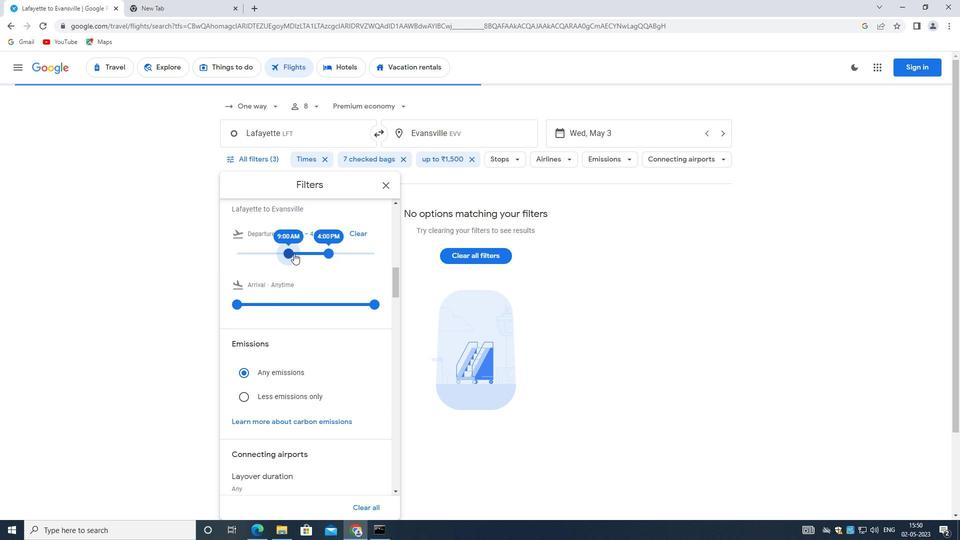 
Action: Mouse moved to (326, 251)
Screenshot: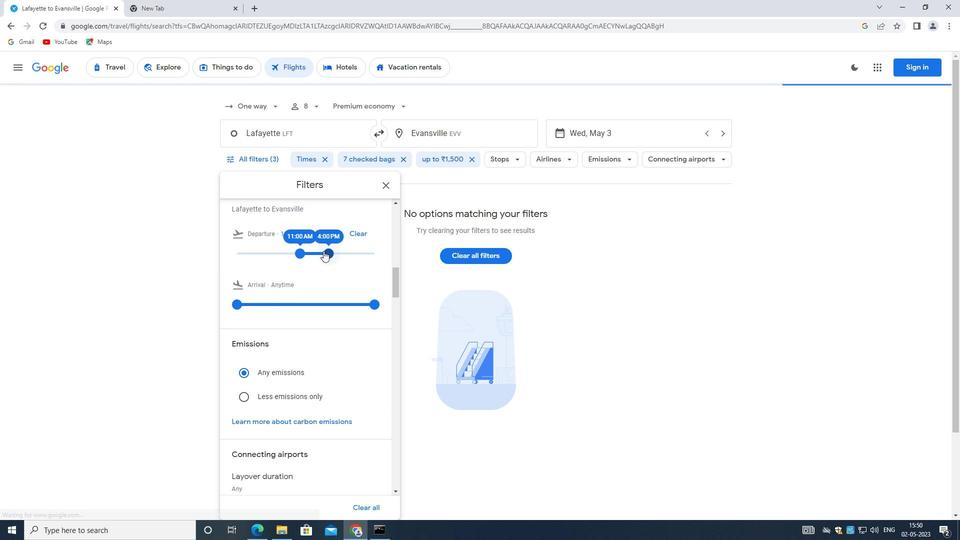 
Action: Mouse pressed left at (326, 251)
Screenshot: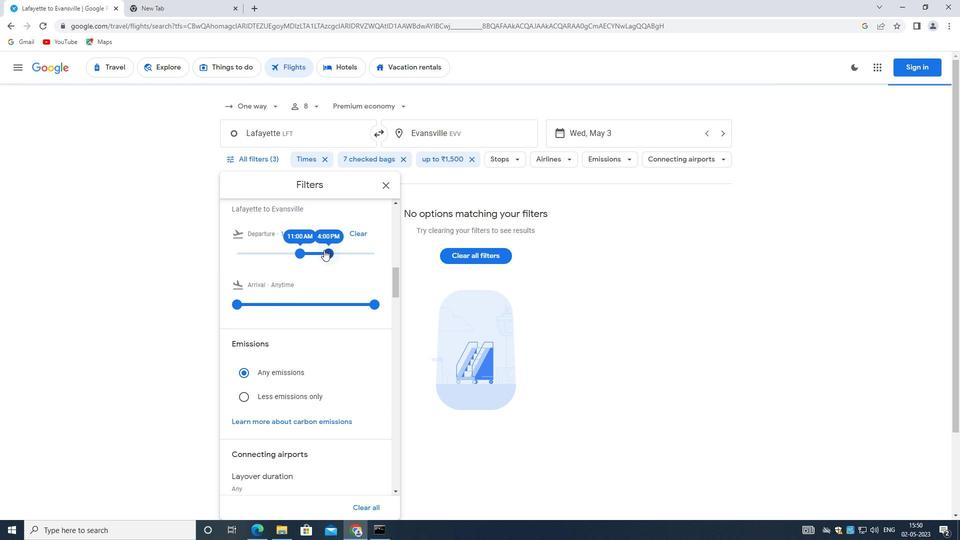 
Action: Mouse moved to (325, 270)
Screenshot: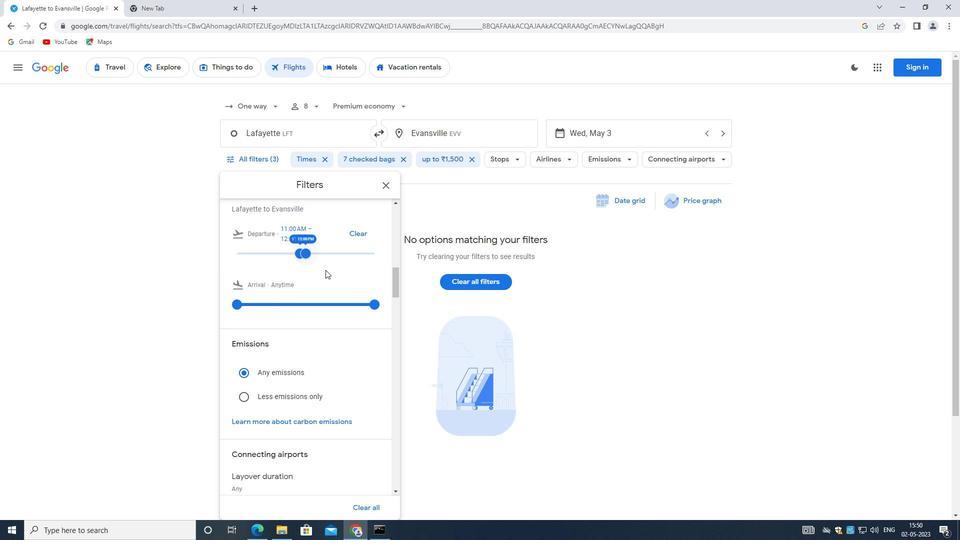 
Action: Mouse scrolled (325, 270) with delta (0, 0)
Screenshot: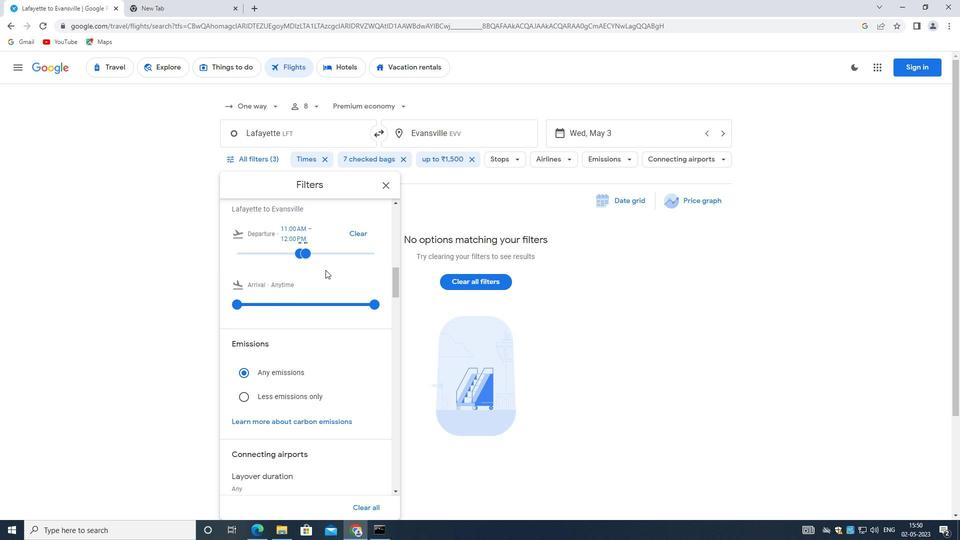 
Action: Mouse moved to (325, 271)
Screenshot: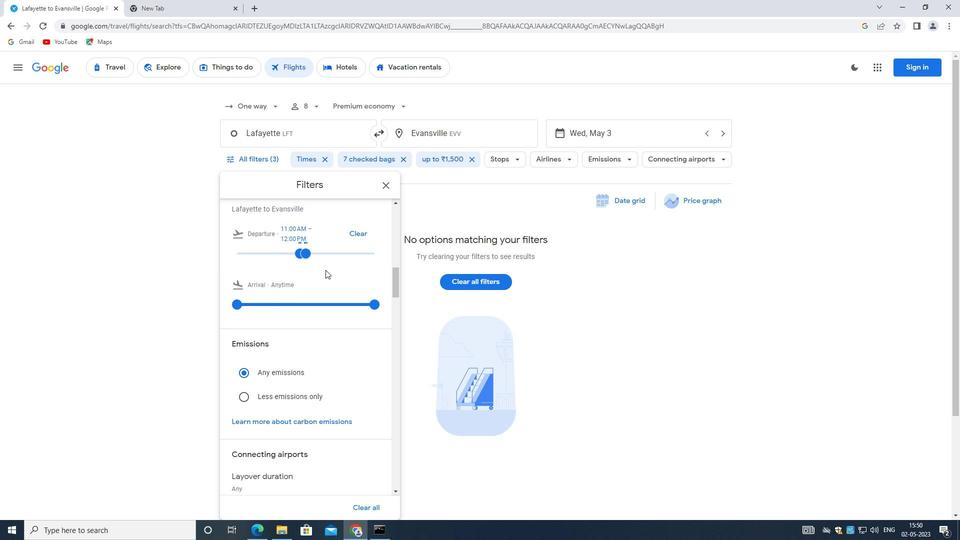 
Action: Mouse scrolled (325, 271) with delta (0, 0)
Screenshot: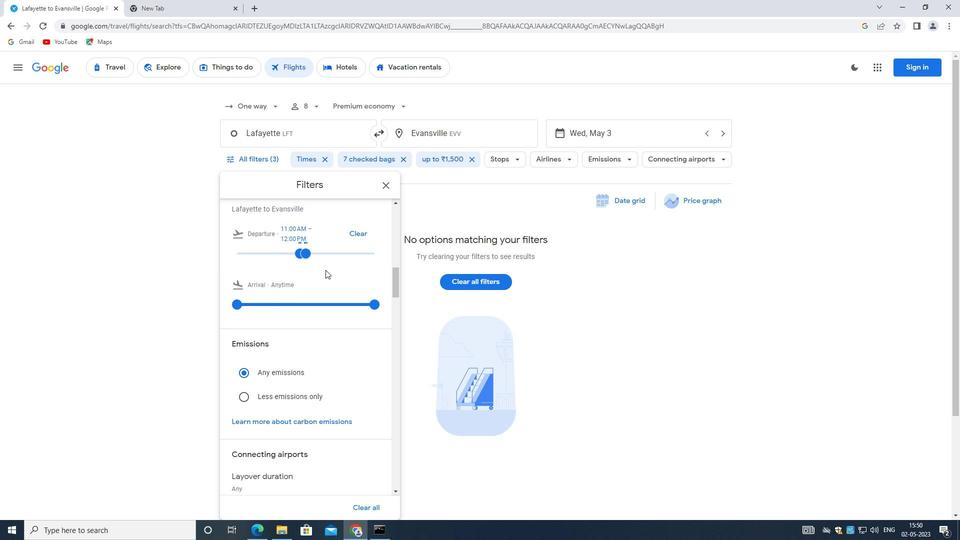 
Action: Mouse scrolled (325, 271) with delta (0, 0)
Screenshot: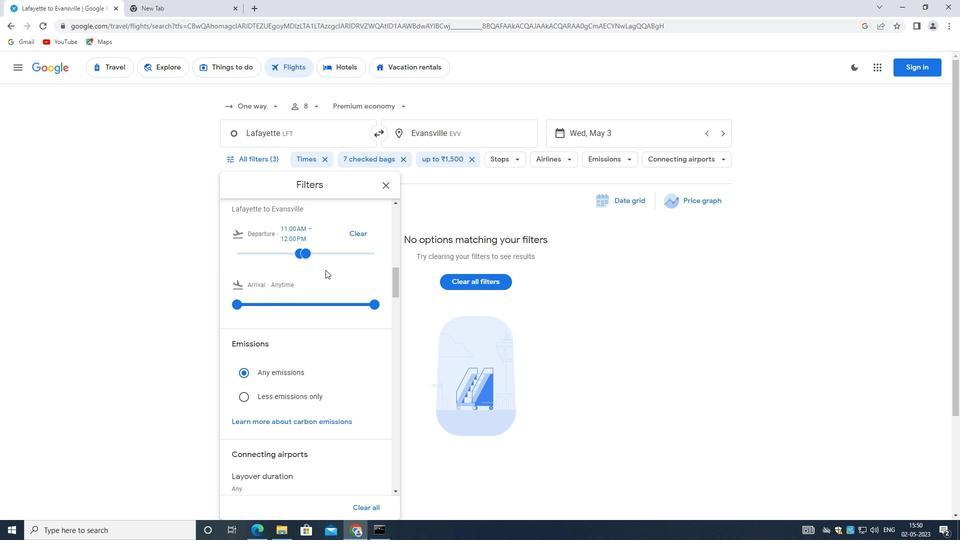 
Action: Mouse moved to (325, 271)
Screenshot: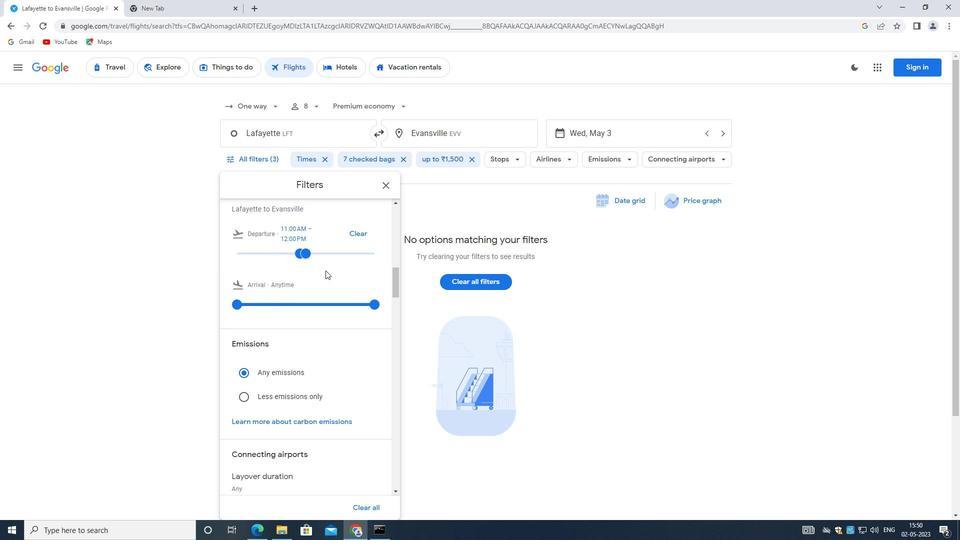 
Action: Mouse scrolled (325, 271) with delta (0, 0)
Screenshot: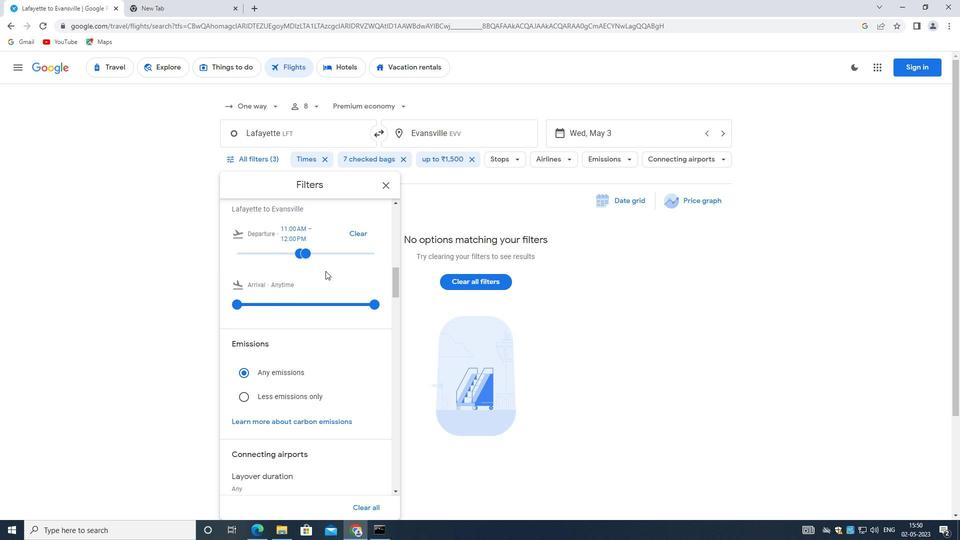 
Action: Mouse moved to (326, 294)
Screenshot: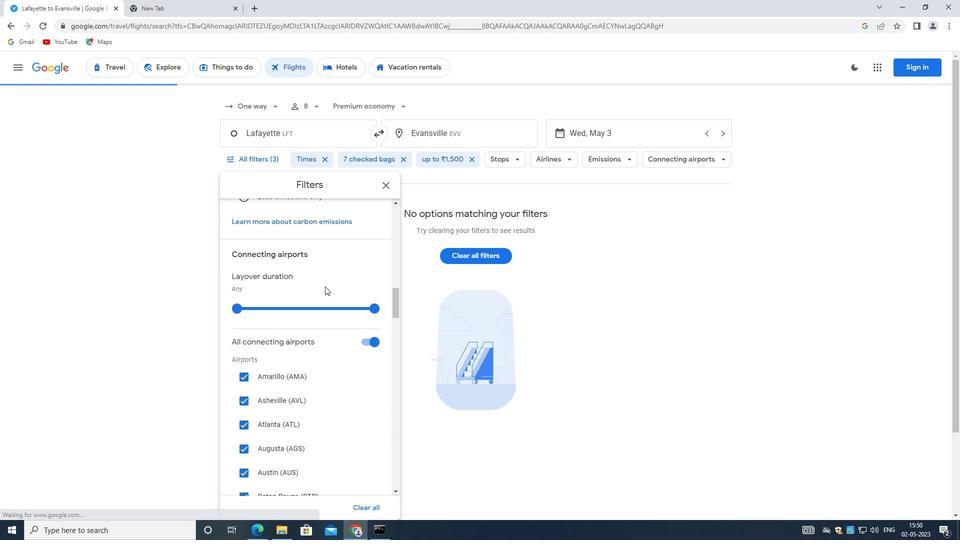 
Action: Mouse scrolled (326, 294) with delta (0, 0)
Screenshot: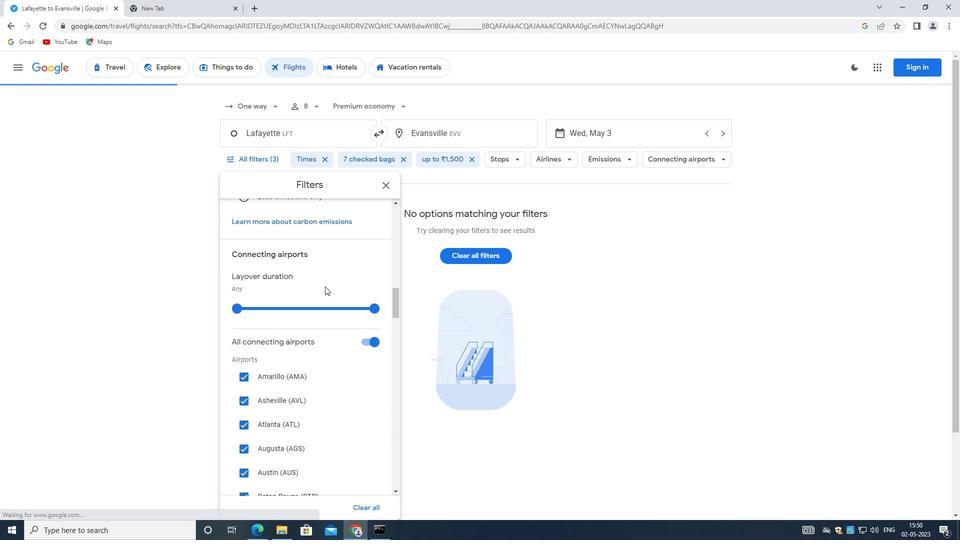 
Action: Mouse moved to (327, 297)
Screenshot: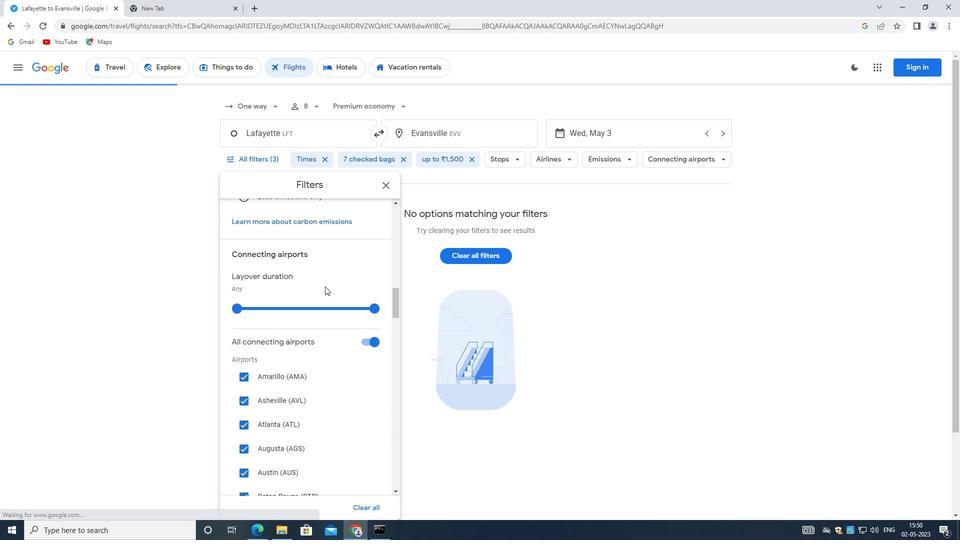 
Action: Mouse scrolled (327, 296) with delta (0, 0)
Screenshot: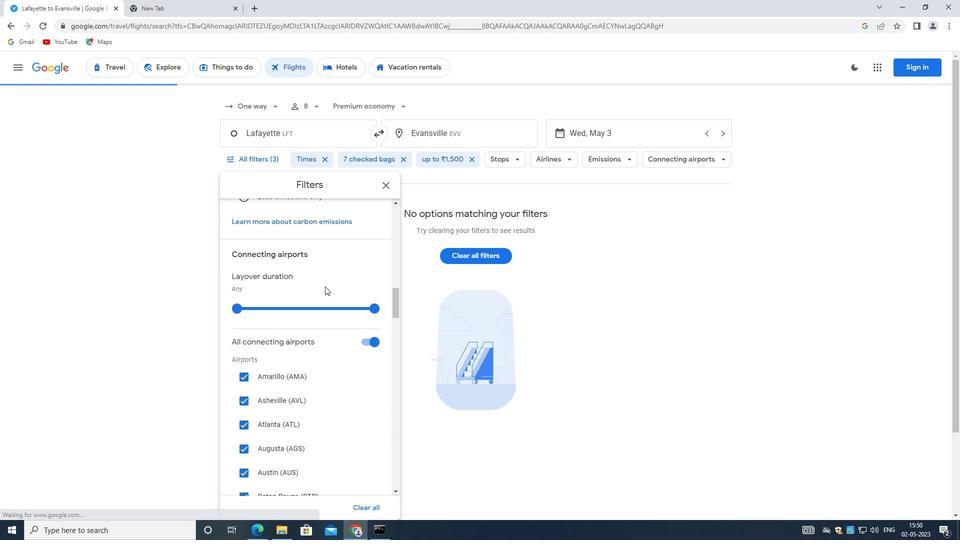 
Action: Mouse moved to (361, 241)
Screenshot: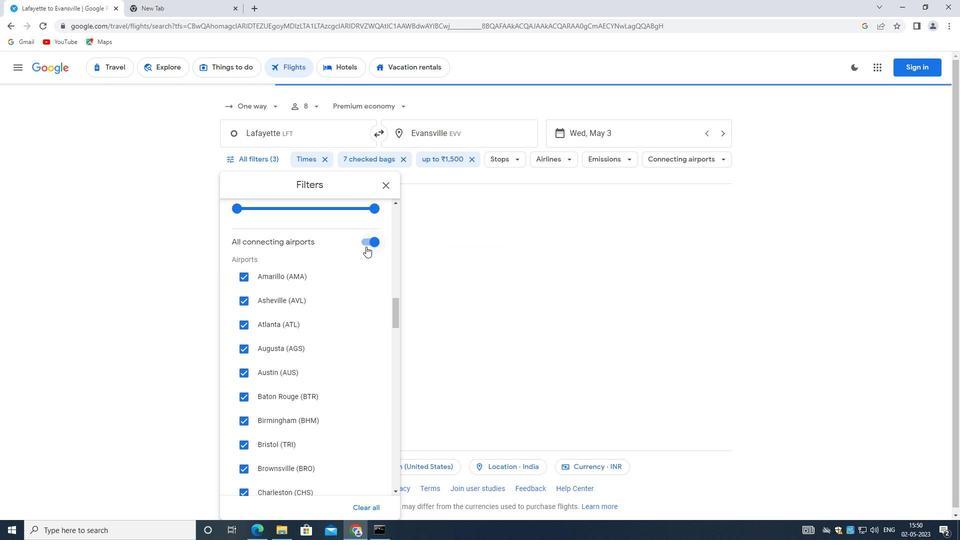 
Action: Mouse pressed left at (361, 241)
Screenshot: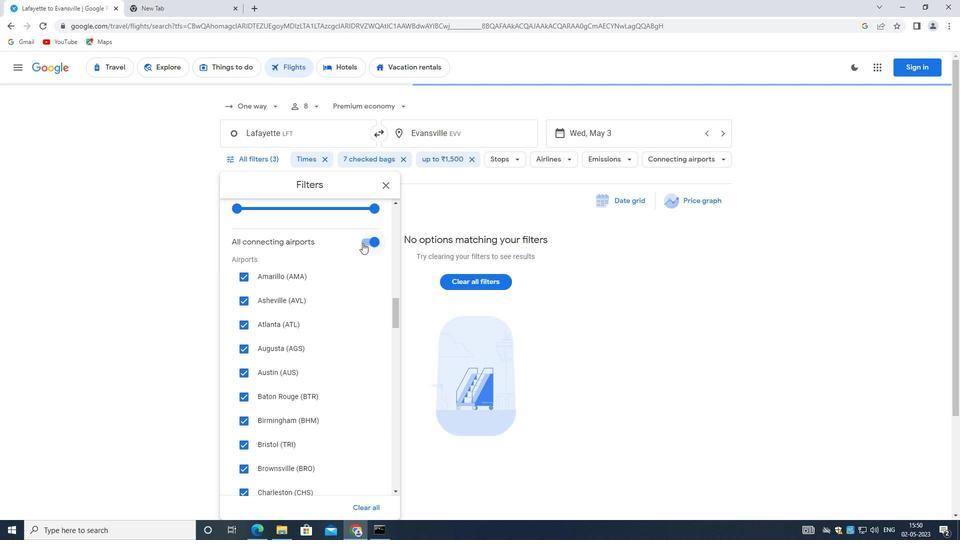 
Action: Mouse moved to (311, 287)
Screenshot: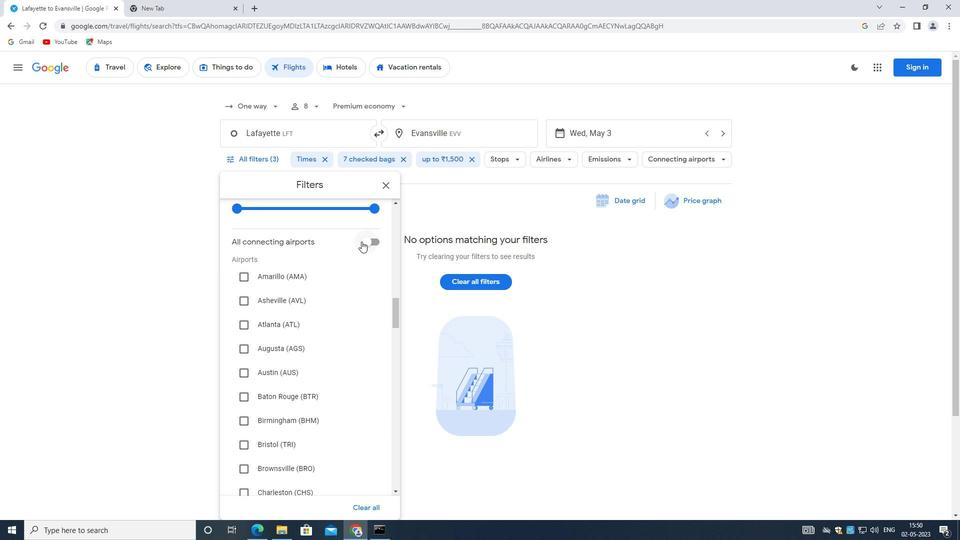 
Action: Mouse scrolled (311, 287) with delta (0, 0)
Screenshot: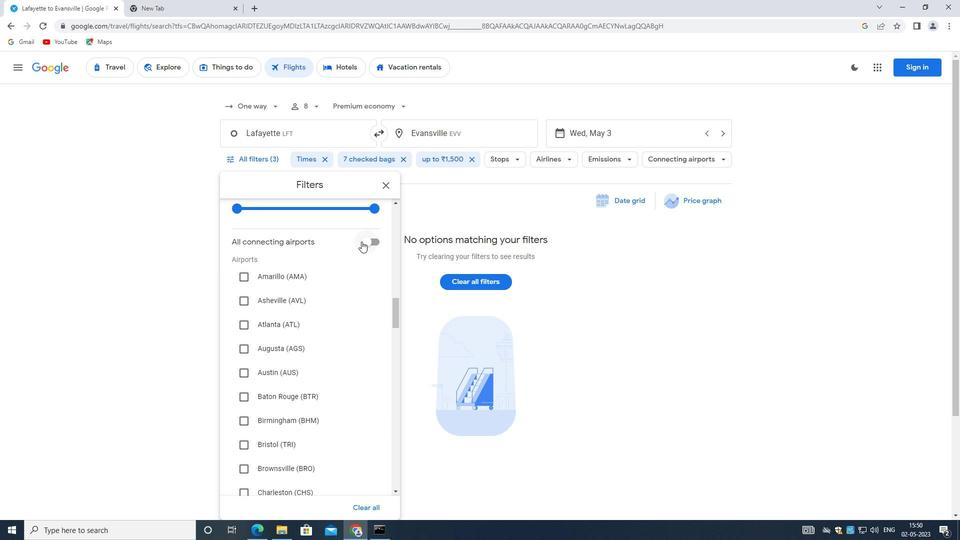 
Action: Mouse moved to (311, 288)
Screenshot: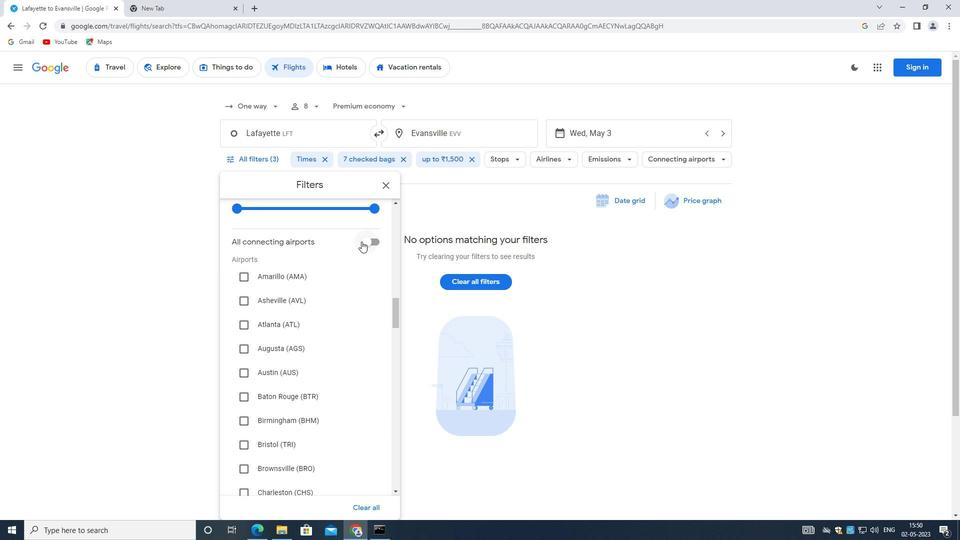 
Action: Mouse scrolled (311, 287) with delta (0, 0)
Screenshot: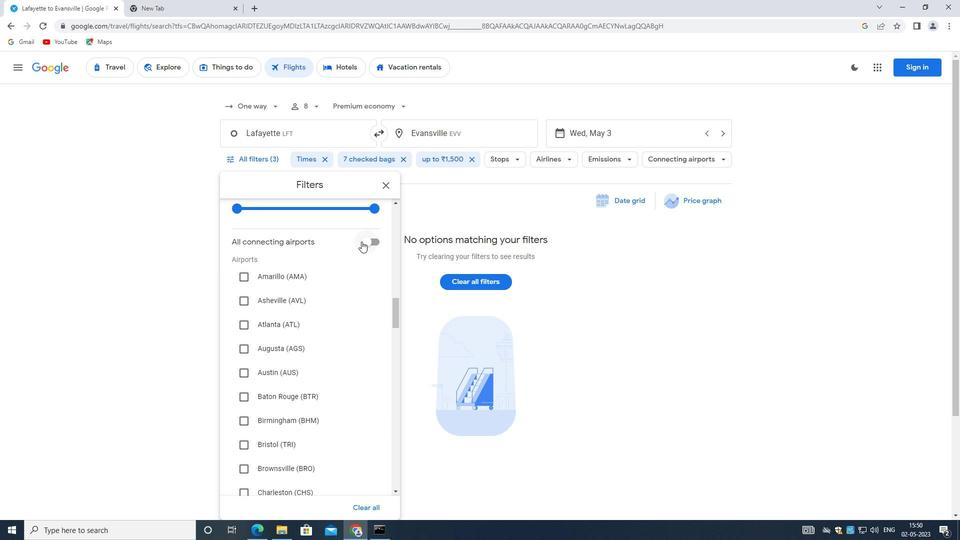
Action: Mouse scrolled (311, 287) with delta (0, 0)
Screenshot: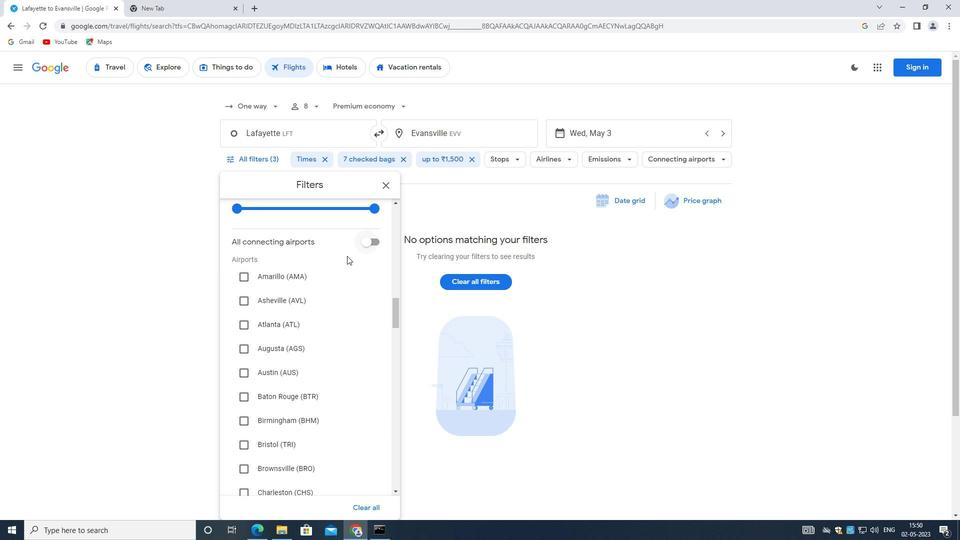 
Action: Mouse scrolled (311, 287) with delta (0, 0)
Screenshot: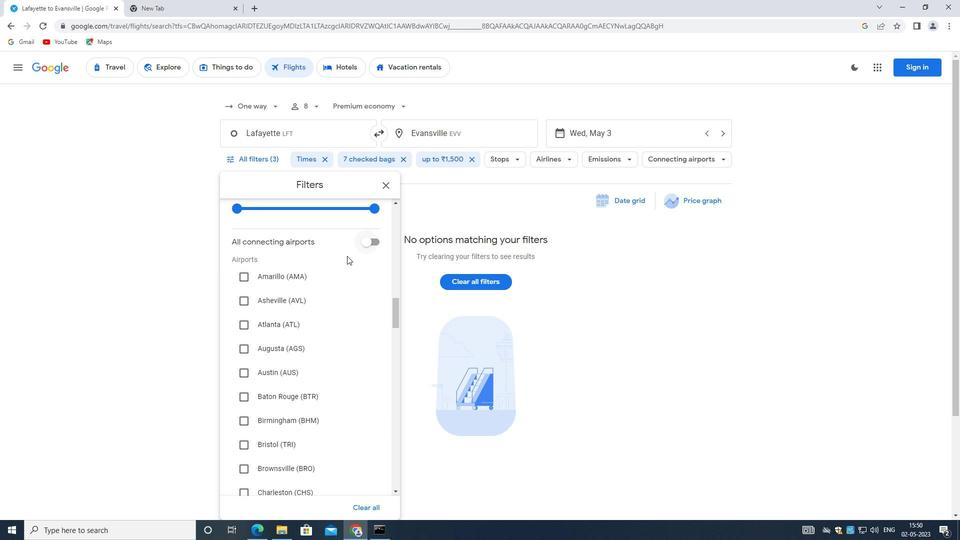 
Action: Mouse moved to (311, 288)
Screenshot: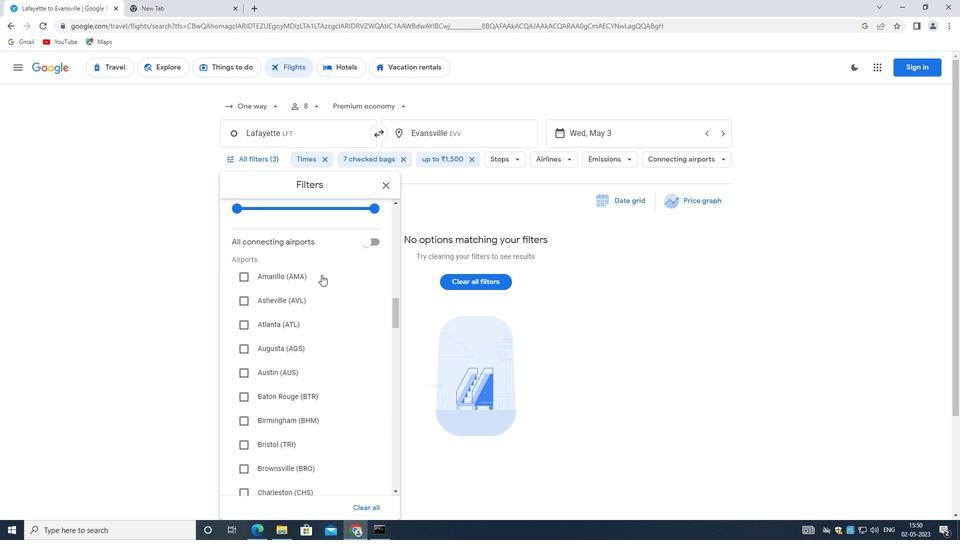 
Action: Mouse scrolled (311, 288) with delta (0, 0)
Screenshot: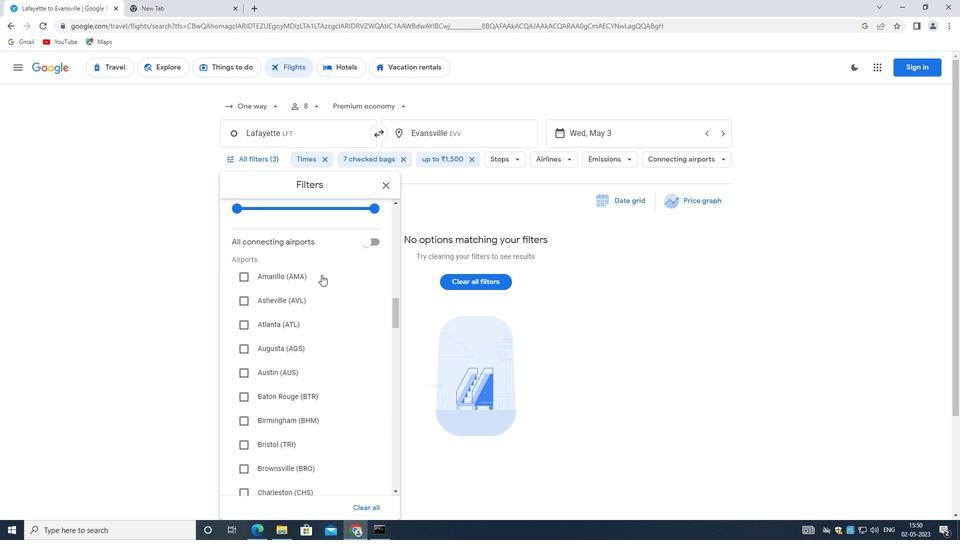 
Action: Mouse moved to (310, 290)
Screenshot: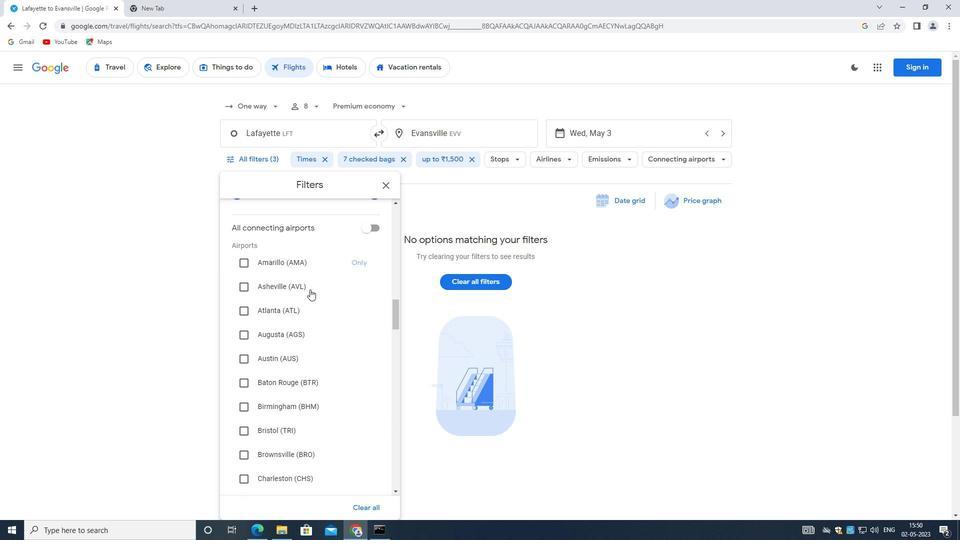 
Action: Mouse scrolled (310, 289) with delta (0, 0)
Screenshot: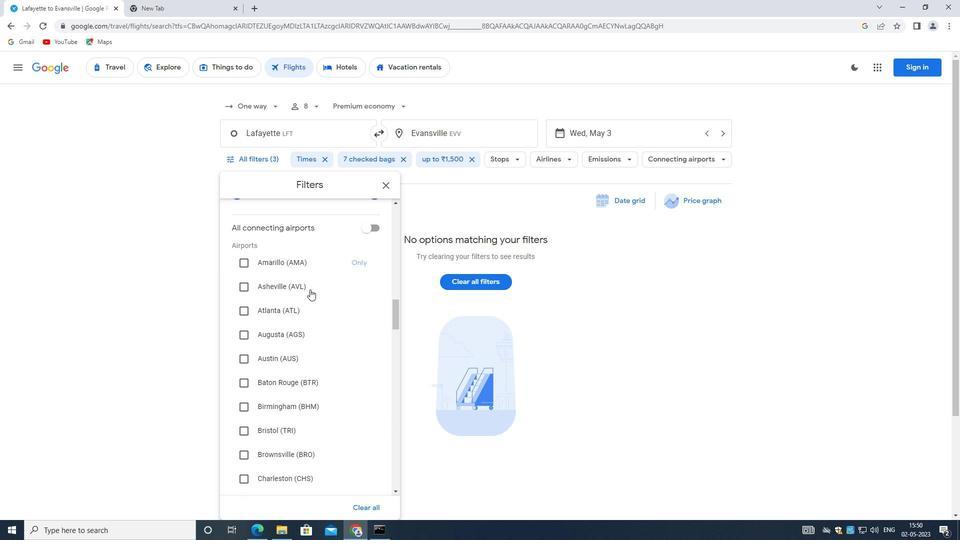 
Action: Mouse moved to (310, 290)
Screenshot: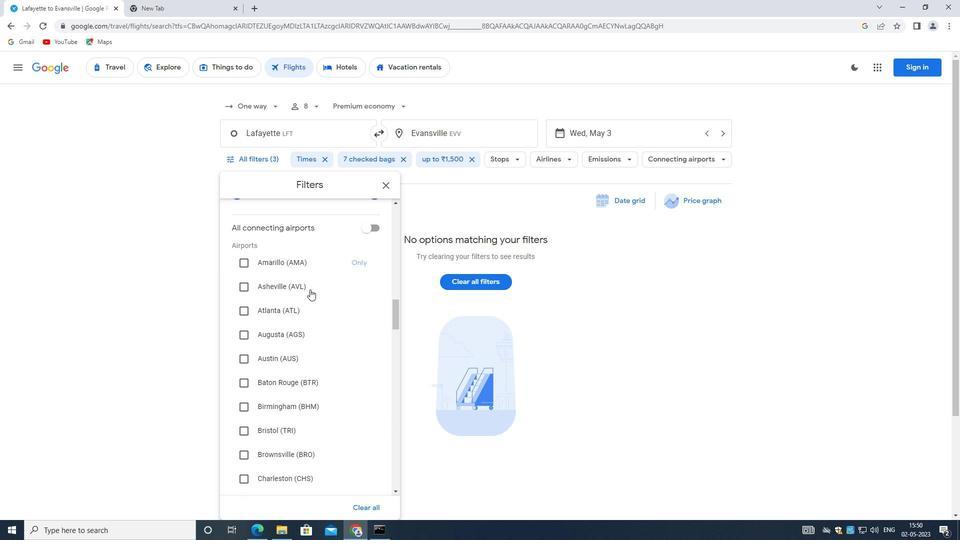 
Action: Mouse scrolled (310, 290) with delta (0, 0)
Screenshot: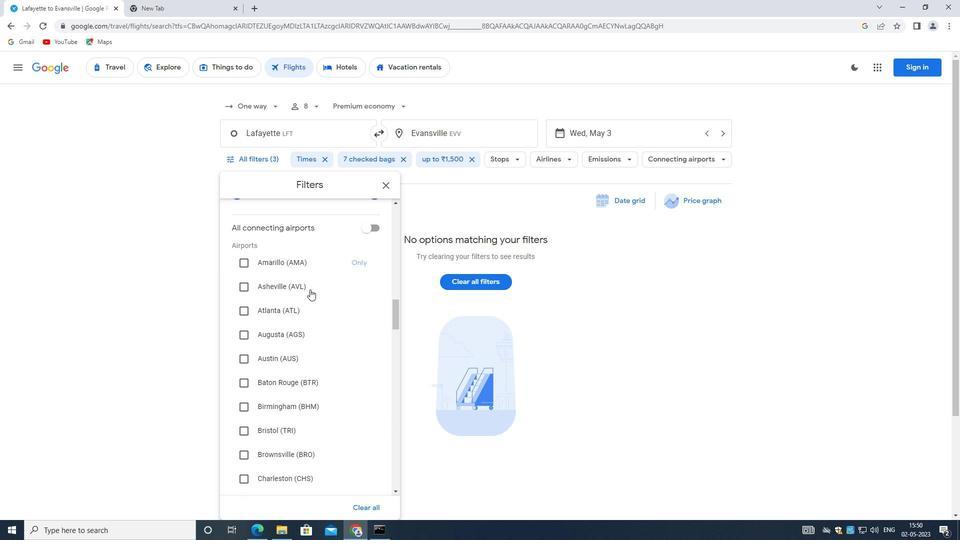 
Action: Mouse scrolled (310, 290) with delta (0, 0)
Screenshot: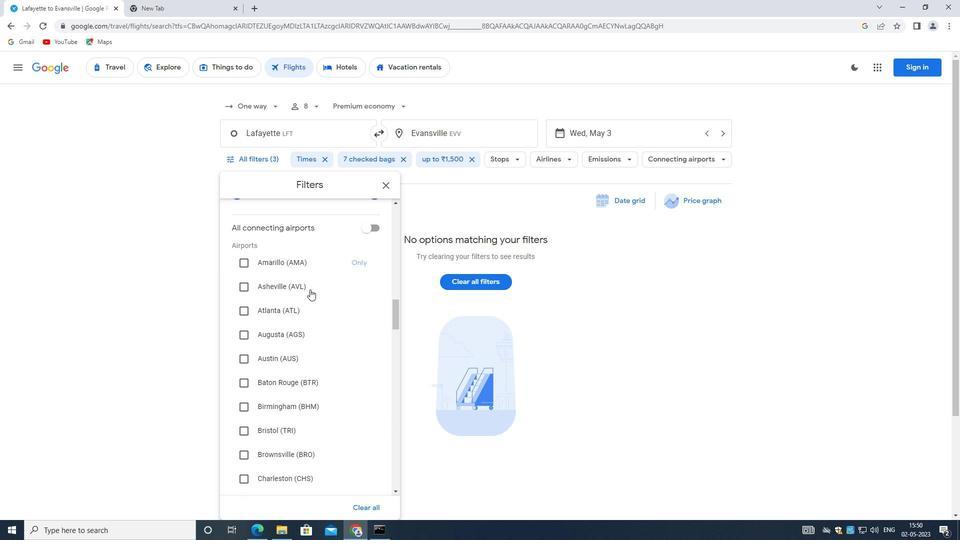 
Action: Mouse scrolled (310, 290) with delta (0, 0)
Screenshot: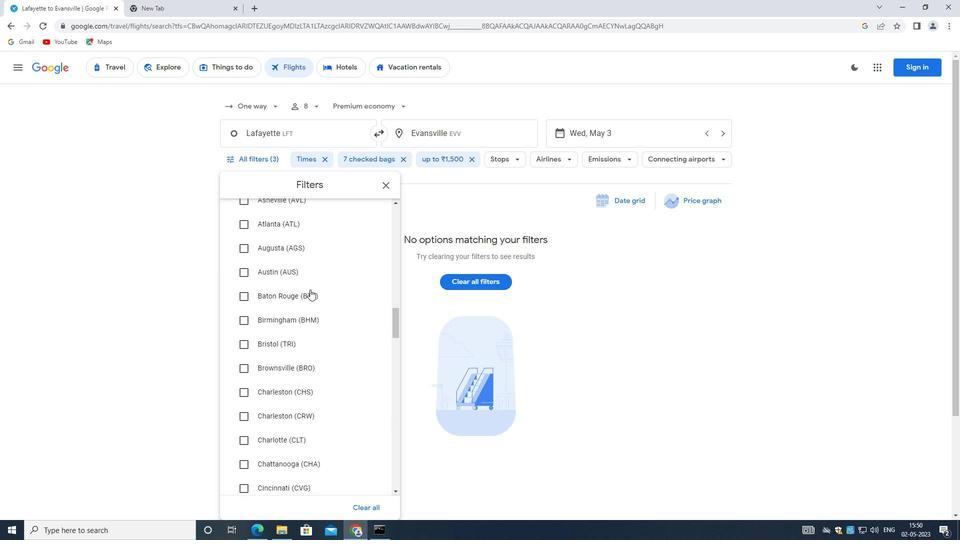 
Action: Mouse moved to (307, 293)
Screenshot: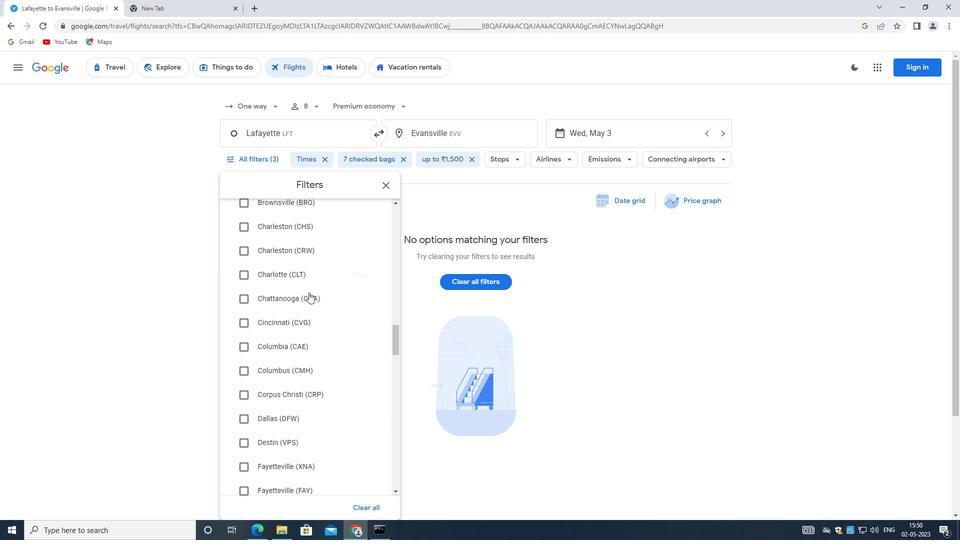 
Action: Mouse scrolled (307, 293) with delta (0, 0)
Screenshot: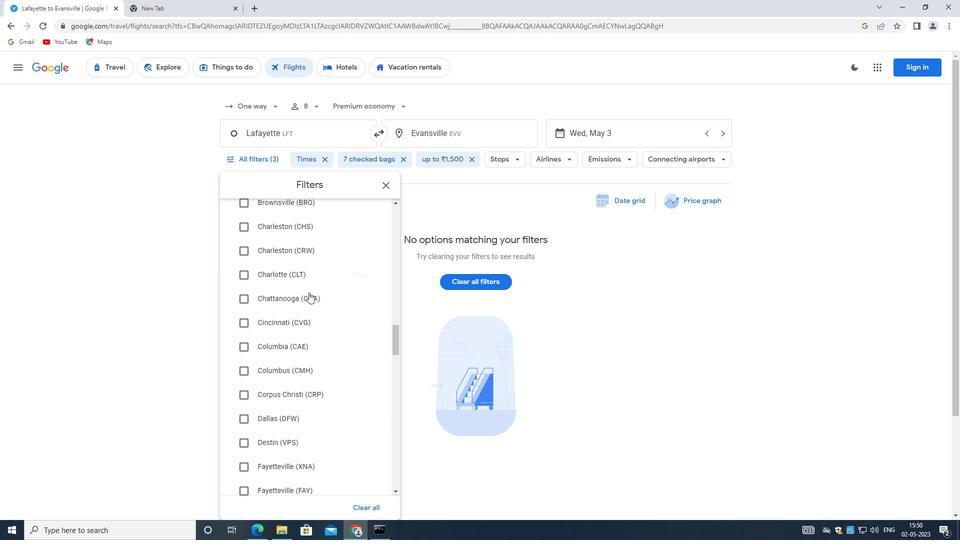 
Action: Mouse moved to (304, 296)
Screenshot: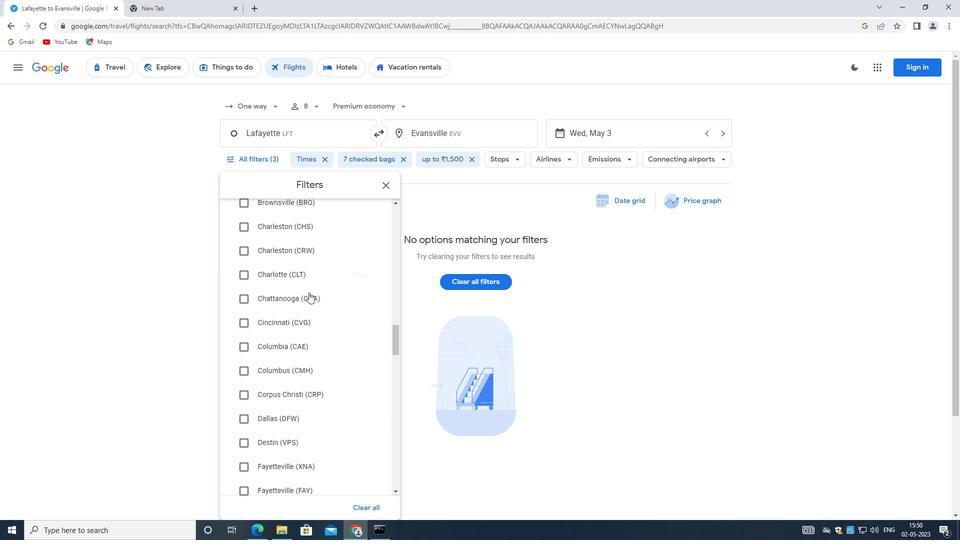 
Action: Mouse scrolled (304, 295) with delta (0, 0)
Screenshot: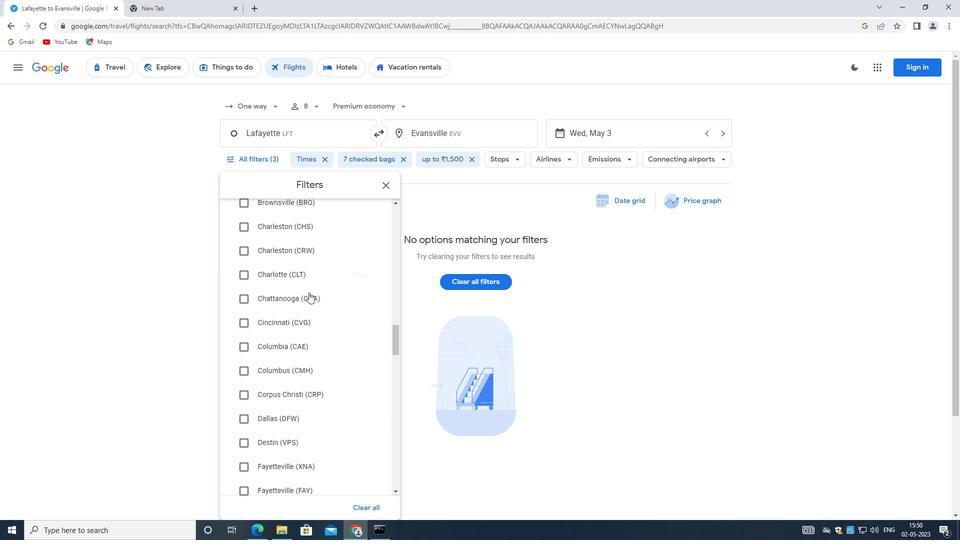 
Action: Mouse moved to (300, 298)
Screenshot: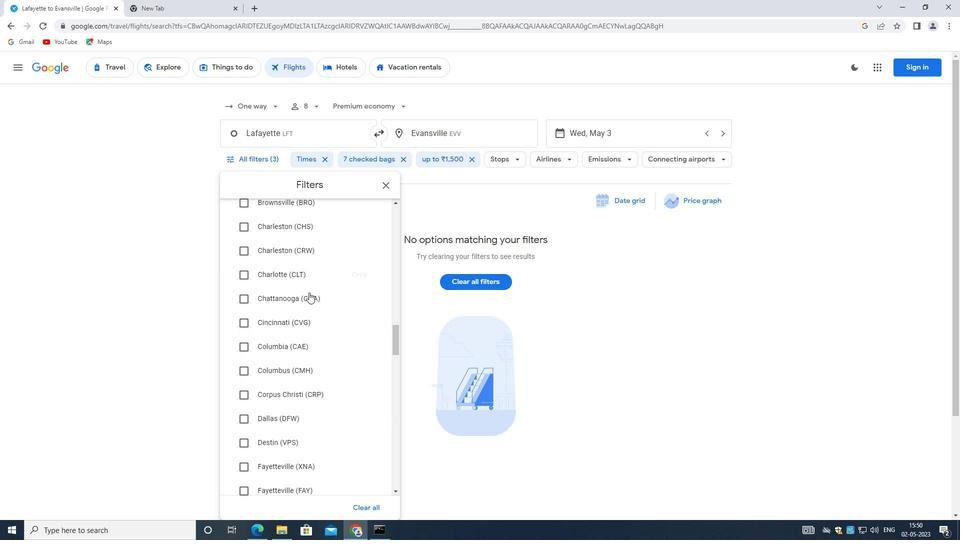 
Action: Mouse scrolled (300, 297) with delta (0, 0)
Screenshot: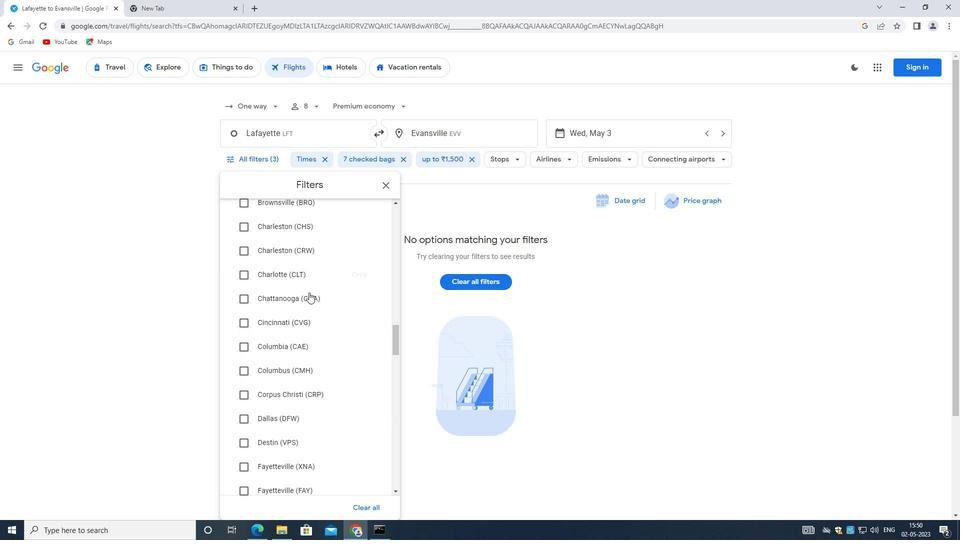 
Action: Mouse moved to (296, 299)
Screenshot: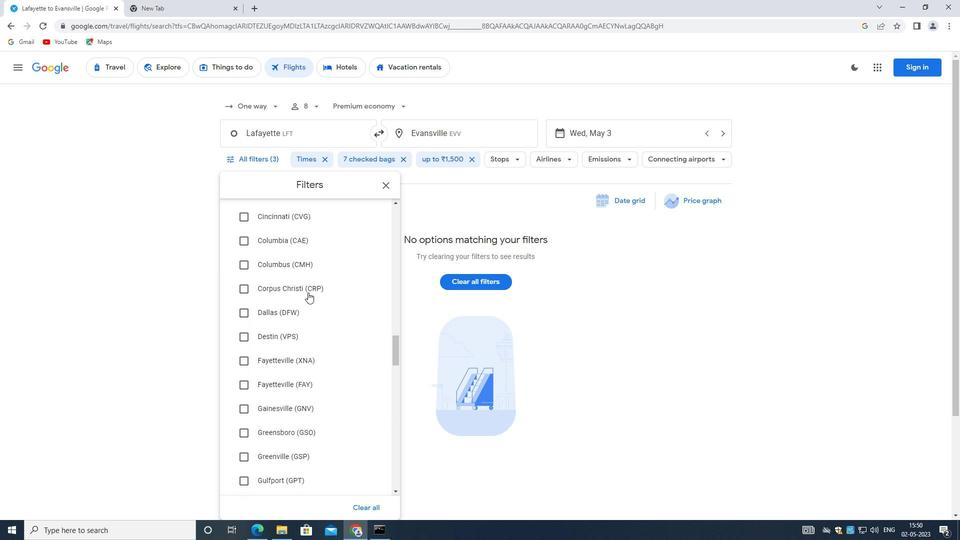 
Action: Mouse scrolled (296, 298) with delta (0, 0)
Screenshot: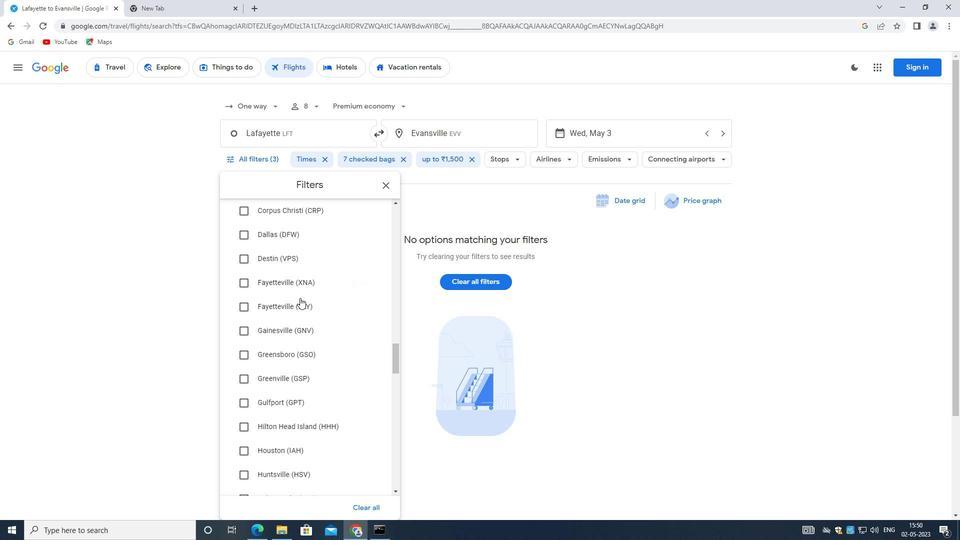 
Action: Mouse moved to (296, 300)
Screenshot: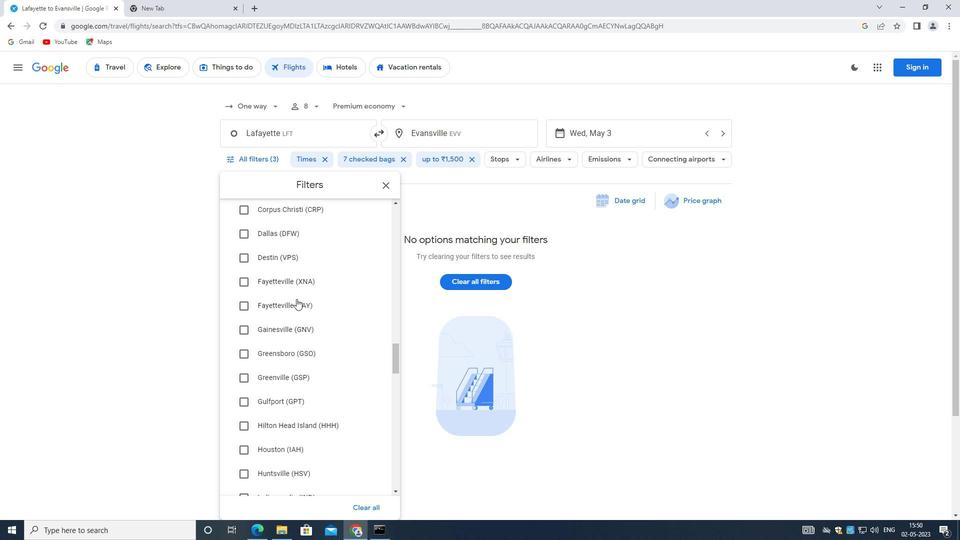 
Action: Mouse scrolled (296, 299) with delta (0, 0)
Screenshot: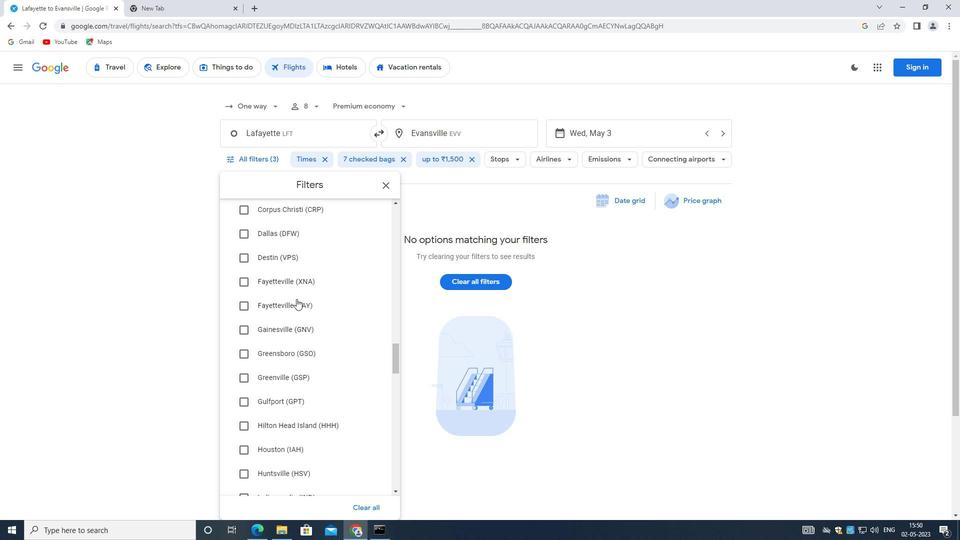 
Action: Mouse scrolled (296, 299) with delta (0, 0)
Screenshot: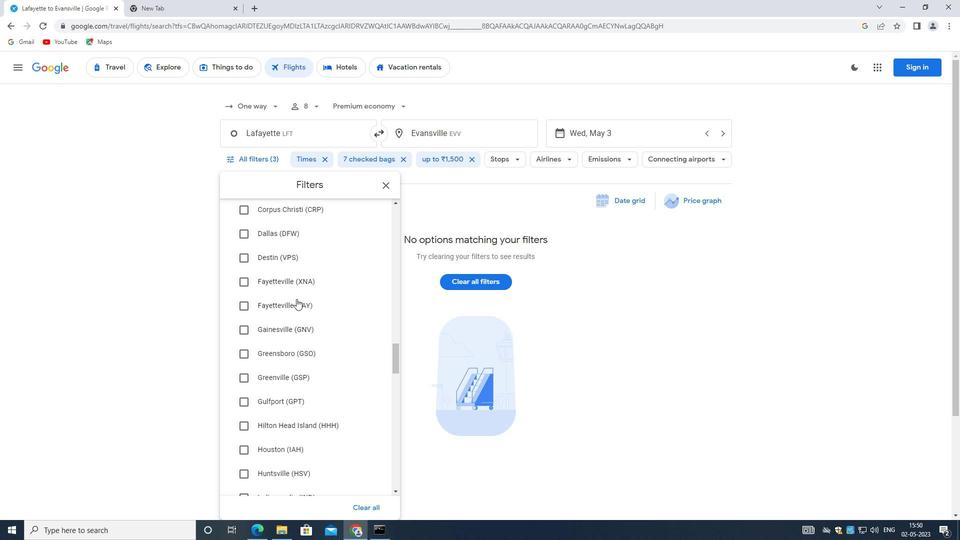 
Action: Mouse scrolled (296, 299) with delta (0, 0)
Screenshot: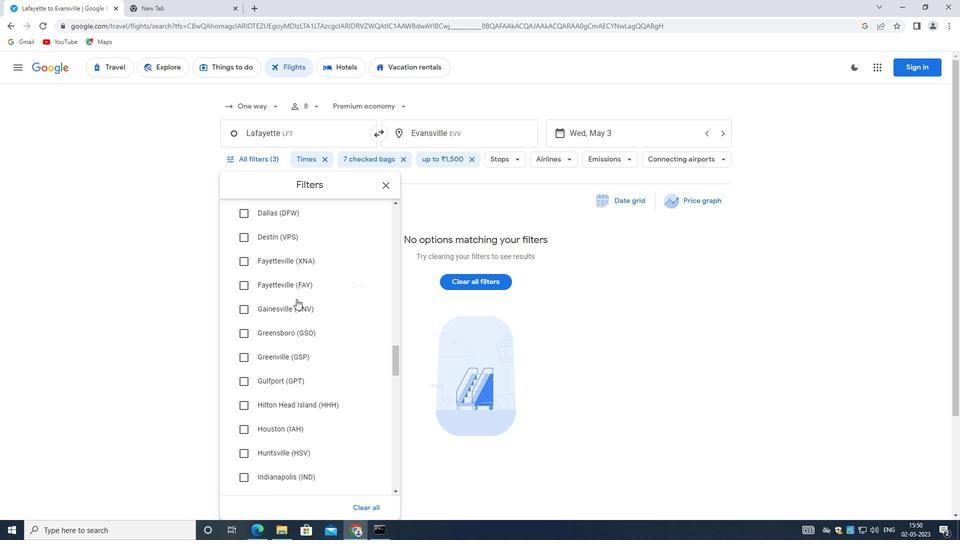 
Action: Mouse moved to (297, 290)
Screenshot: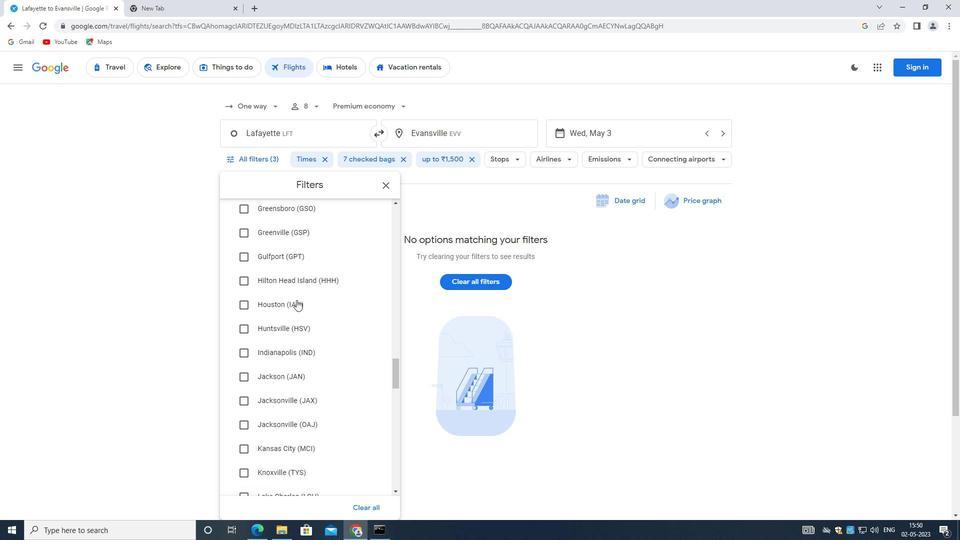 
Action: Mouse scrolled (297, 290) with delta (0, 0)
Screenshot: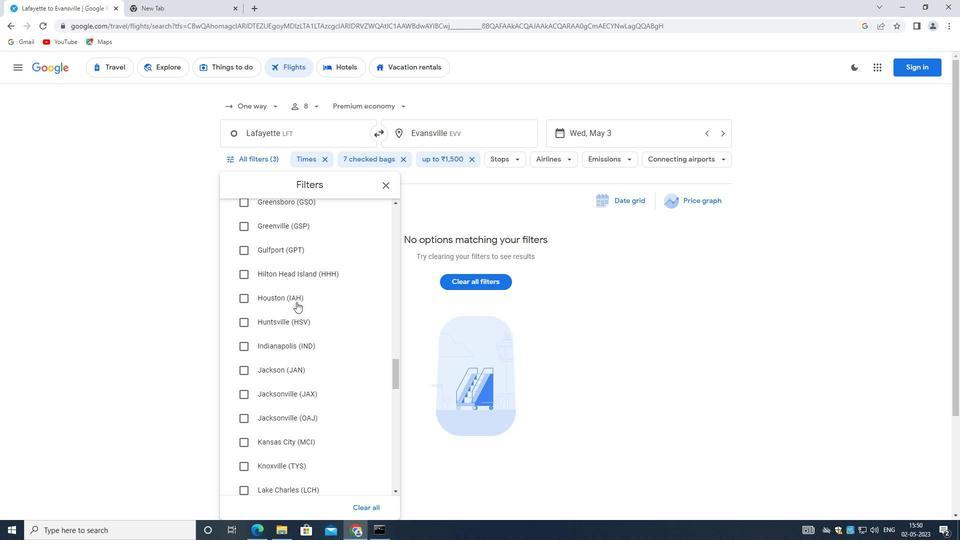 
Action: Mouse scrolled (297, 290) with delta (0, 0)
Screenshot: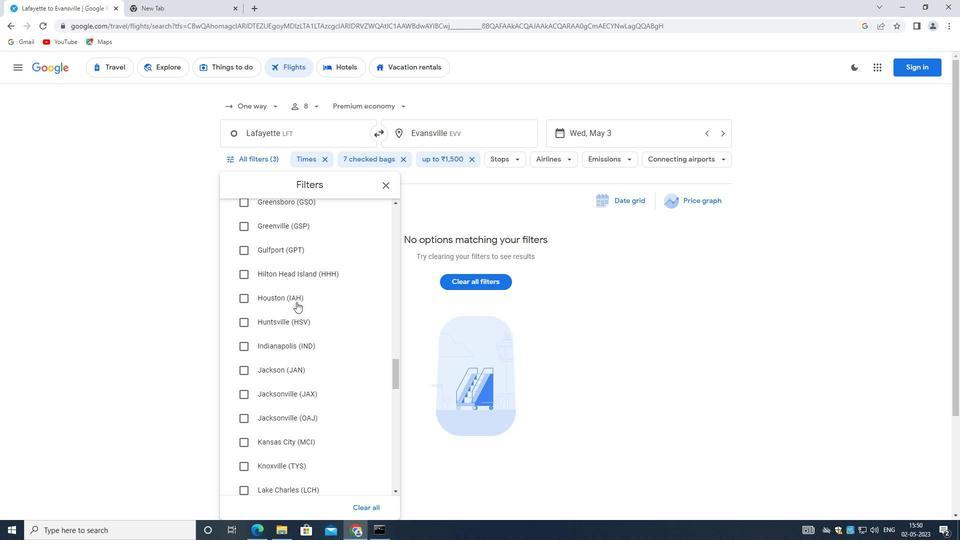 
Action: Mouse scrolled (297, 290) with delta (0, 0)
Screenshot: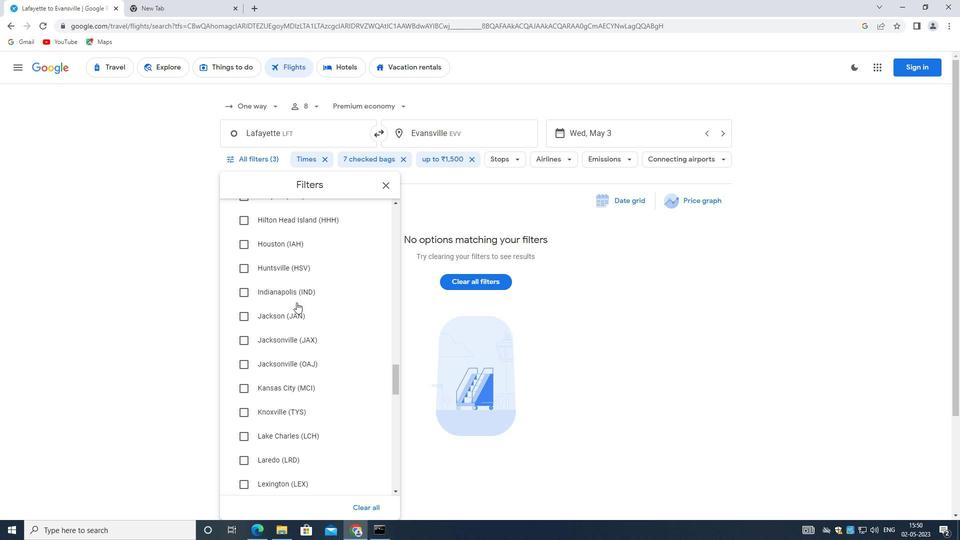 
Action: Mouse moved to (296, 286)
Screenshot: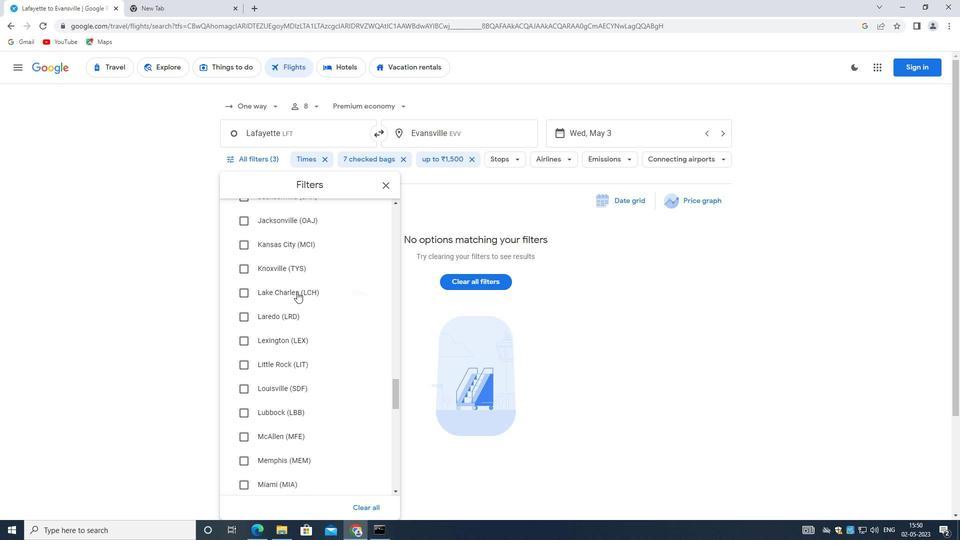 
Action: Mouse scrolled (296, 286) with delta (0, 0)
Screenshot: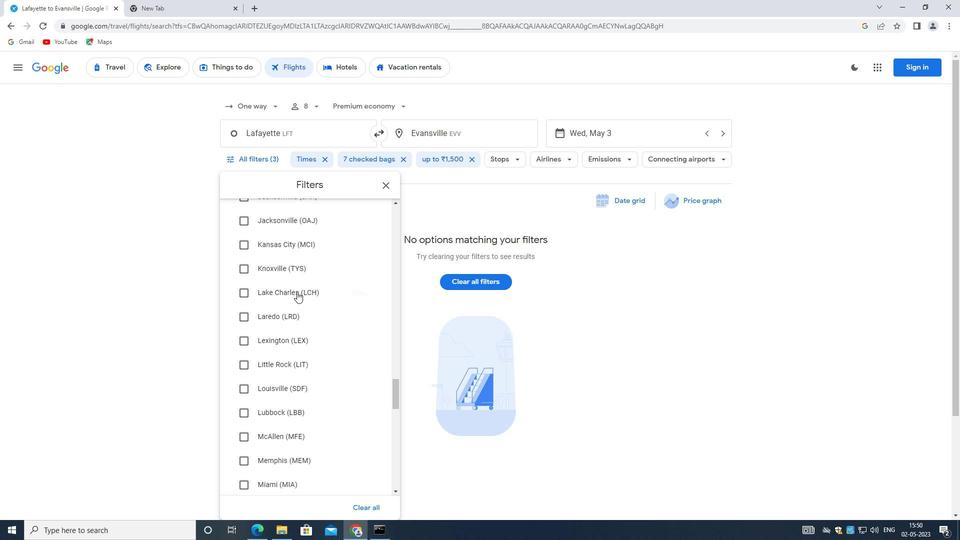 
Action: Mouse scrolled (296, 286) with delta (0, 0)
Screenshot: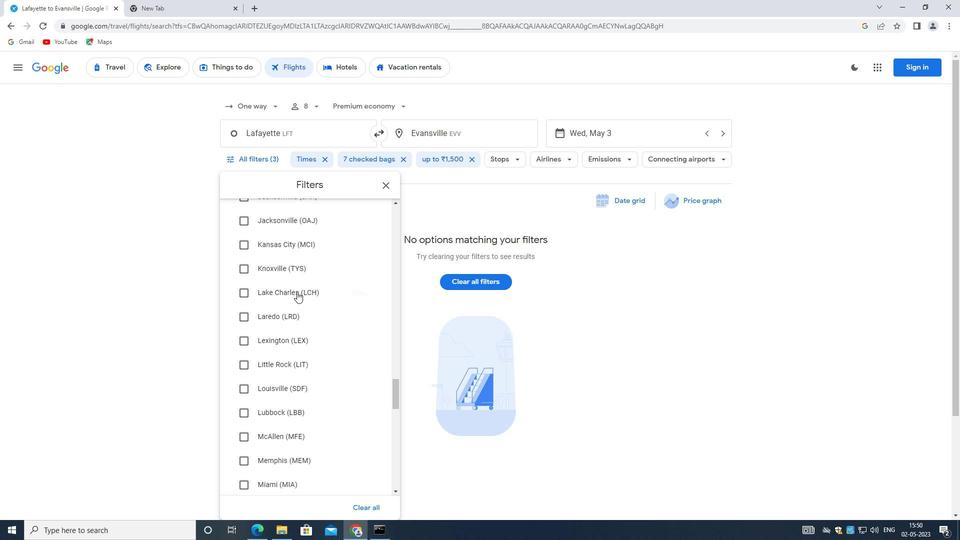 
Action: Mouse scrolled (296, 286) with delta (0, 0)
Screenshot: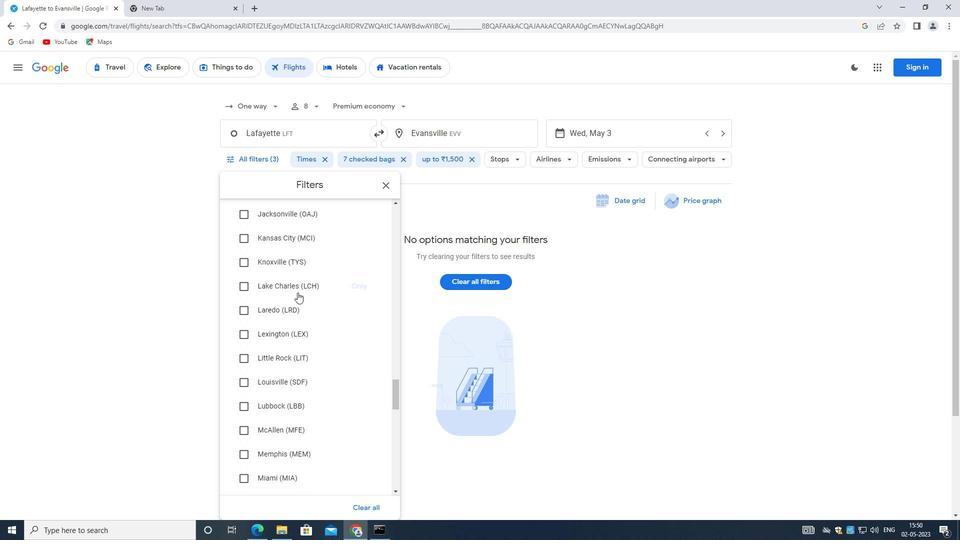 
Action: Mouse scrolled (296, 286) with delta (0, 0)
Screenshot: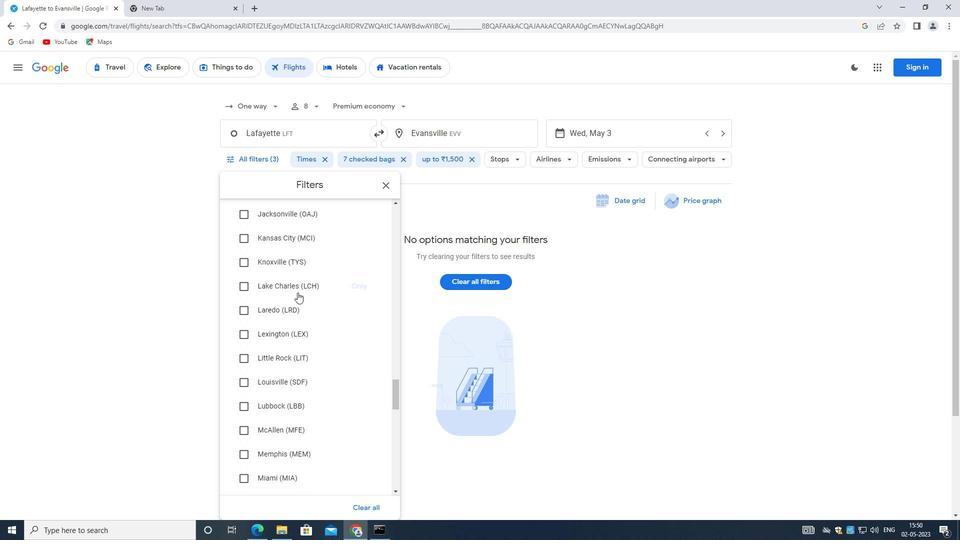 
Action: Mouse scrolled (296, 286) with delta (0, 0)
Screenshot: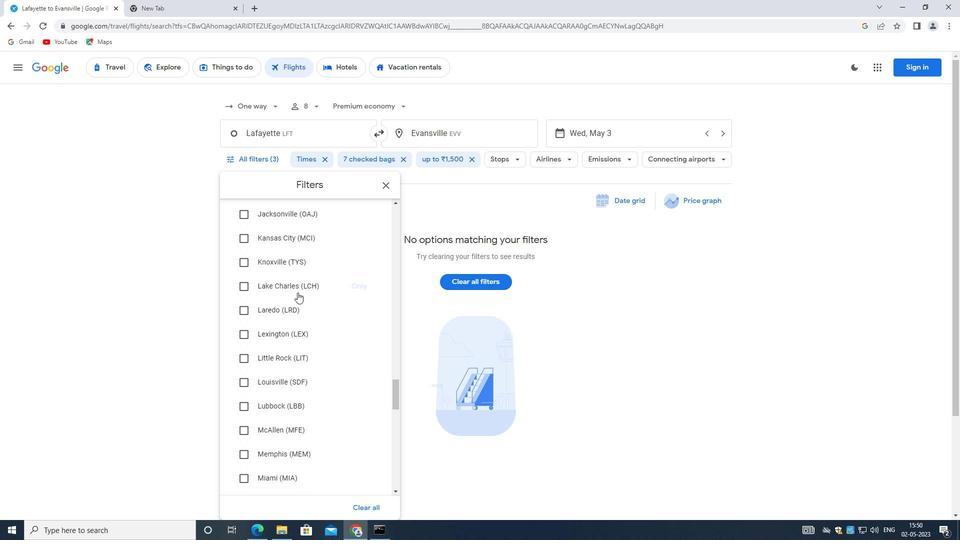 
Action: Mouse scrolled (296, 286) with delta (0, 0)
Screenshot: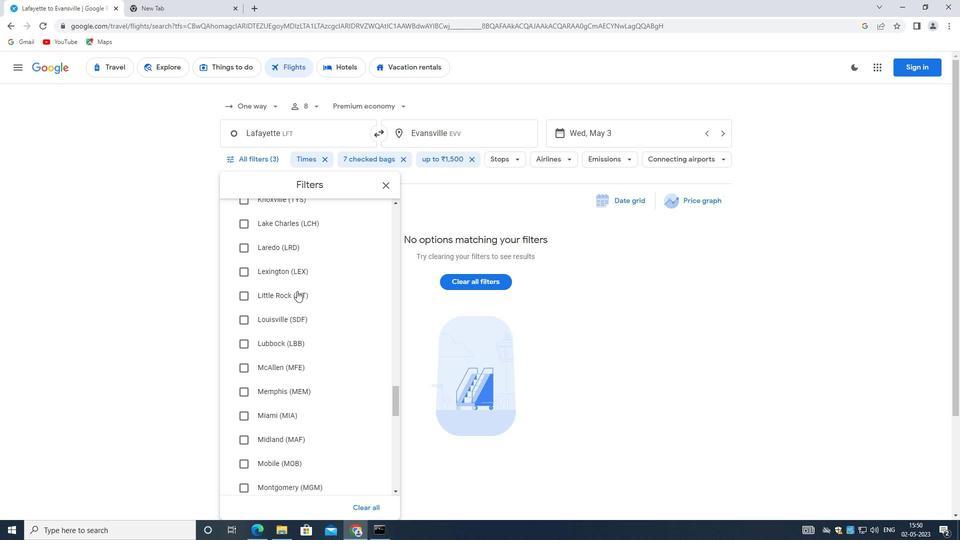 
Action: Mouse moved to (297, 287)
Screenshot: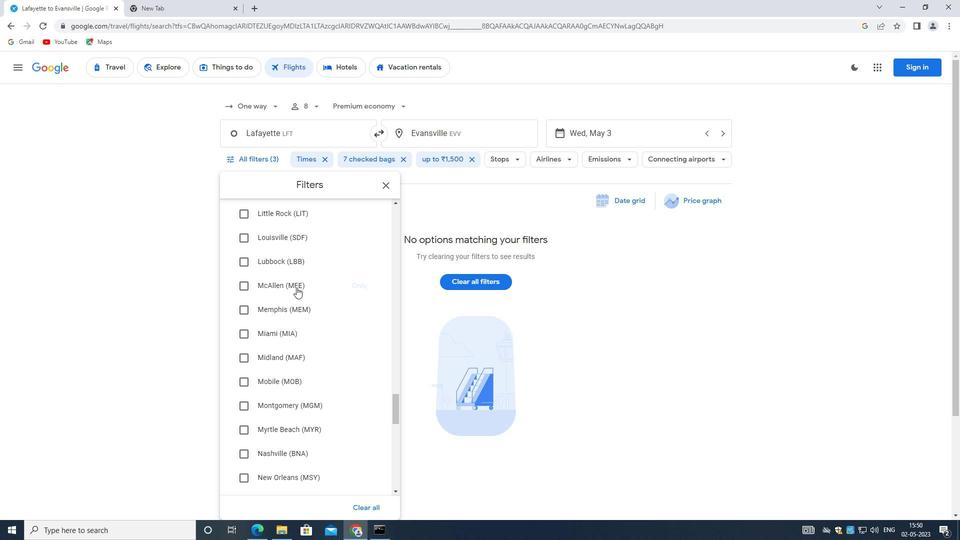 
Action: Mouse scrolled (297, 287) with delta (0, 0)
Screenshot: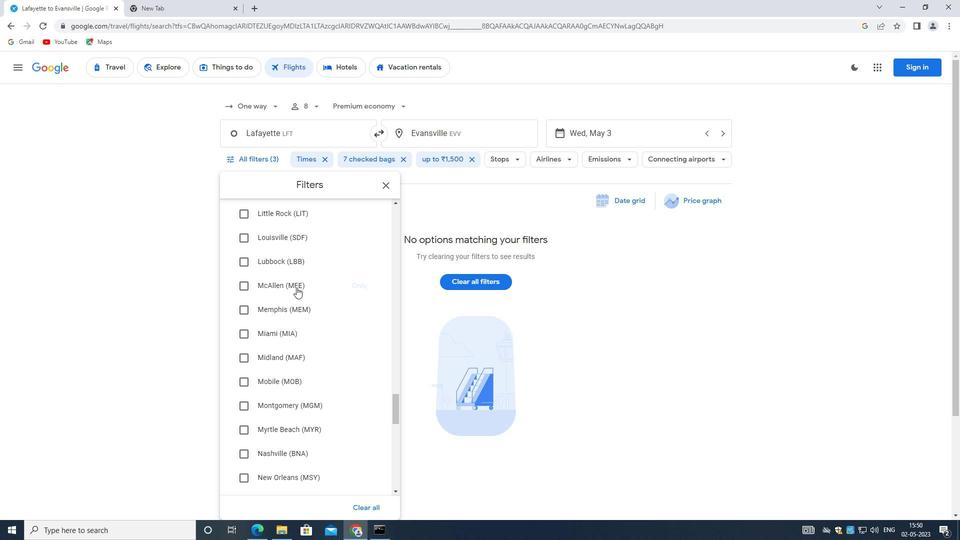 
Action: Mouse moved to (296, 287)
Screenshot: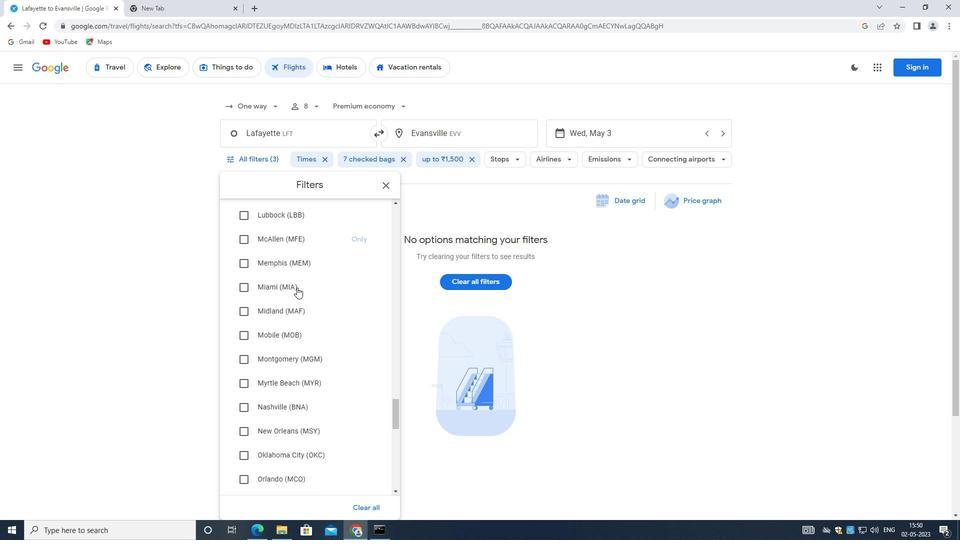 
Action: Mouse scrolled (296, 287) with delta (0, 0)
Screenshot: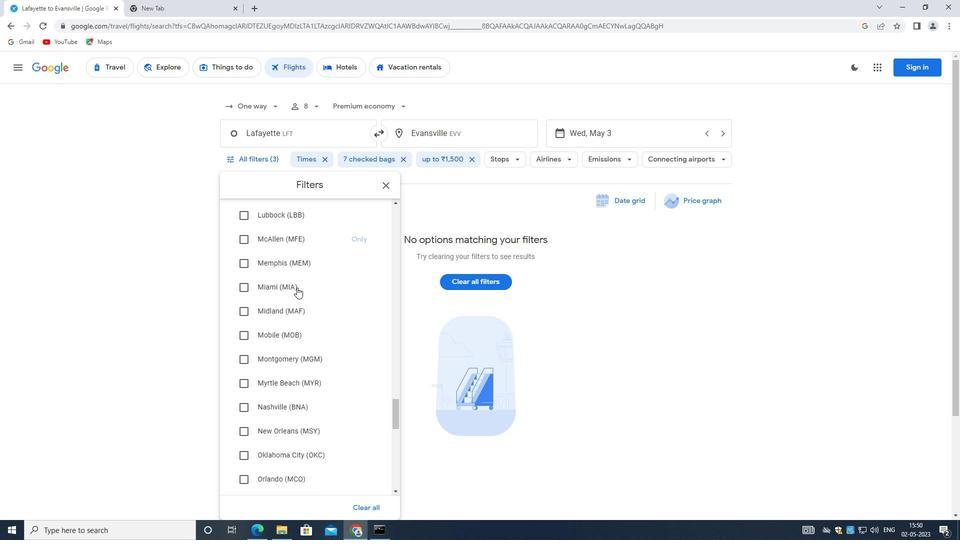 
Action: Mouse scrolled (296, 287) with delta (0, 0)
Screenshot: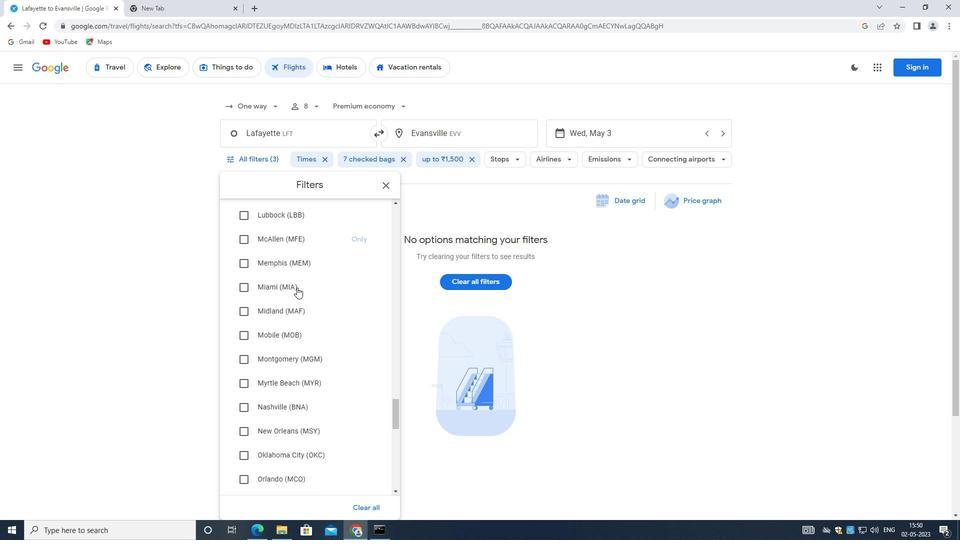 
Action: Mouse moved to (295, 297)
Screenshot: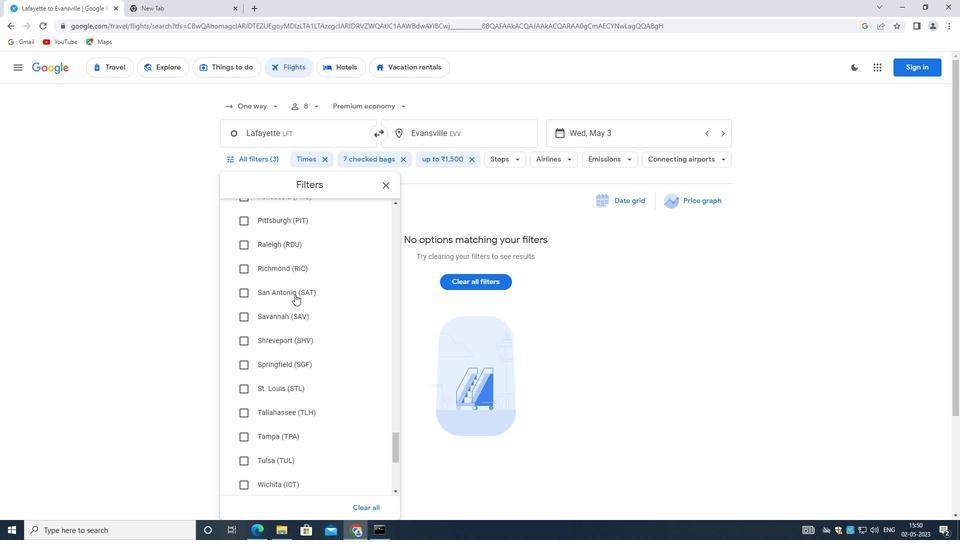 
Action: Mouse scrolled (295, 296) with delta (0, 0)
Screenshot: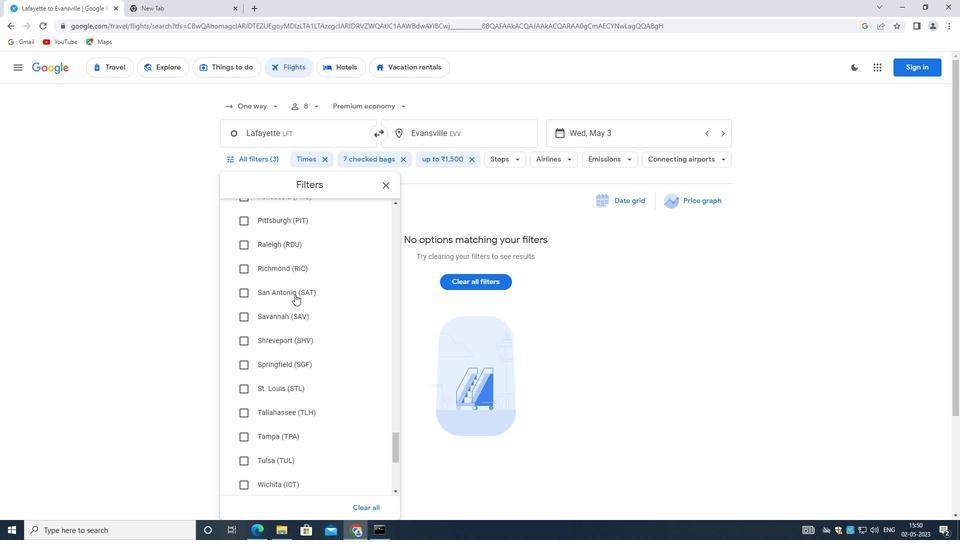 
Action: Mouse moved to (295, 299)
Screenshot: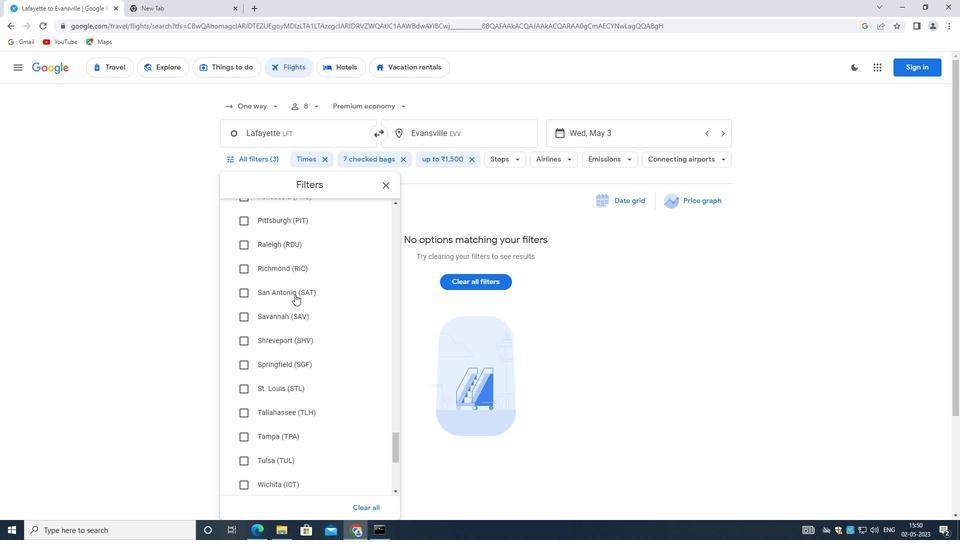 
Action: Mouse scrolled (295, 298) with delta (0, 0)
Screenshot: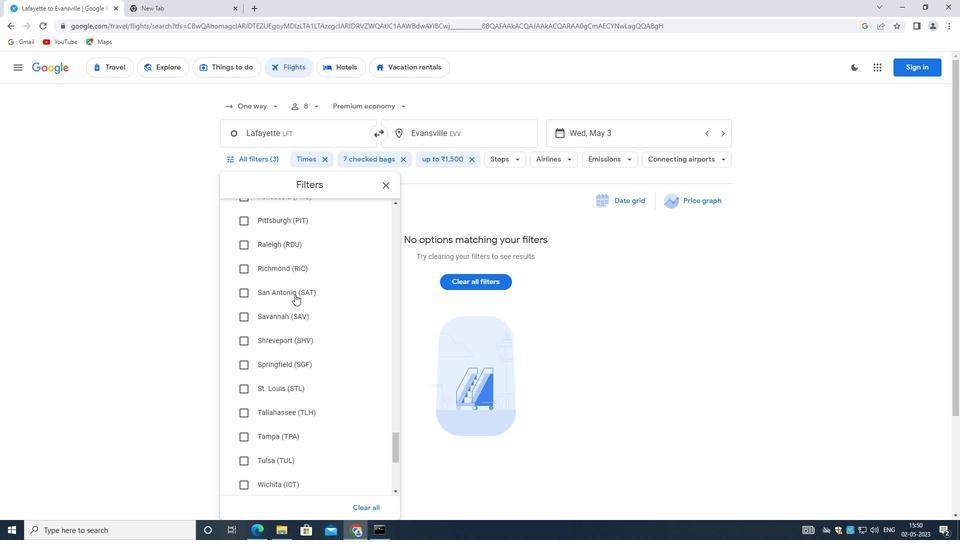 
Action: Mouse moved to (295, 301)
Screenshot: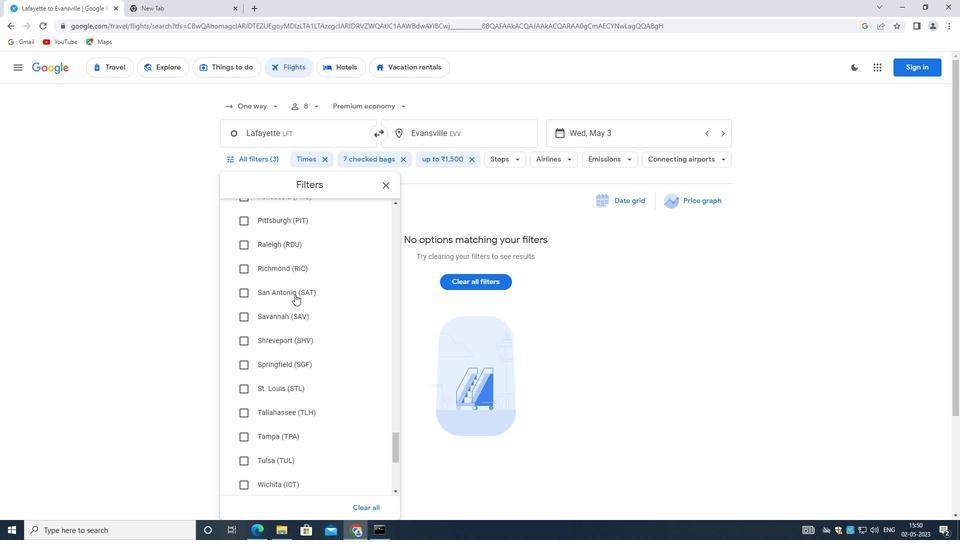 
Action: Mouse scrolled (295, 300) with delta (0, 0)
Screenshot: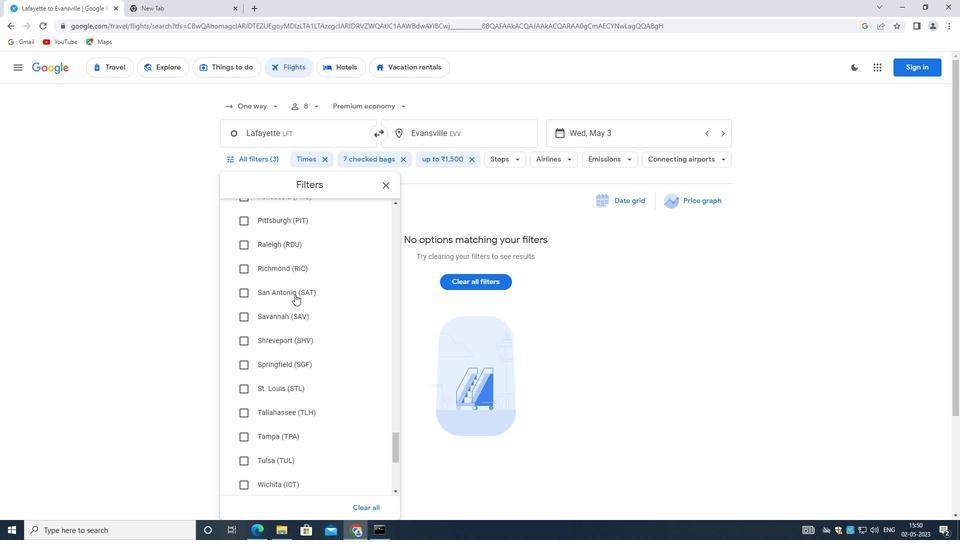 
Action: Mouse moved to (295, 301)
Screenshot: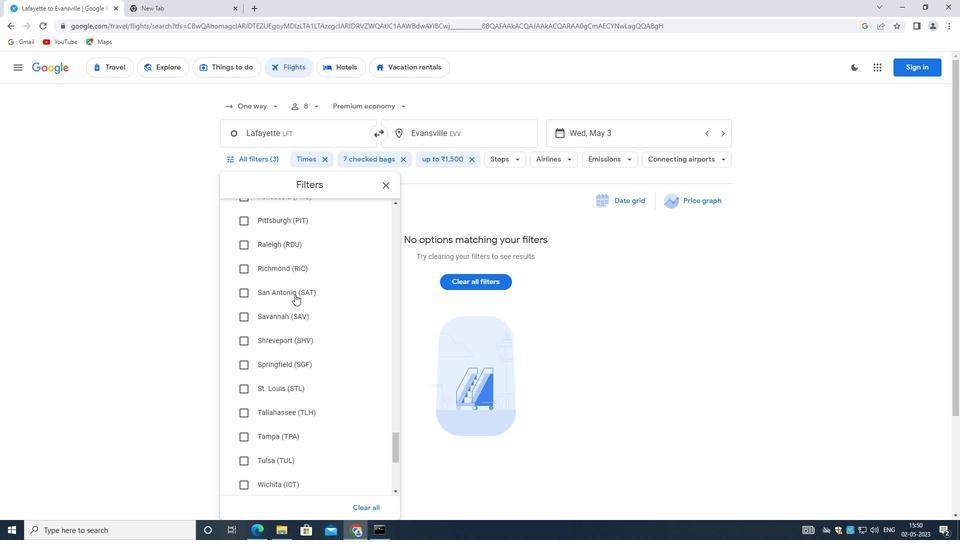 
Action: Mouse scrolled (295, 301) with delta (0, 0)
Screenshot: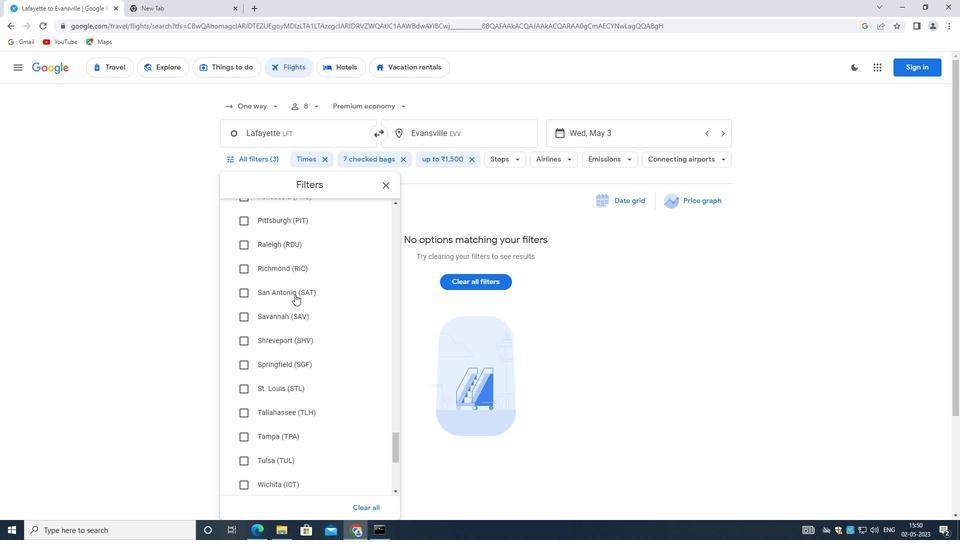 
Action: Mouse moved to (295, 302)
Screenshot: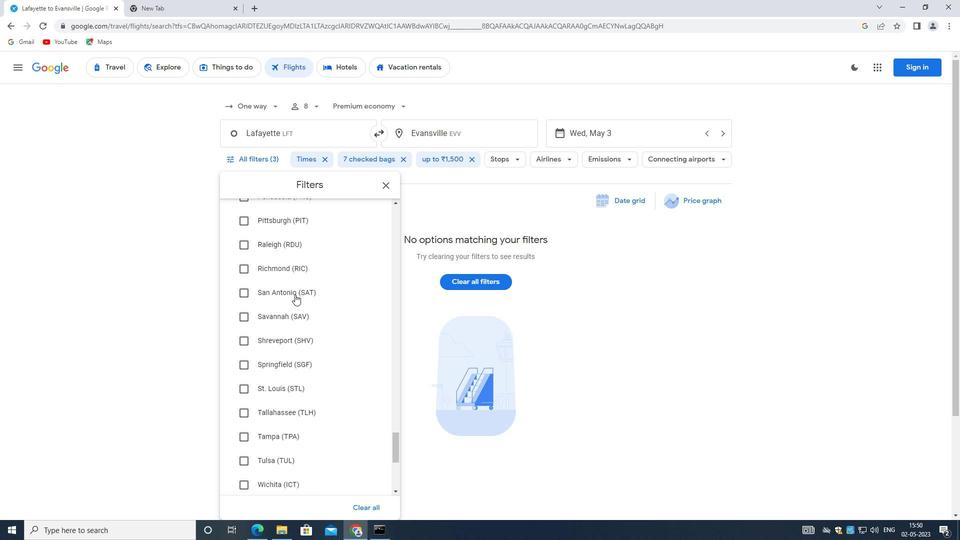 
Action: Mouse scrolled (295, 302) with delta (0, 0)
Screenshot: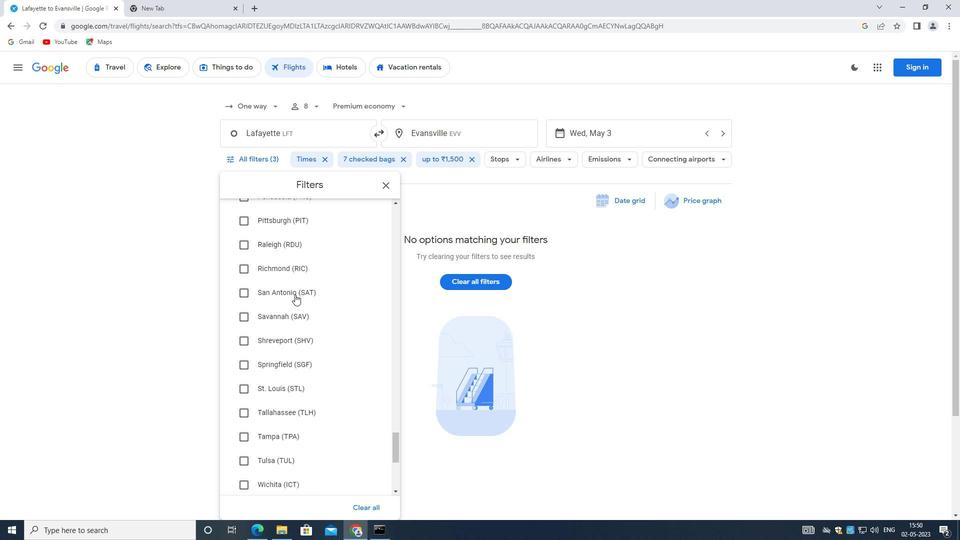 
Action: Mouse moved to (299, 309)
Screenshot: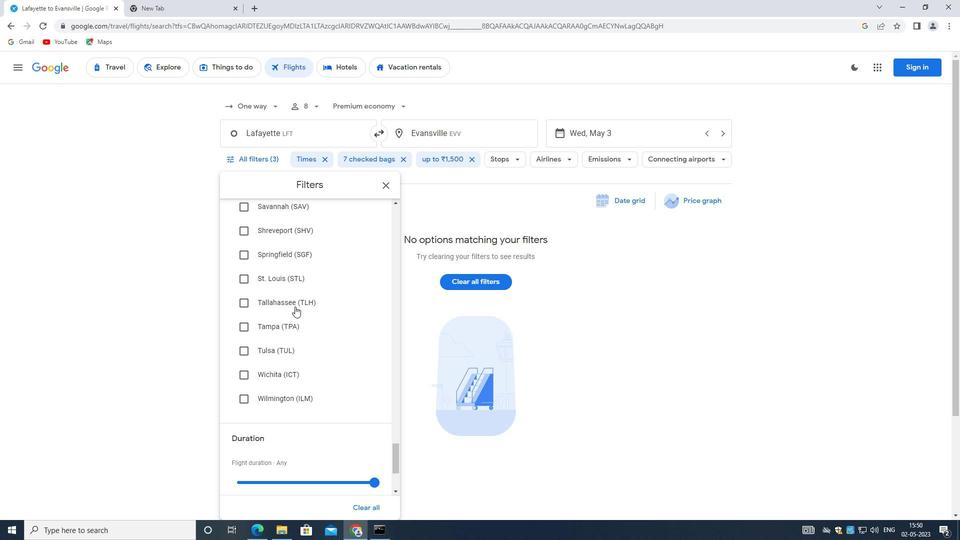 
Action: Mouse scrolled (299, 309) with delta (0, 0)
Screenshot: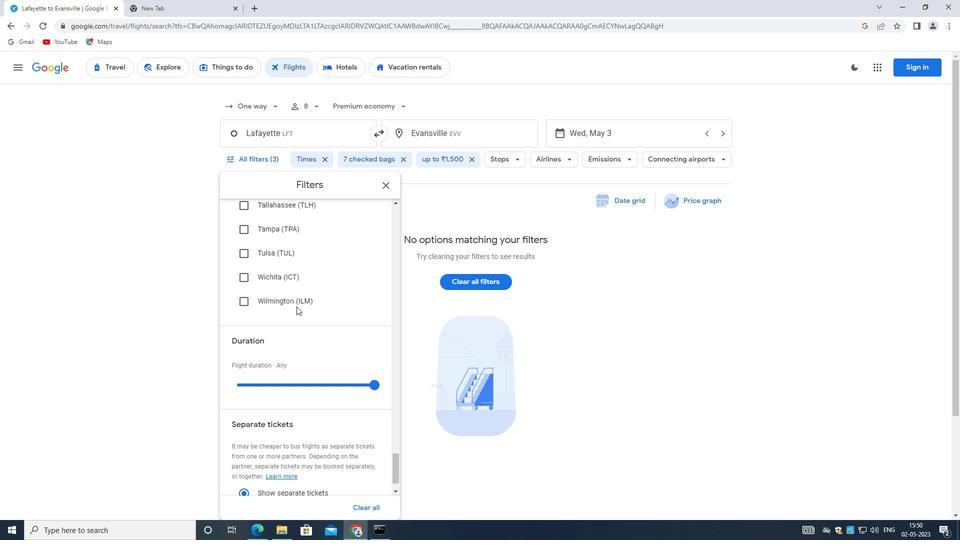 
Action: Mouse scrolled (299, 309) with delta (0, 0)
Screenshot: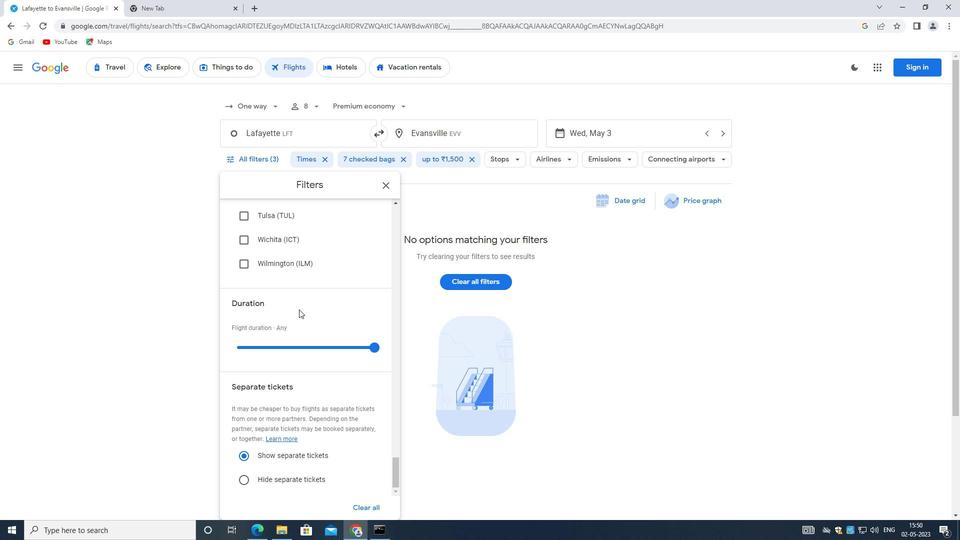 
Action: Mouse scrolled (299, 309) with delta (0, 0)
Screenshot: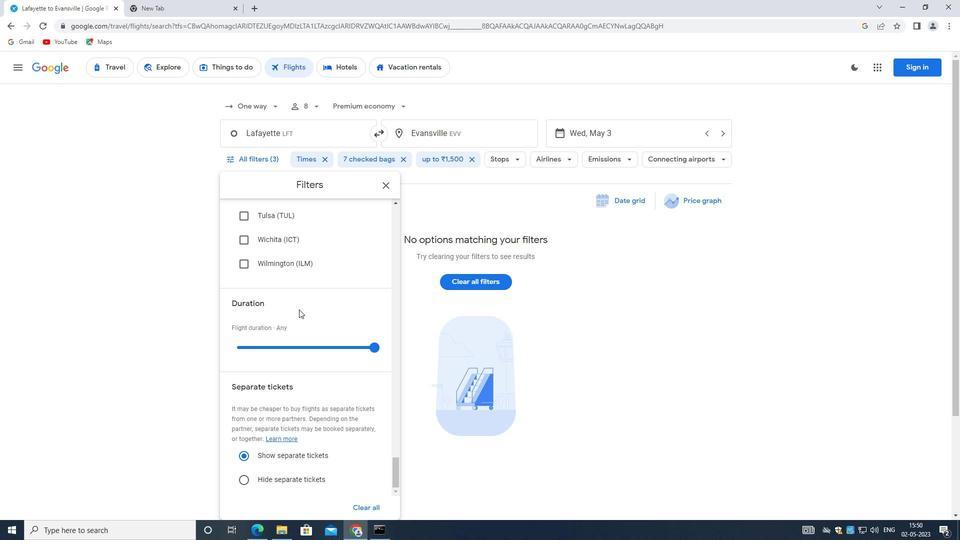 
Action: Mouse moved to (299, 309)
Screenshot: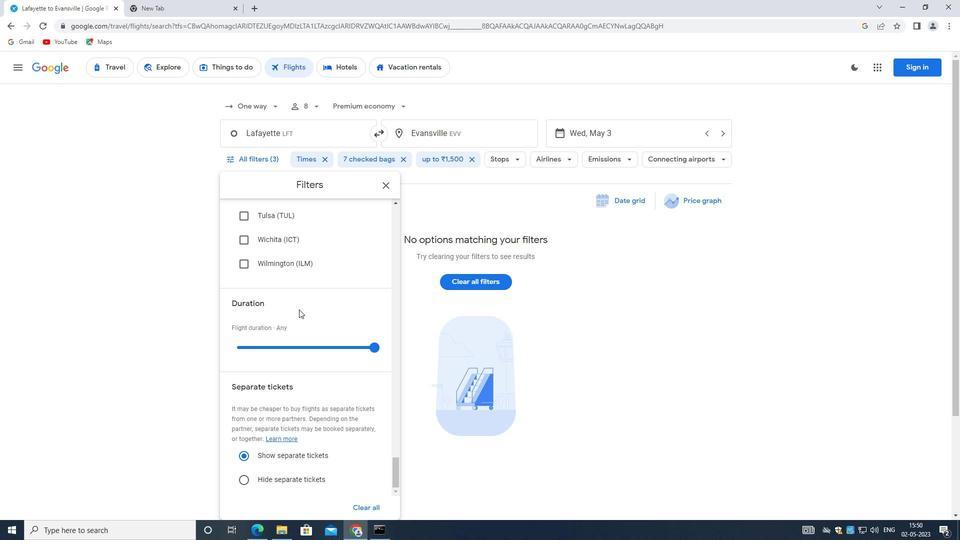 
Action: Mouse scrolled (299, 309) with delta (0, 0)
Screenshot: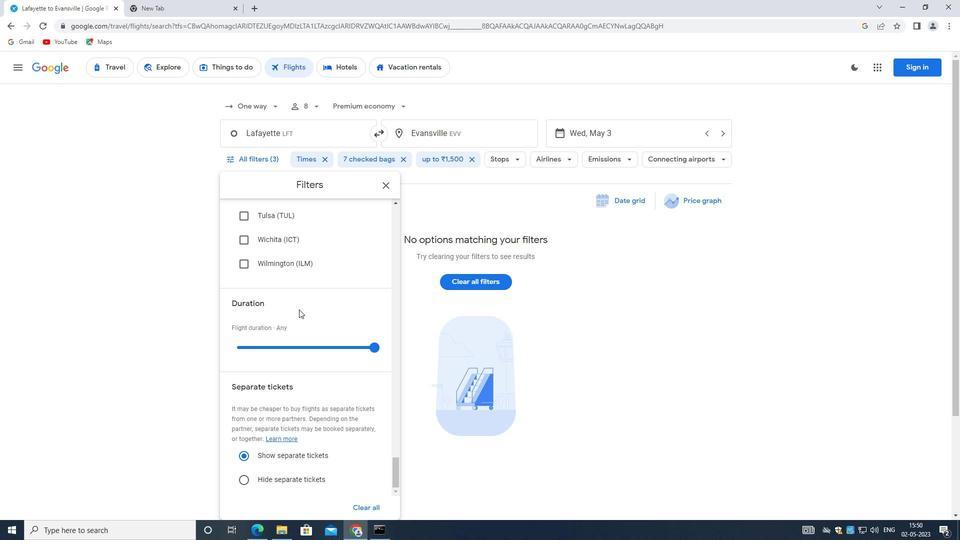 
Action: Mouse scrolled (299, 309) with delta (0, 0)
Screenshot: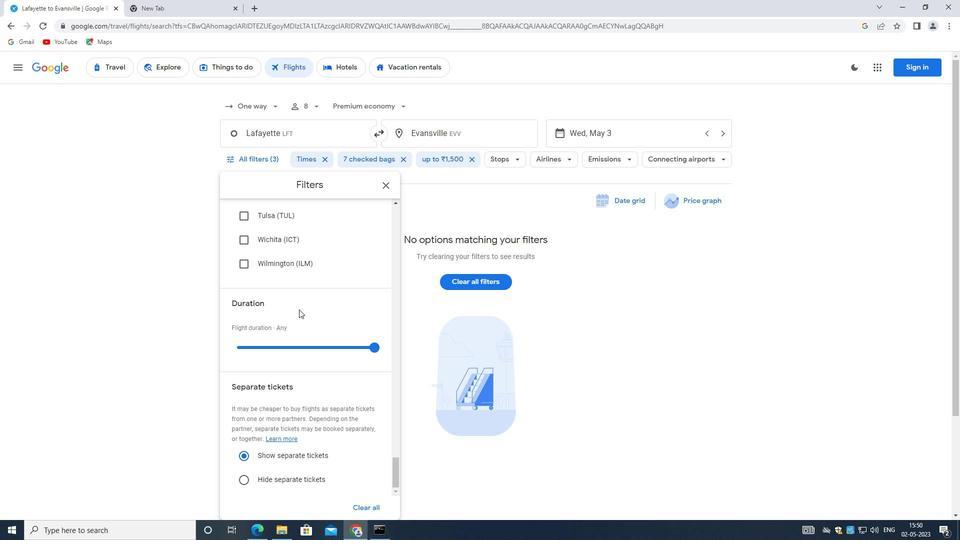 
Action: Mouse scrolled (299, 309) with delta (0, 0)
Screenshot: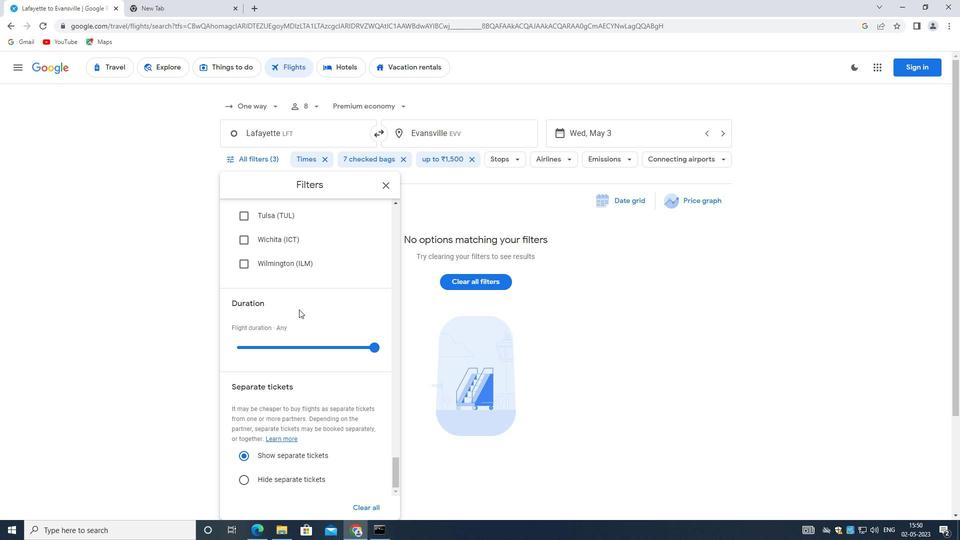 
Action: Mouse scrolled (299, 309) with delta (0, 0)
Screenshot: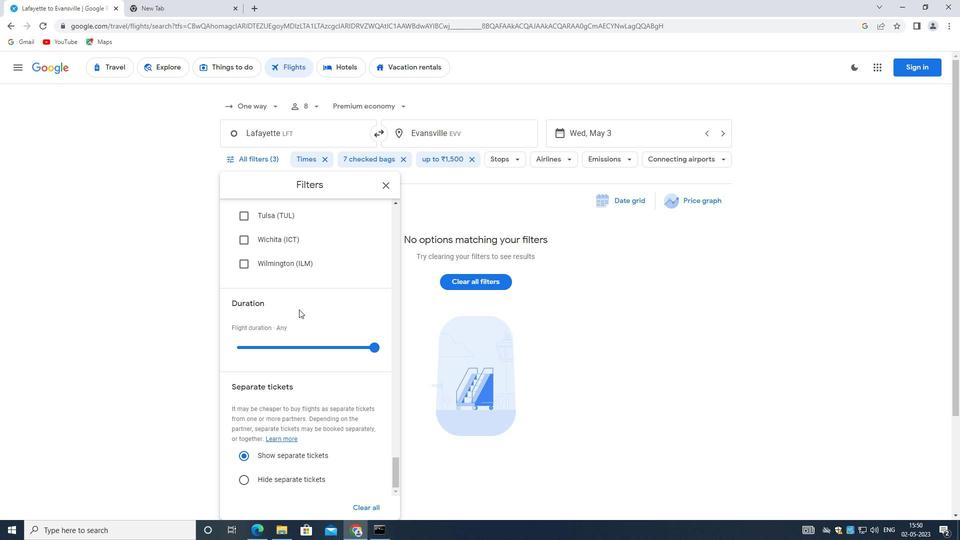
Action: Mouse scrolled (299, 309) with delta (0, 0)
Screenshot: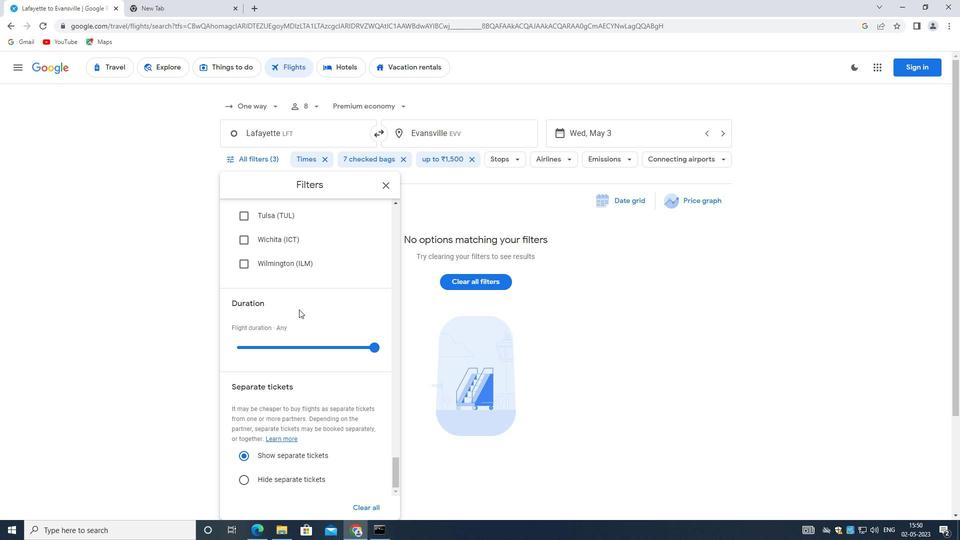 
Action: Mouse scrolled (299, 309) with delta (0, 0)
Screenshot: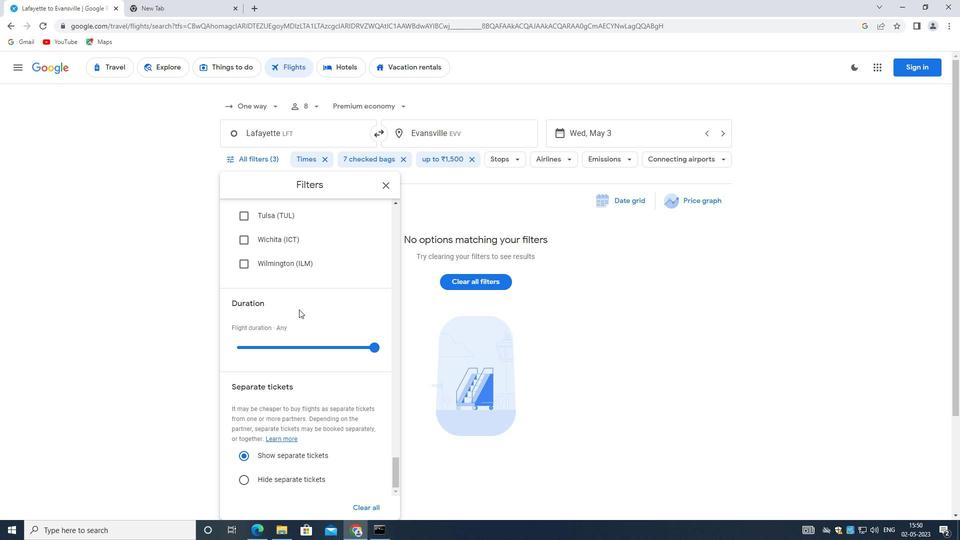 
Action: Mouse moved to (296, 307)
Screenshot: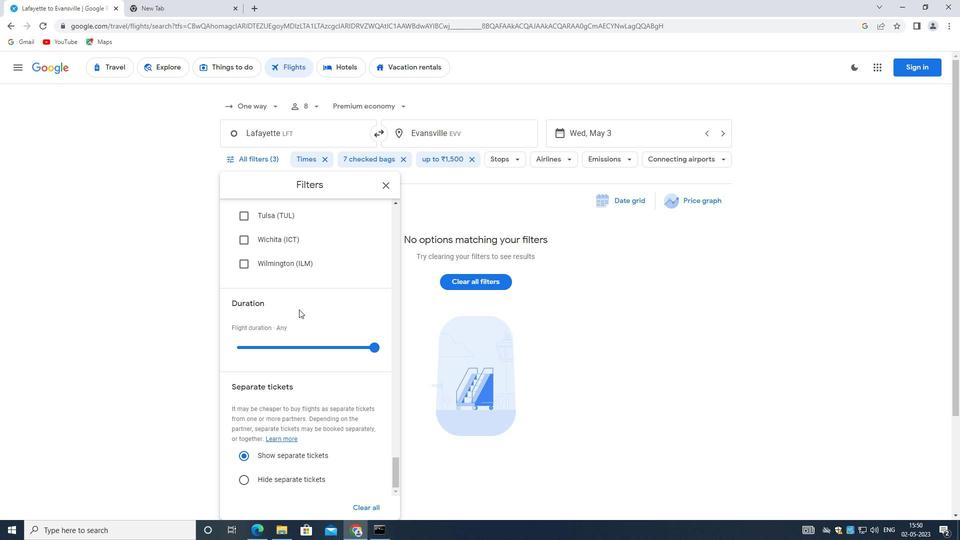 
